 Task: Look for space in Tokmak, Ukraine from 6th September, 2023 to 15th September, 2023 for 6 adults in price range Rs.8000 to Rs.12000. Place can be entire place or private room with 6 bedrooms having 6 beds and 6 bathrooms. Property type can be house, flat, guest house. Amenities needed are: wifi, TV, free parkinig on premises, gym, breakfast. Booking option can be shelf check-in. Required host language is English.
Action: Mouse moved to (528, 113)
Screenshot: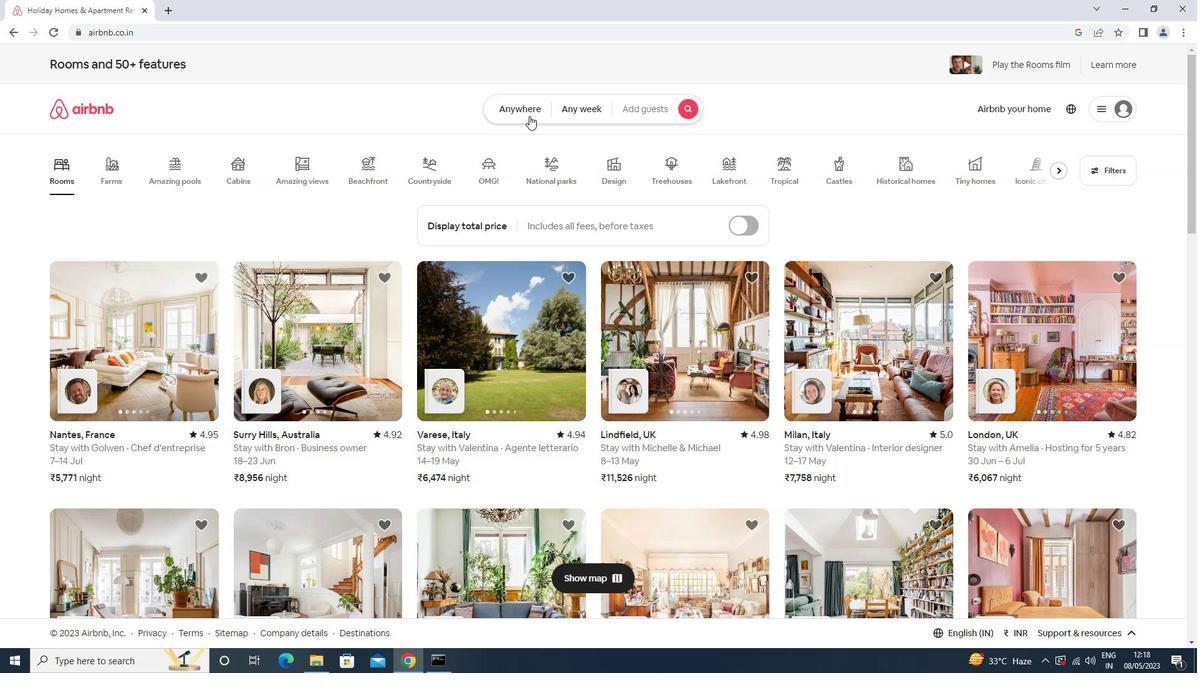 
Action: Mouse pressed left at (528, 113)
Screenshot: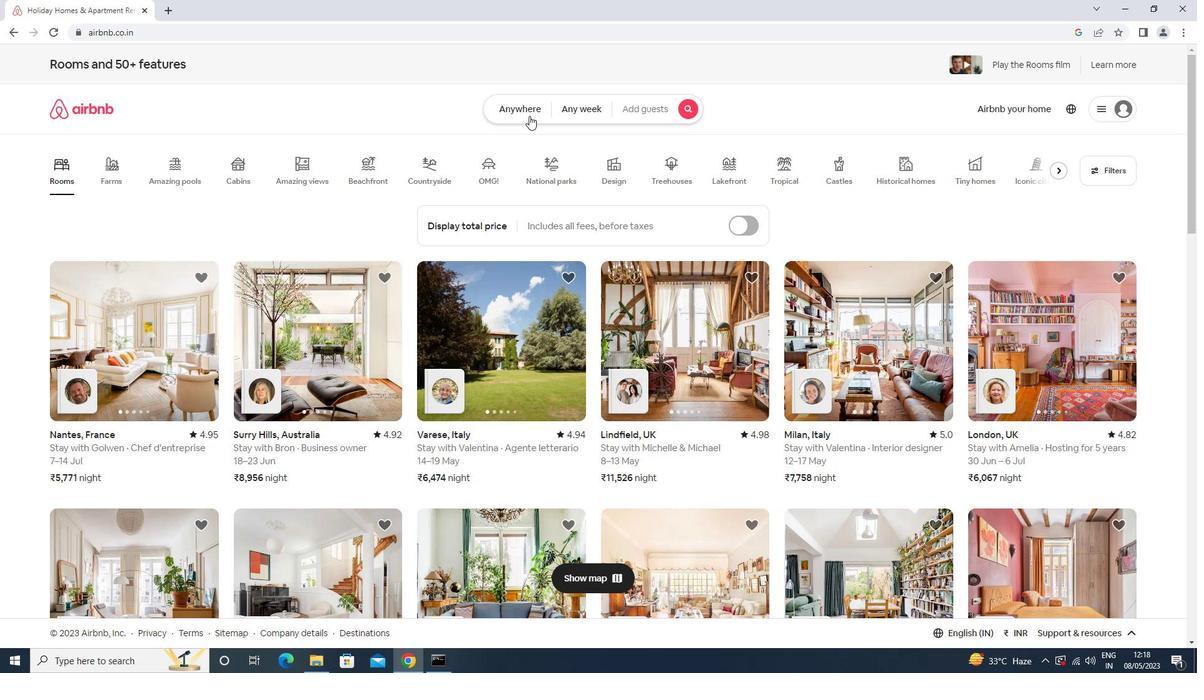 
Action: Mouse moved to (450, 154)
Screenshot: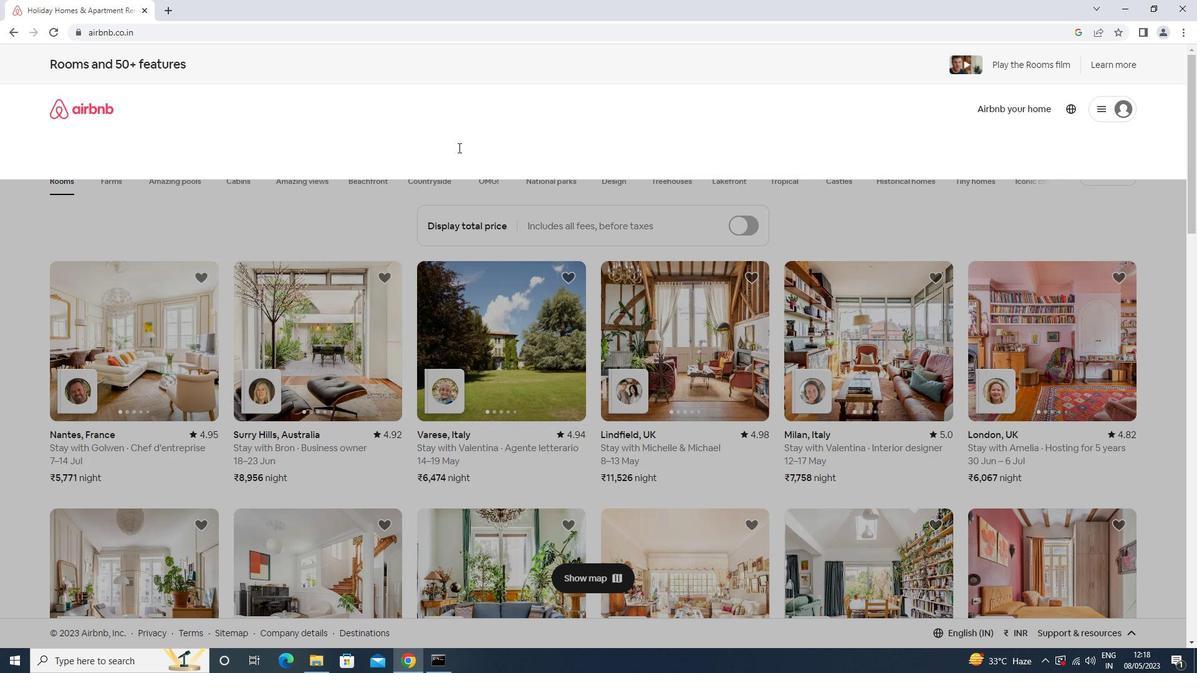 
Action: Mouse pressed left at (450, 154)
Screenshot: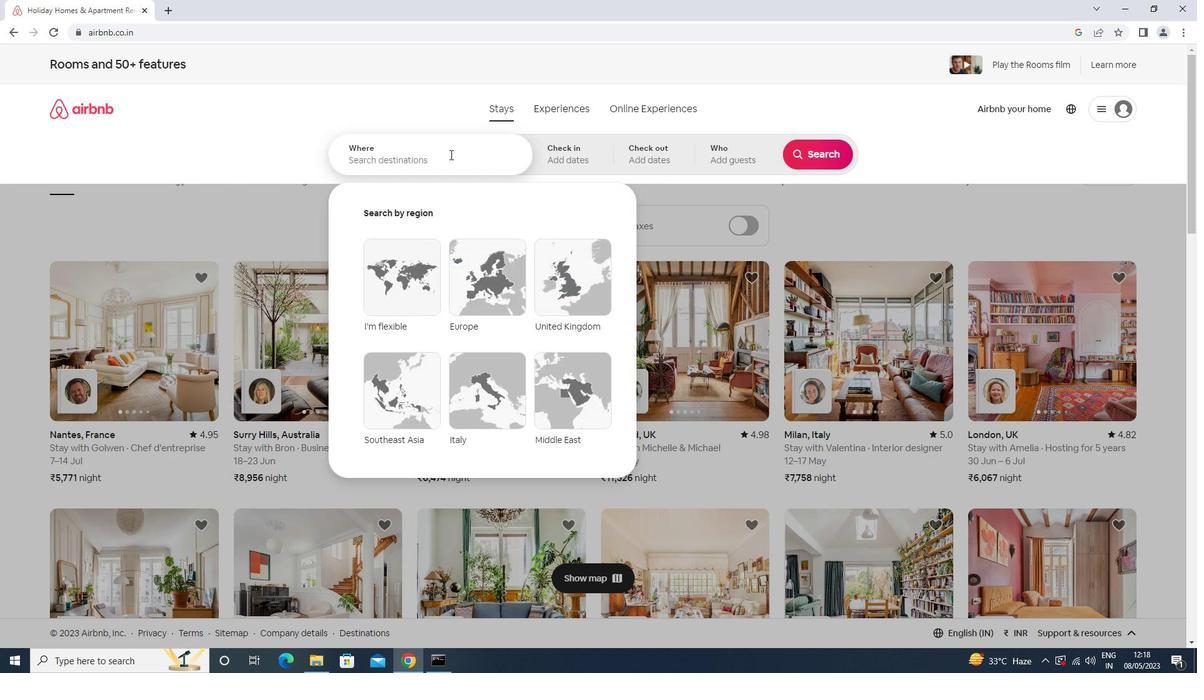 
Action: Key pressed <Key.shift><Key.shift><Key.shift><Key.shift><Key.shift><Key.shift><Key.shift>TOKMAK,<Key.space><Key.shift>UKL<Key.enter>
Screenshot: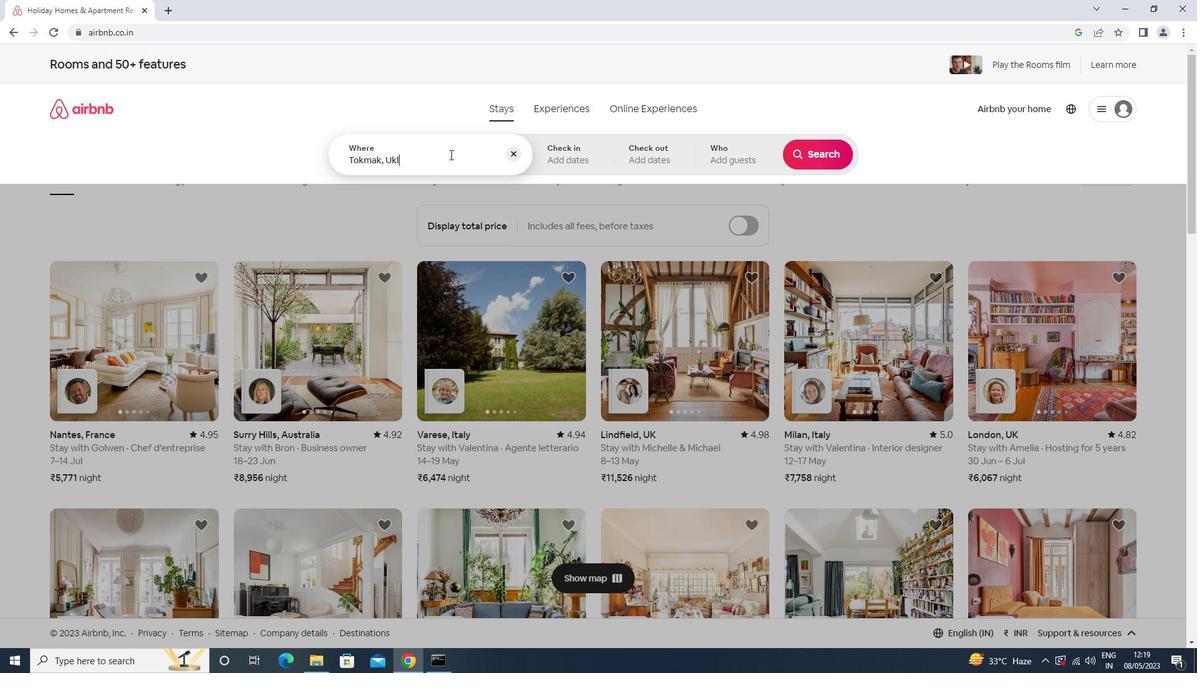 
Action: Mouse pressed left at (450, 154)
Screenshot: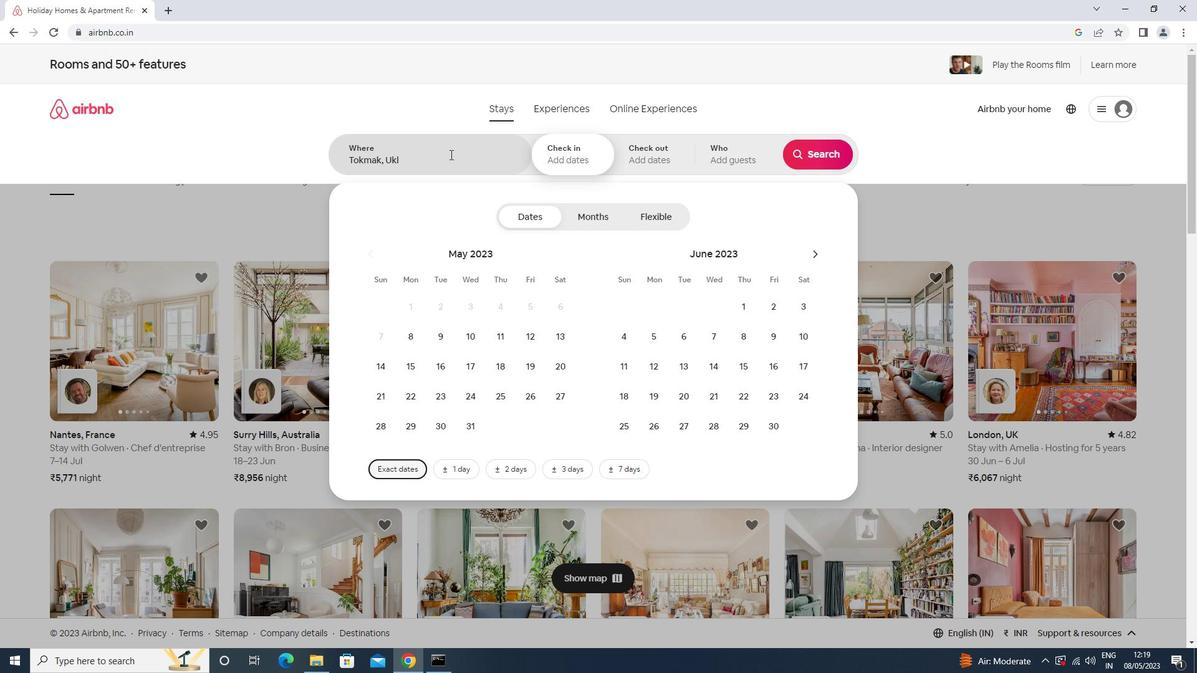 
Action: Key pressed <Key.backspace>RAIRE<Key.enter>
Screenshot: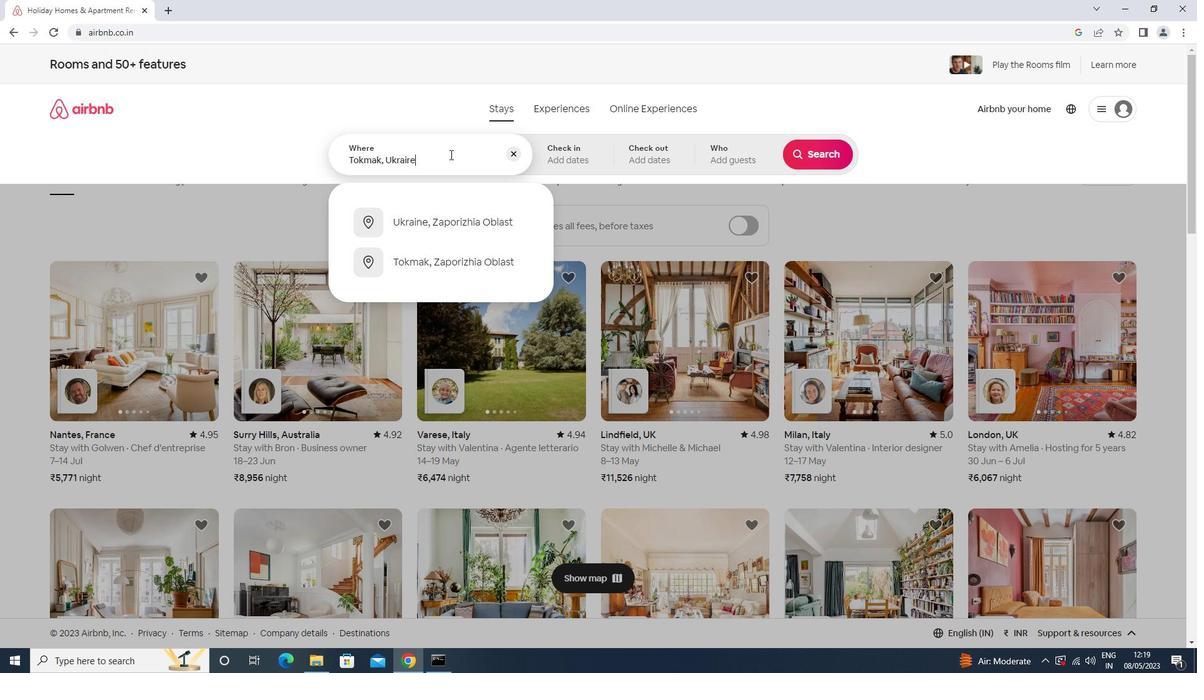 
Action: Mouse moved to (542, 216)
Screenshot: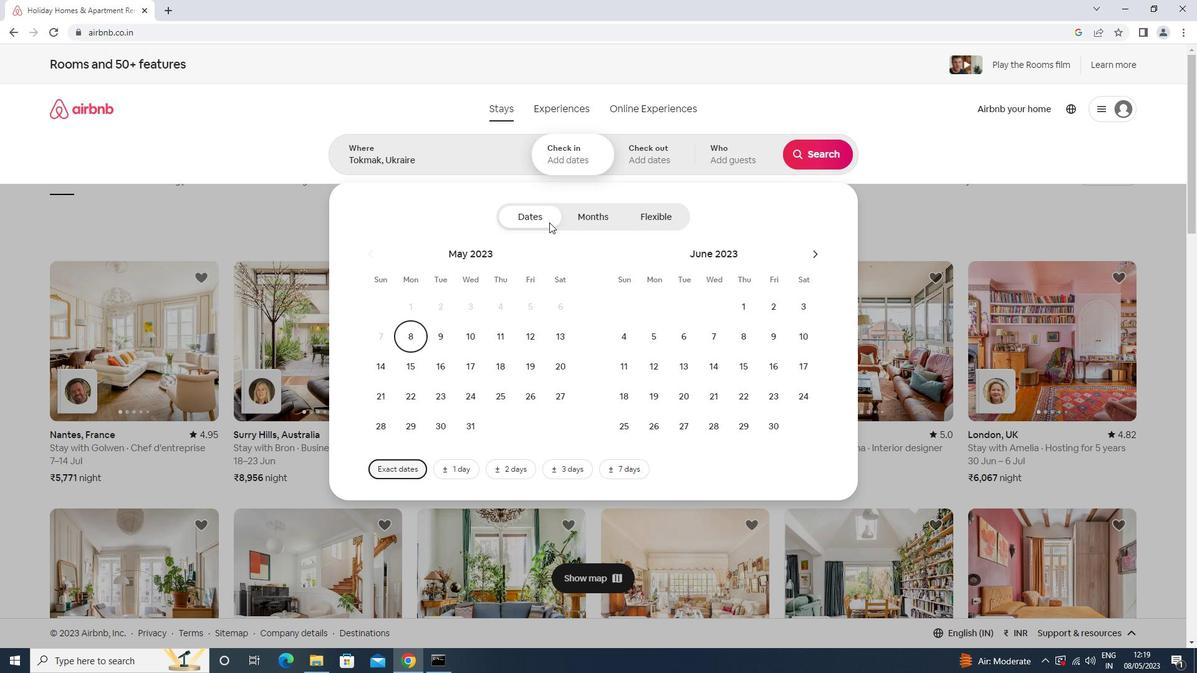 
Action: Mouse pressed left at (542, 216)
Screenshot: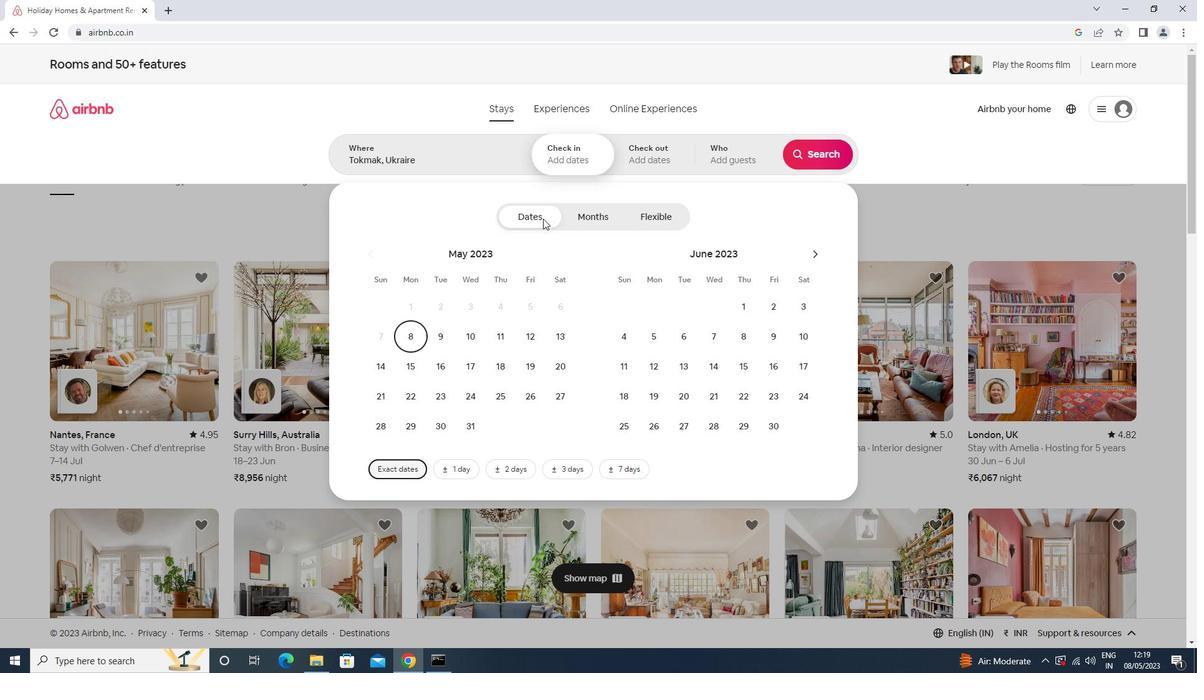
Action: Mouse moved to (813, 253)
Screenshot: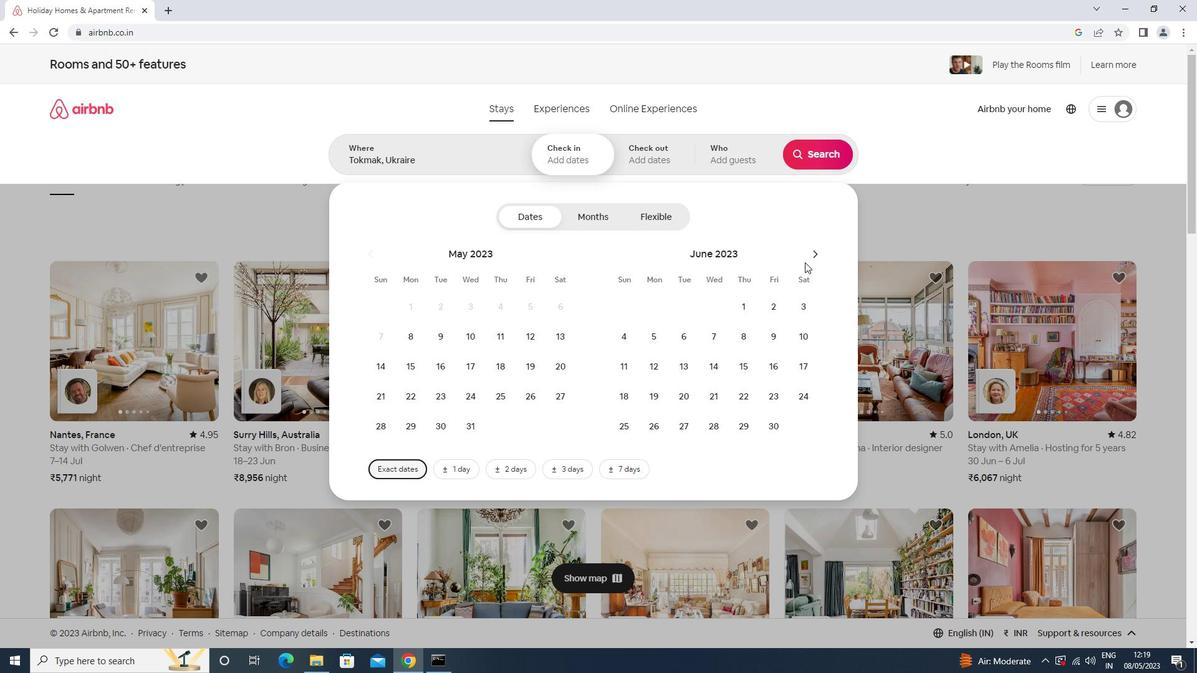 
Action: Mouse pressed left at (813, 253)
Screenshot: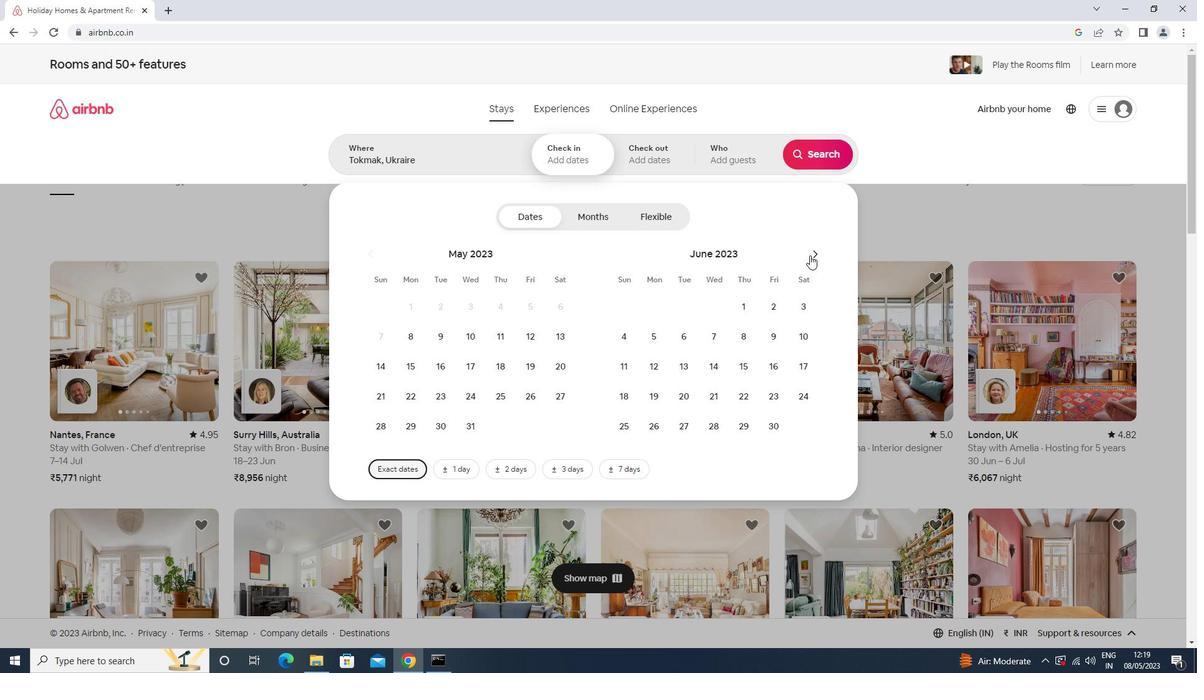 
Action: Mouse moved to (813, 253)
Screenshot: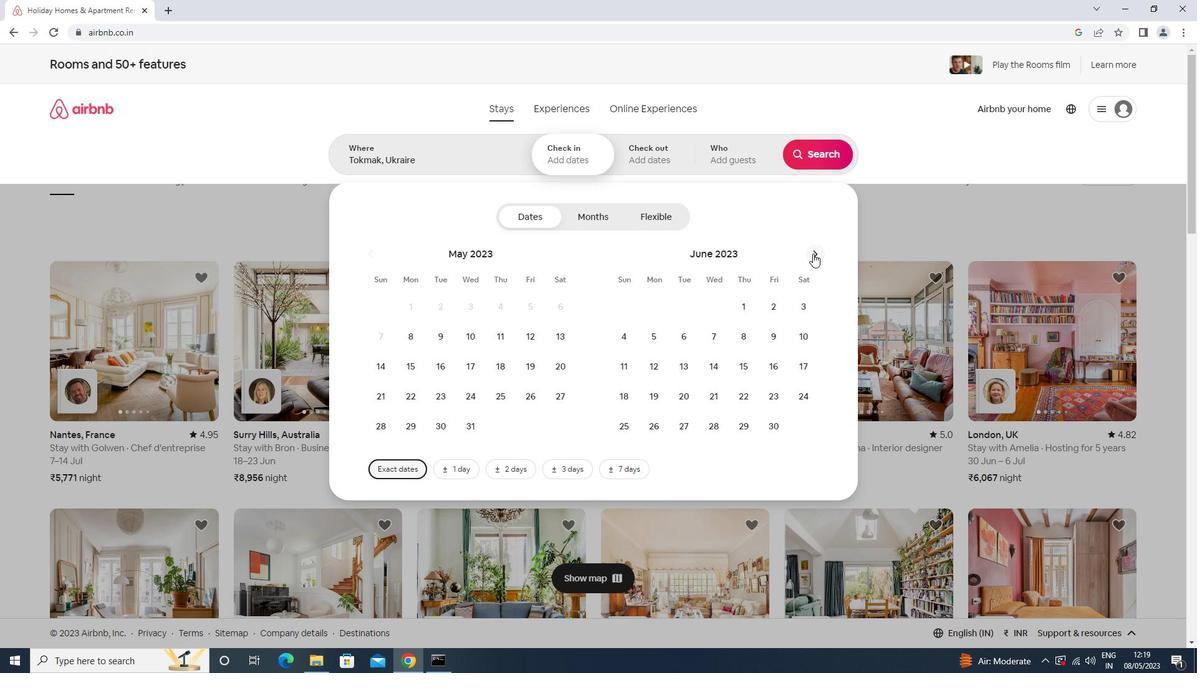 
Action: Mouse pressed left at (813, 253)
Screenshot: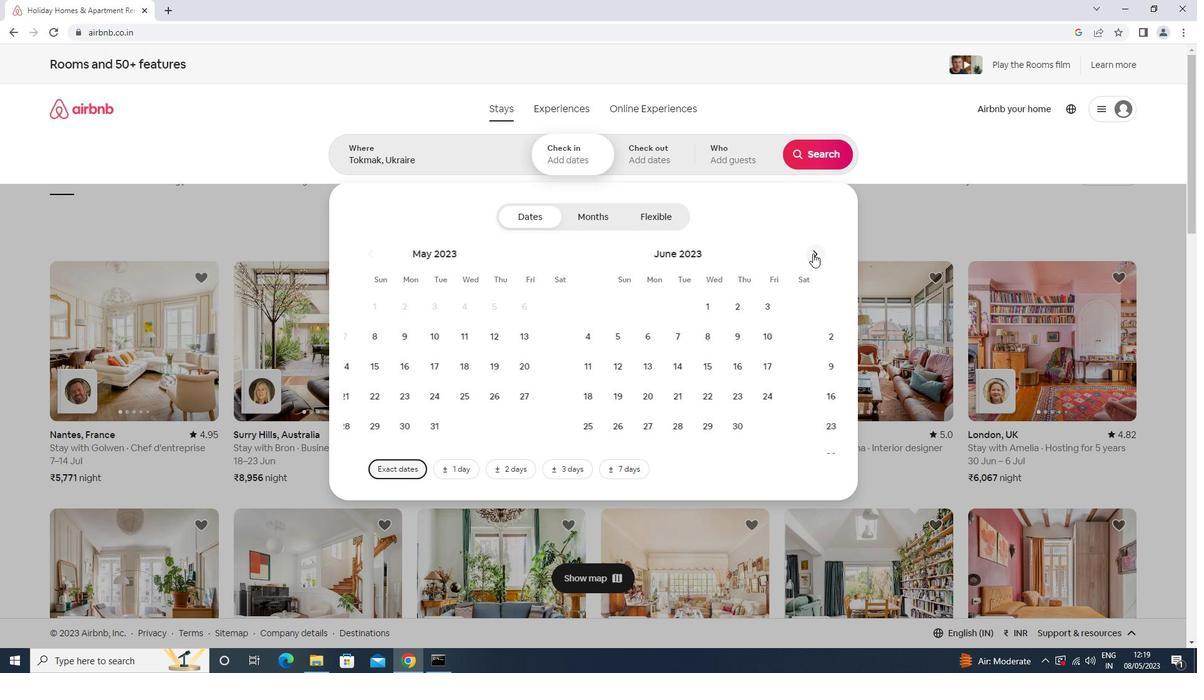 
Action: Mouse pressed left at (813, 253)
Screenshot: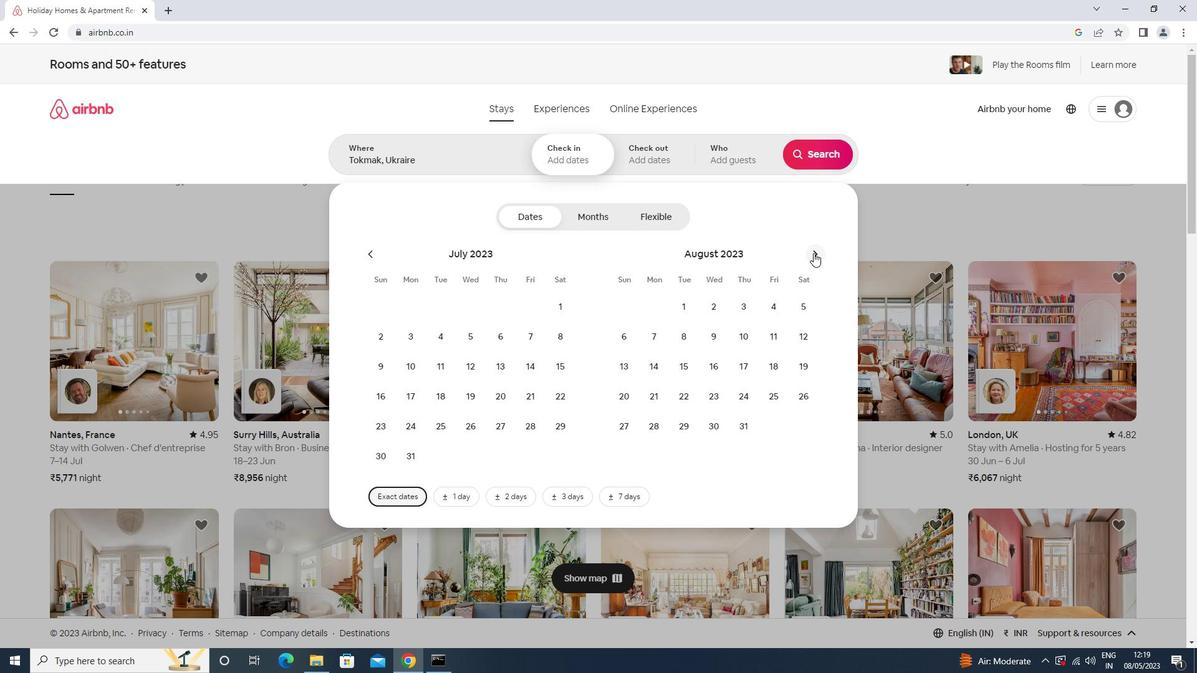 
Action: Mouse pressed left at (813, 253)
Screenshot: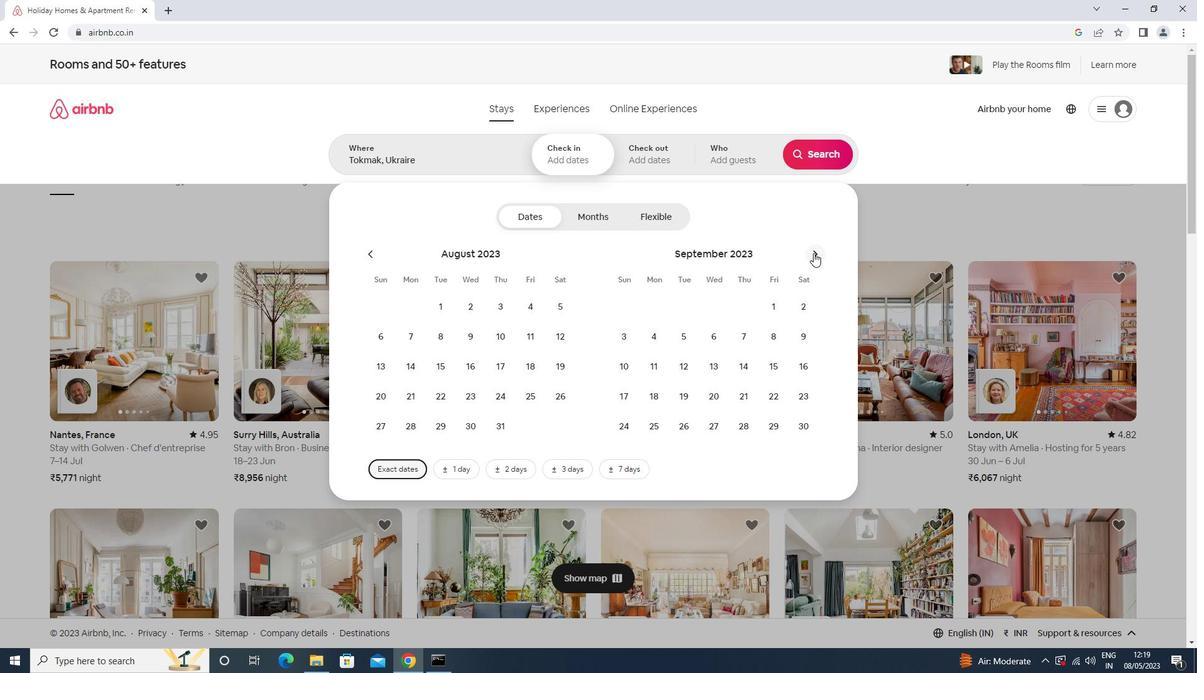 
Action: Mouse moved to (555, 305)
Screenshot: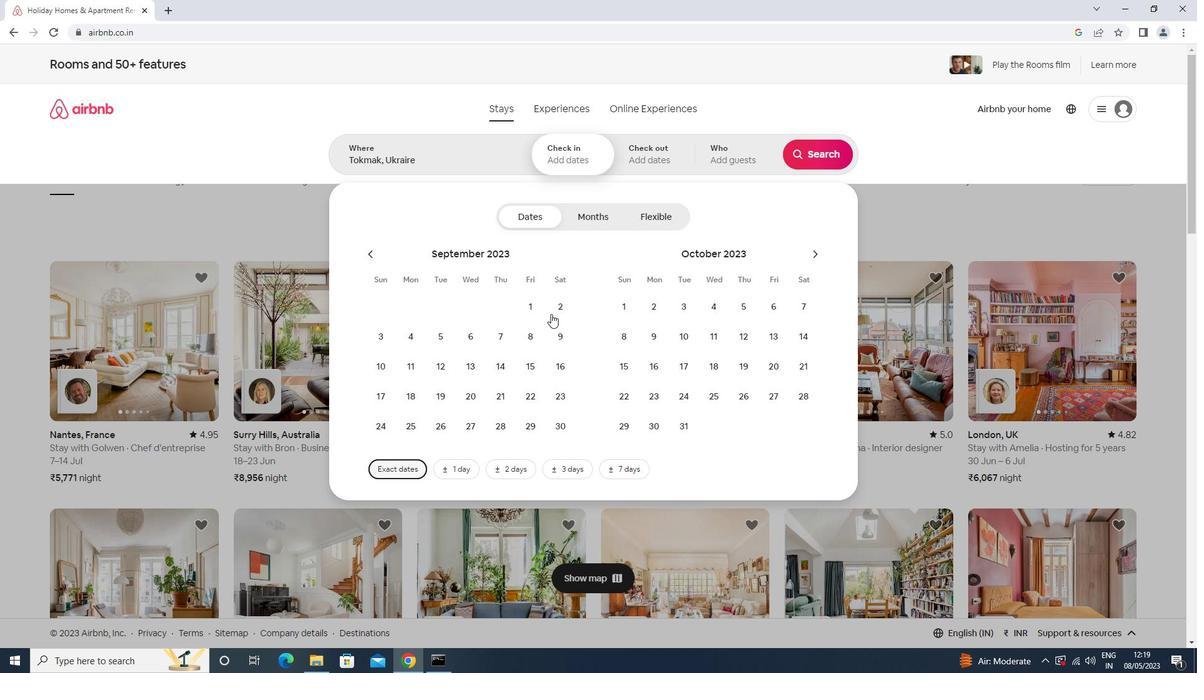 
Action: Mouse pressed left at (555, 305)
Screenshot: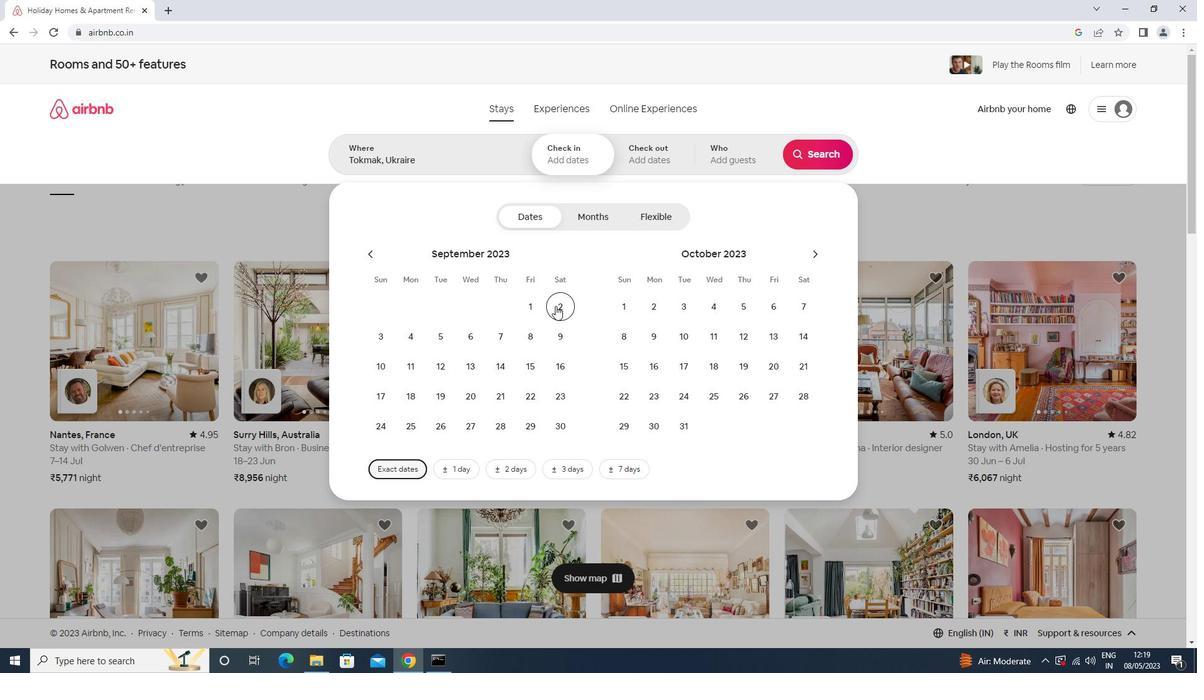 
Action: Mouse moved to (520, 374)
Screenshot: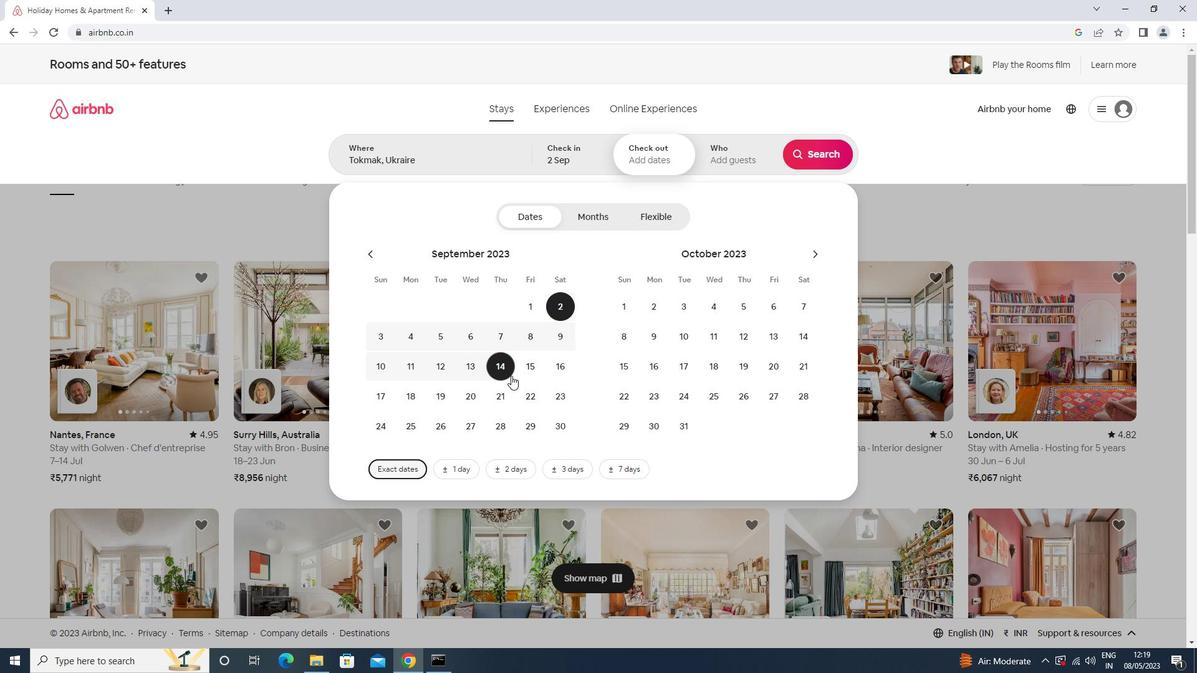 
Action: Mouse pressed left at (520, 374)
Screenshot: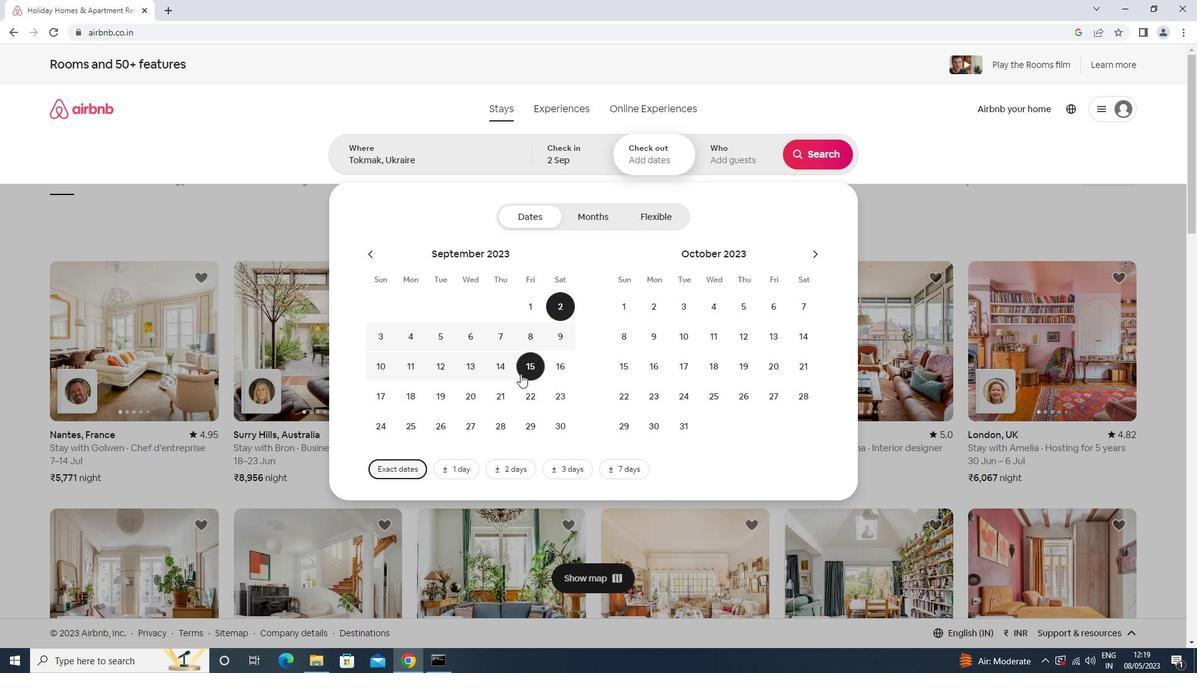 
Action: Mouse moved to (723, 163)
Screenshot: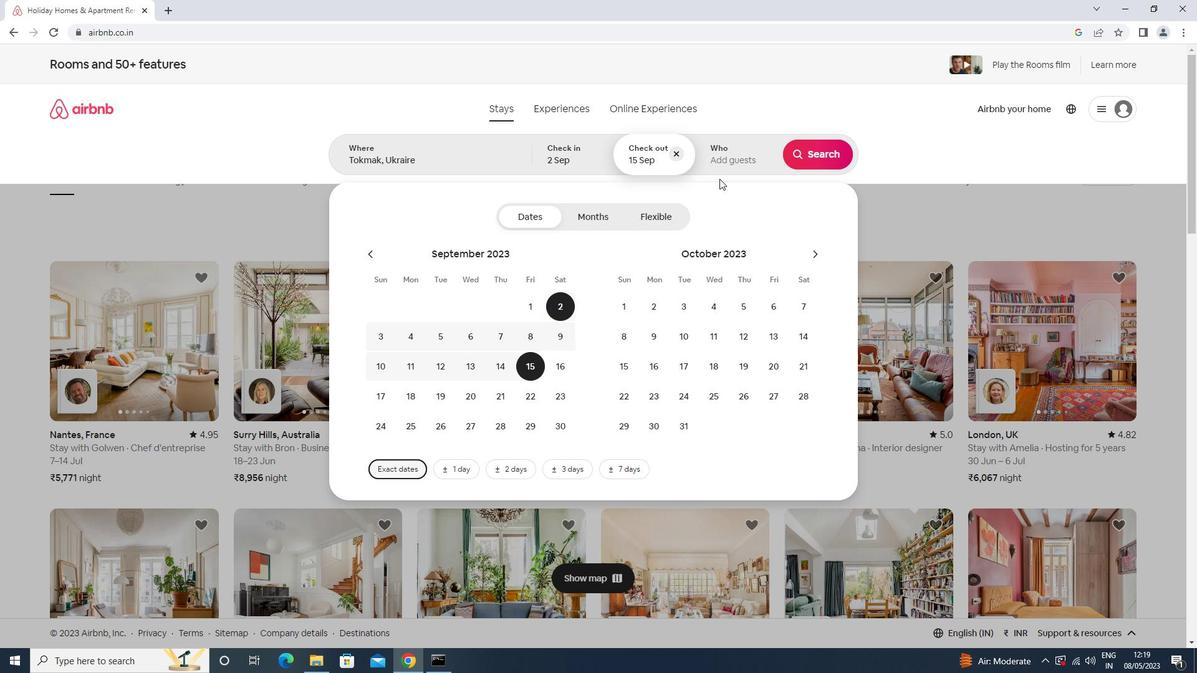 
Action: Mouse pressed left at (723, 163)
Screenshot: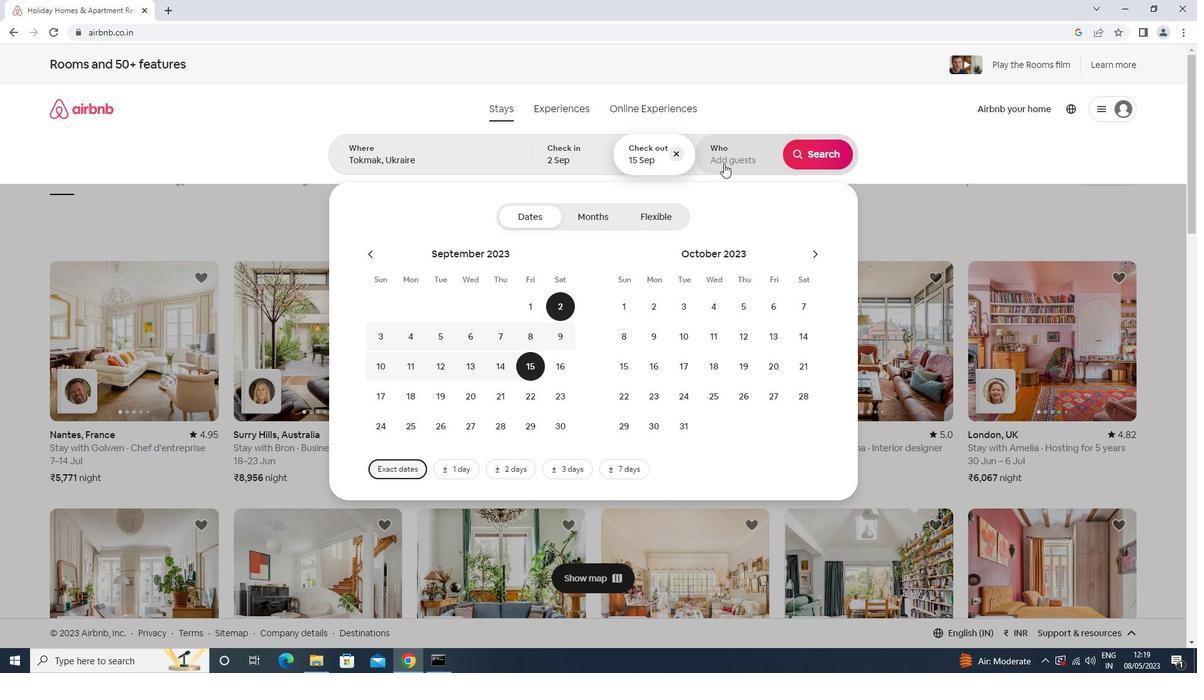
Action: Mouse moved to (818, 215)
Screenshot: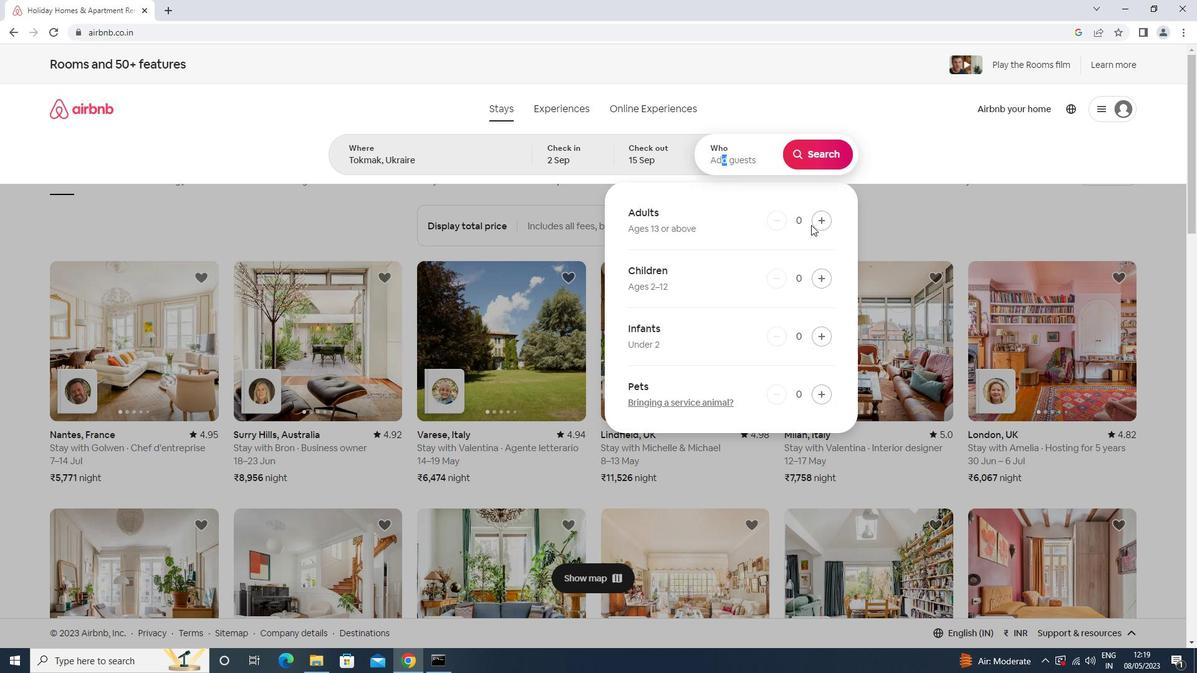 
Action: Mouse pressed left at (818, 215)
Screenshot: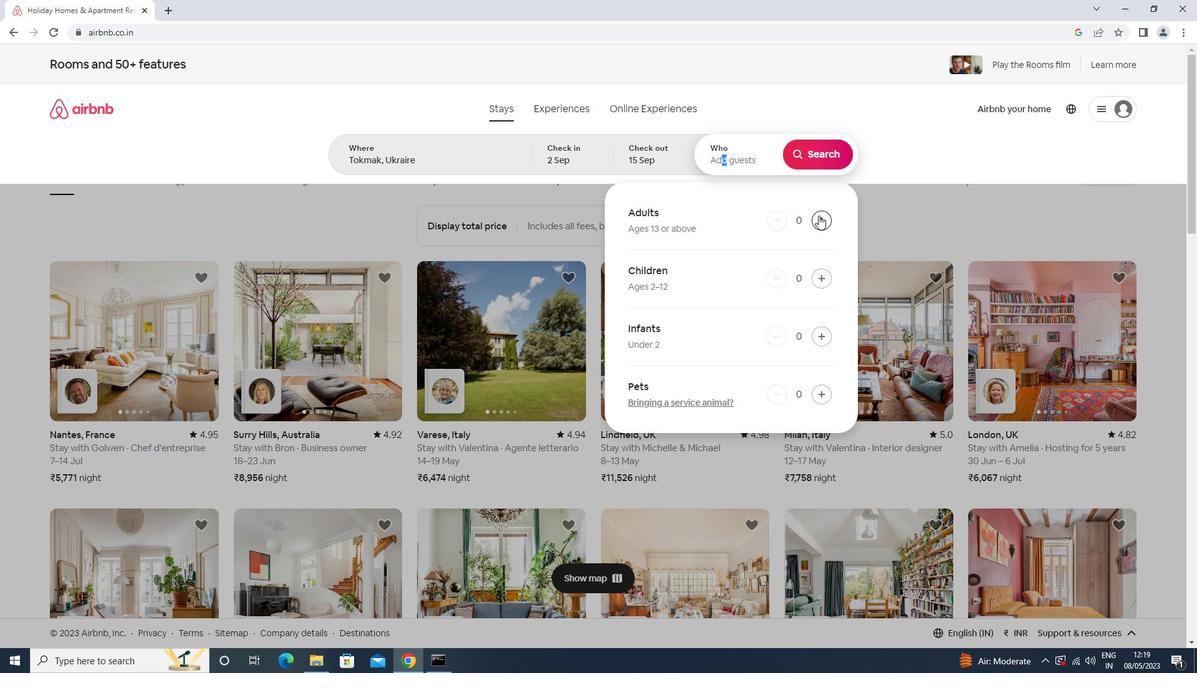 
Action: Mouse pressed left at (818, 215)
Screenshot: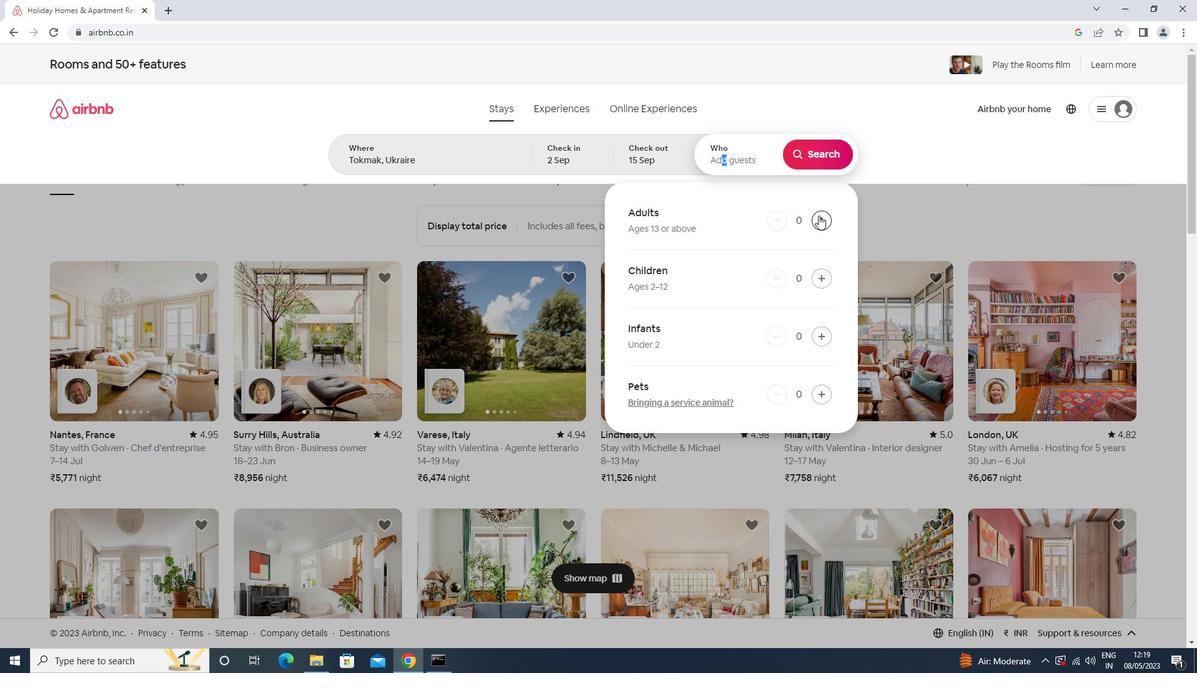 
Action: Mouse pressed left at (818, 215)
Screenshot: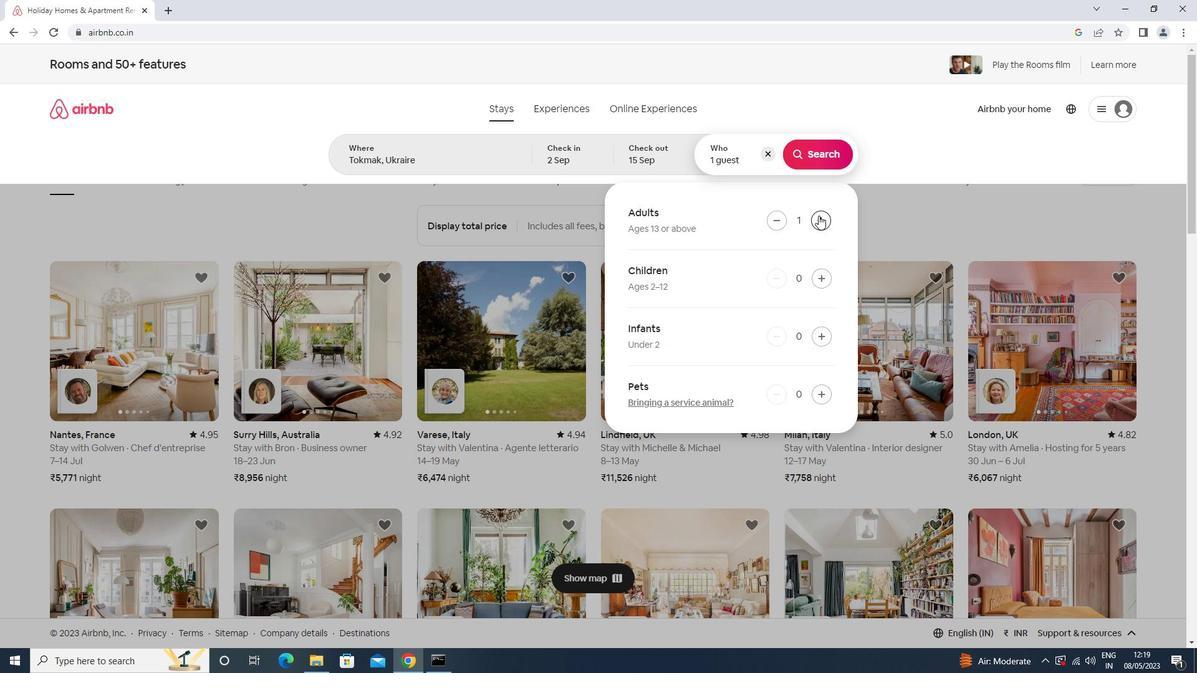 
Action: Mouse pressed left at (818, 215)
Screenshot: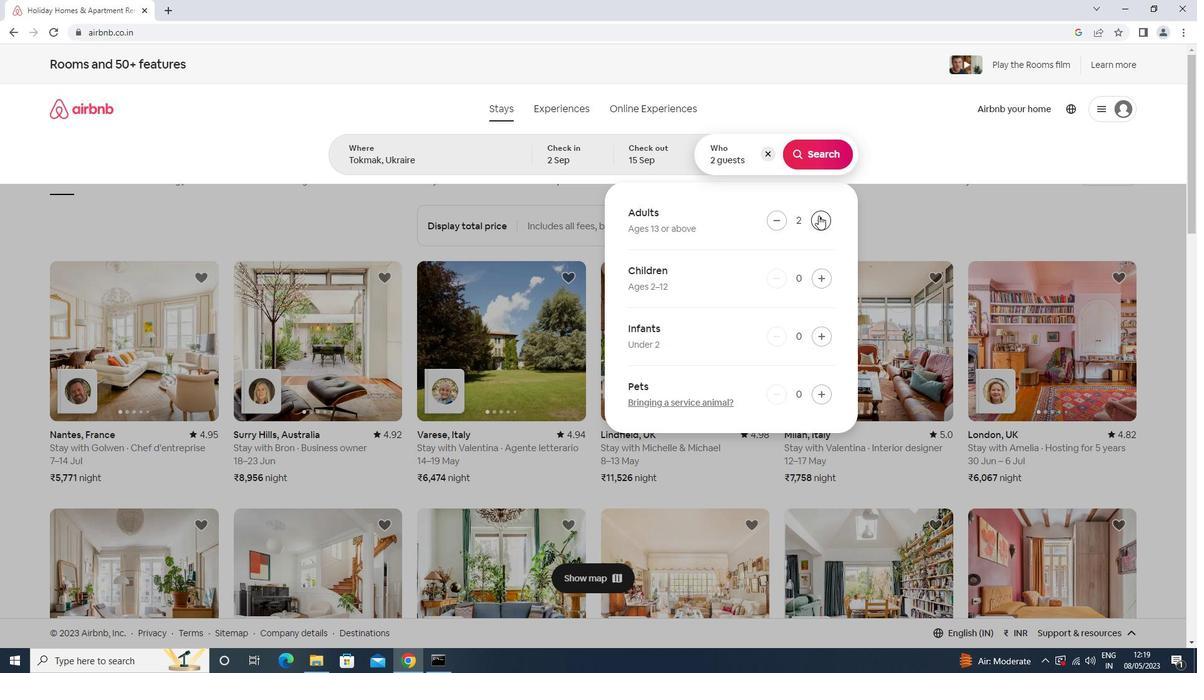 
Action: Mouse pressed left at (818, 215)
Screenshot: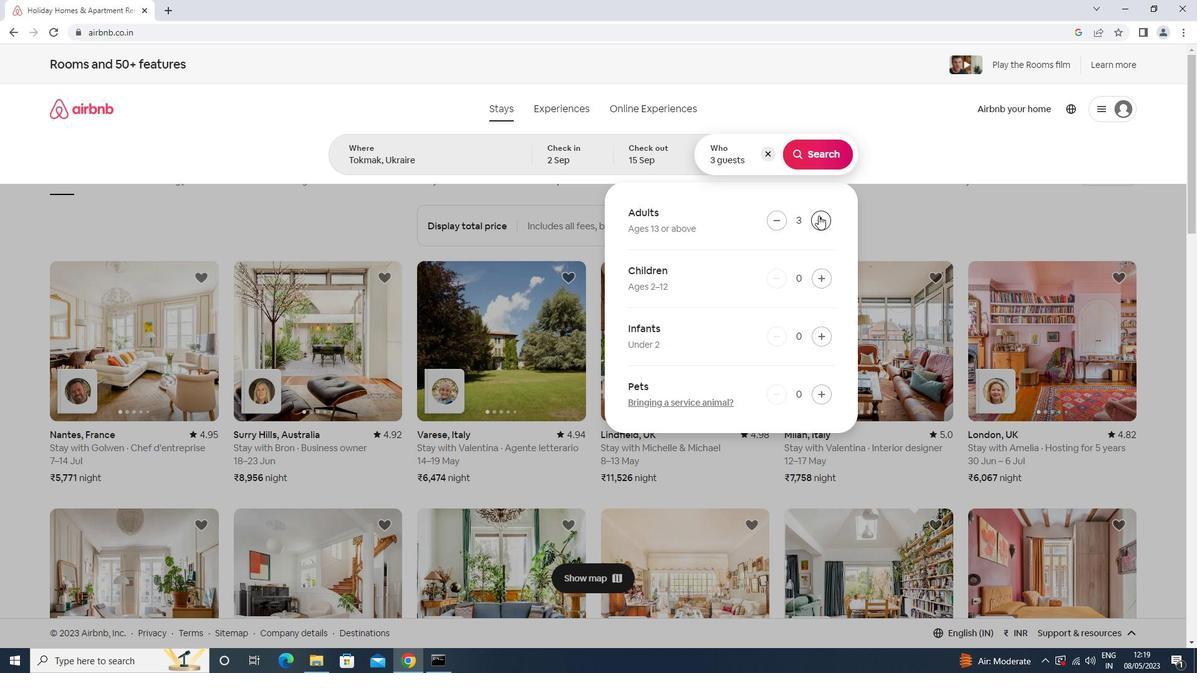 
Action: Mouse pressed left at (818, 215)
Screenshot: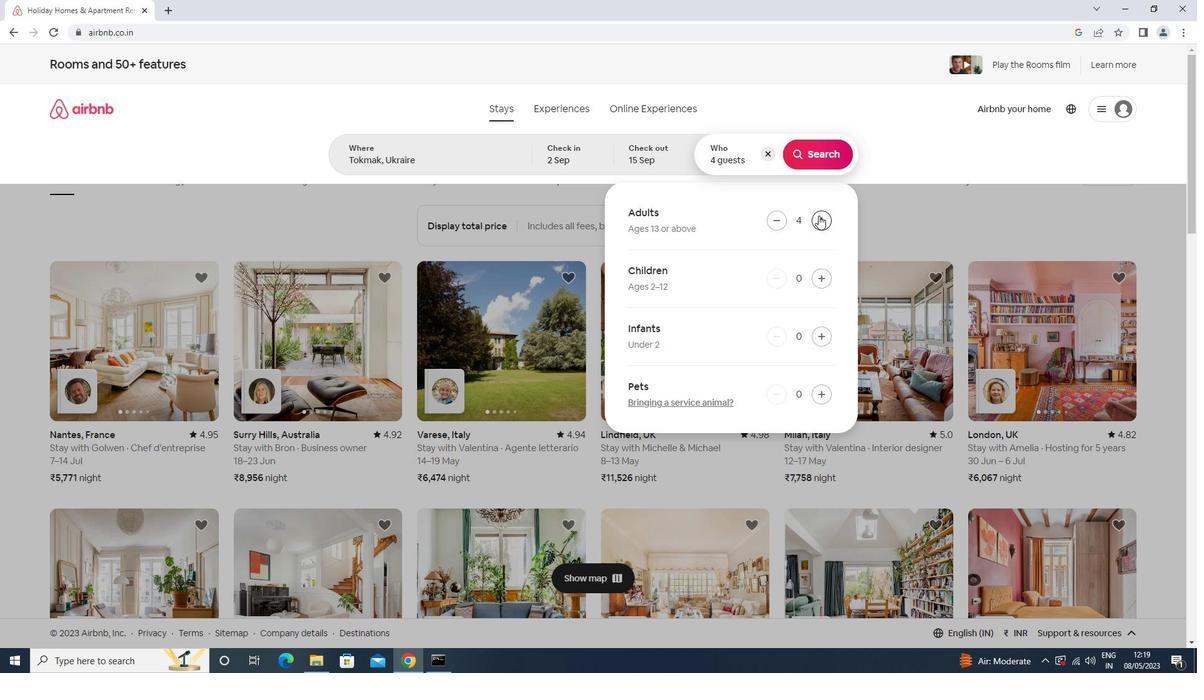 
Action: Mouse moved to (821, 152)
Screenshot: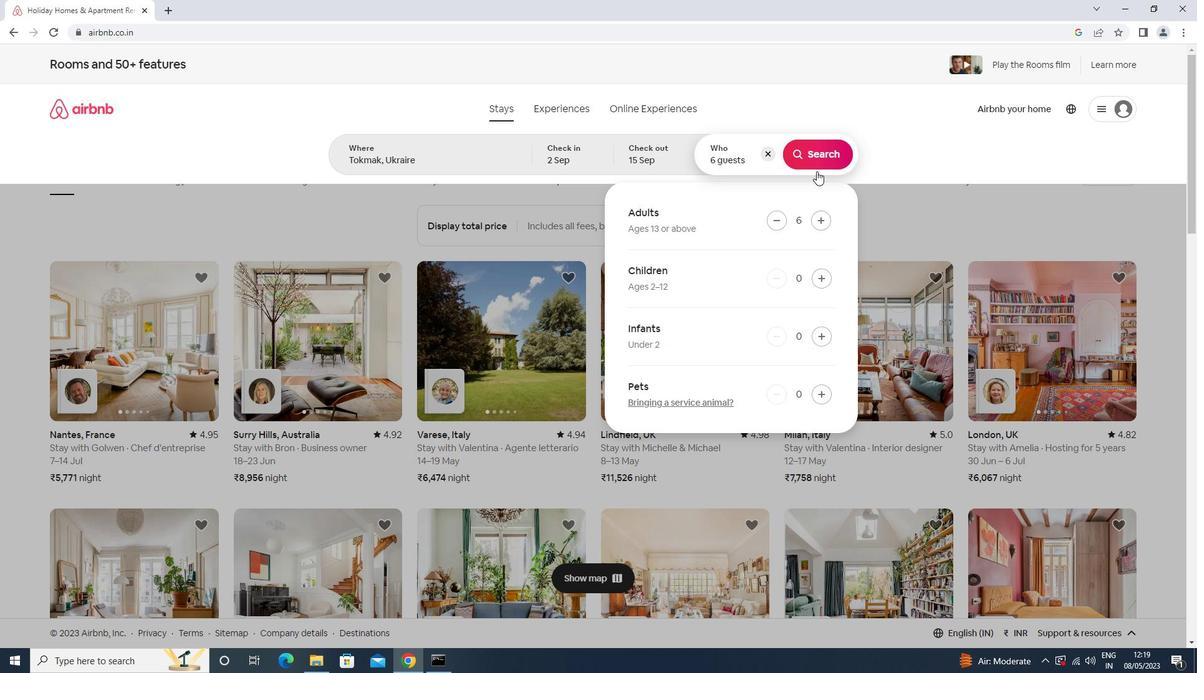 
Action: Mouse pressed left at (821, 152)
Screenshot: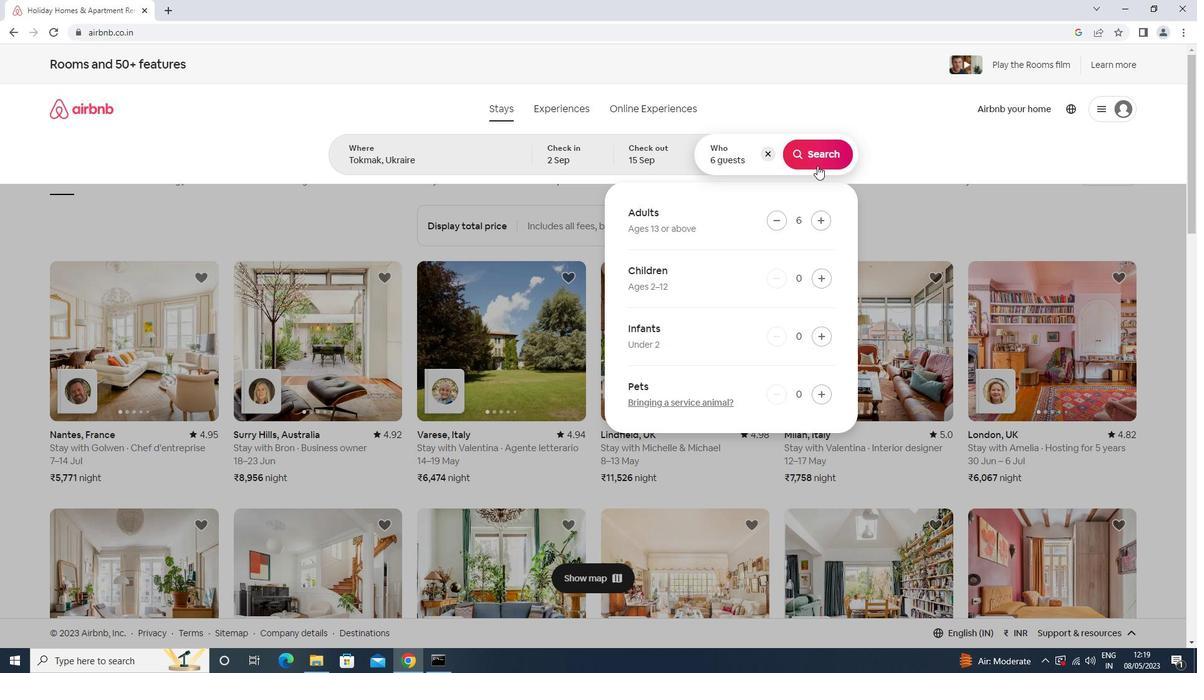 
Action: Mouse moved to (1152, 119)
Screenshot: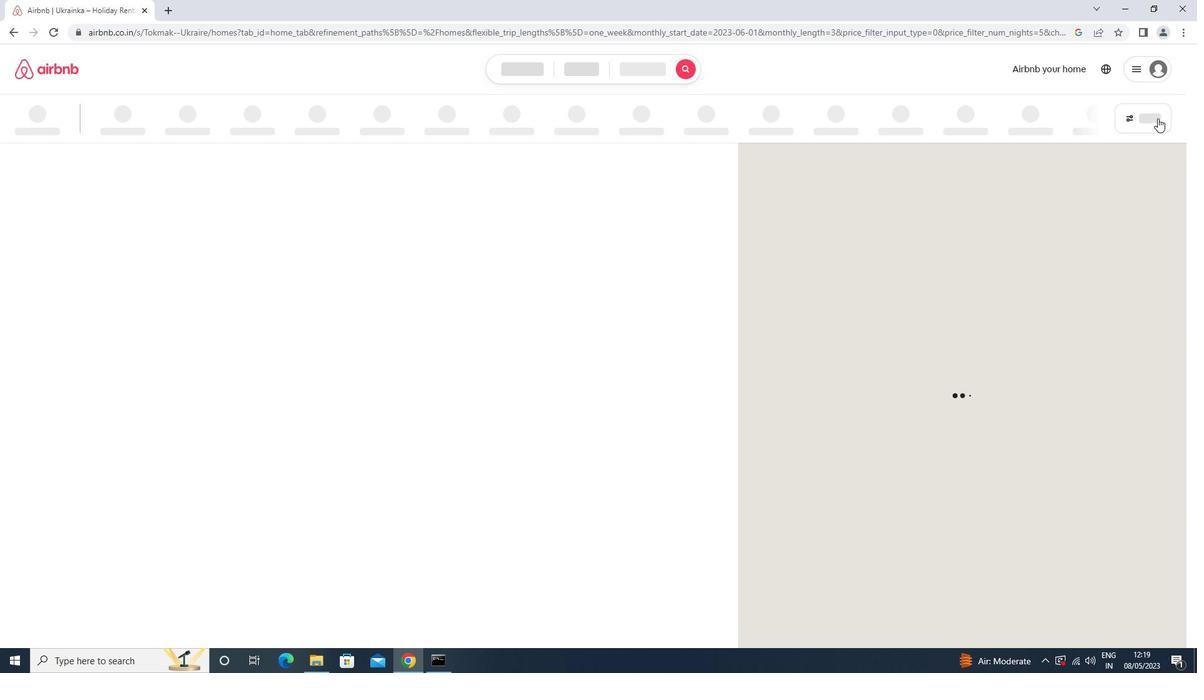 
Action: Mouse pressed left at (1152, 119)
Screenshot: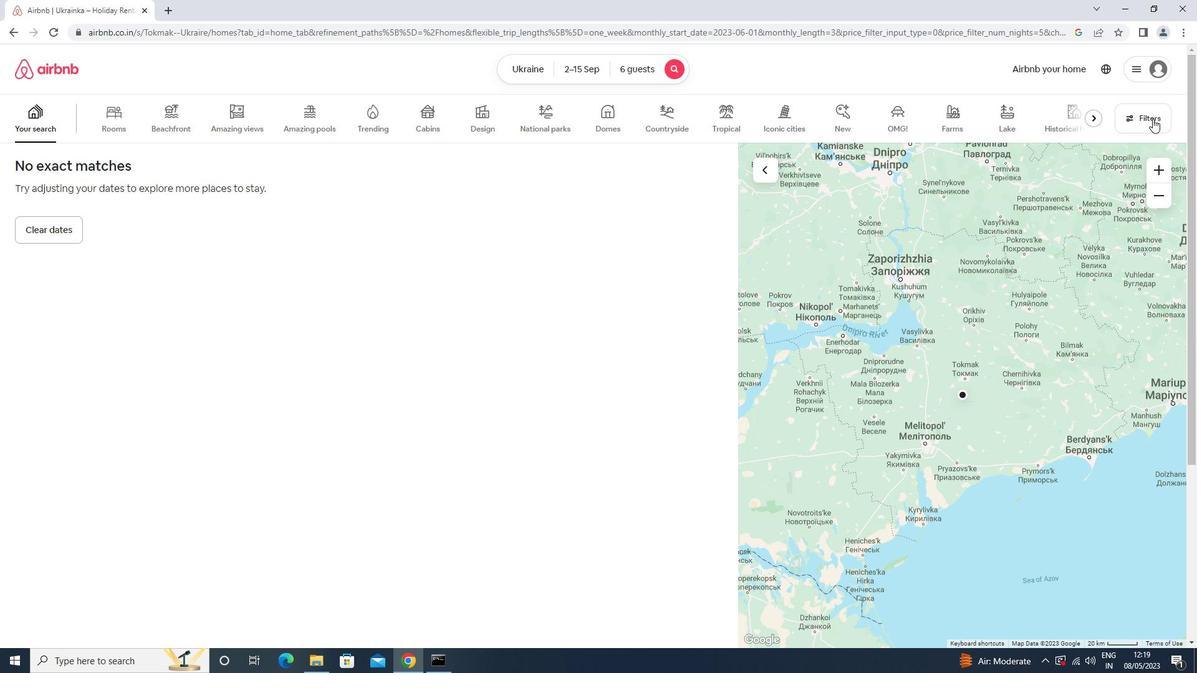 
Action: Mouse moved to (474, 422)
Screenshot: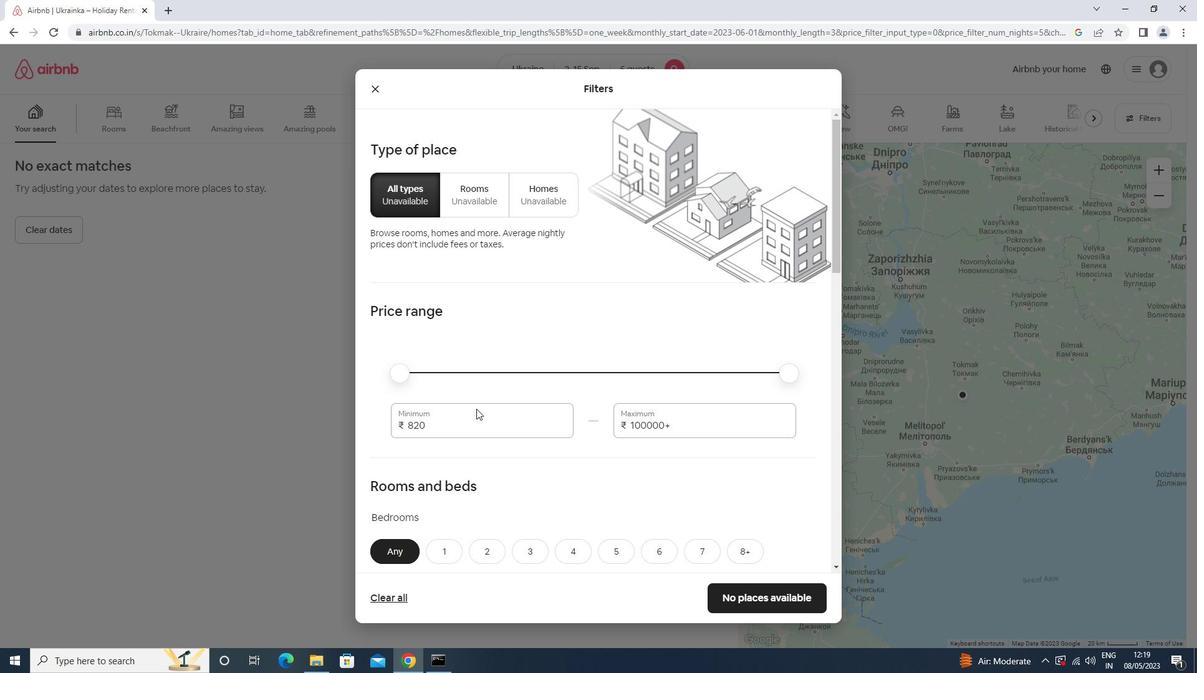 
Action: Mouse pressed left at (474, 422)
Screenshot: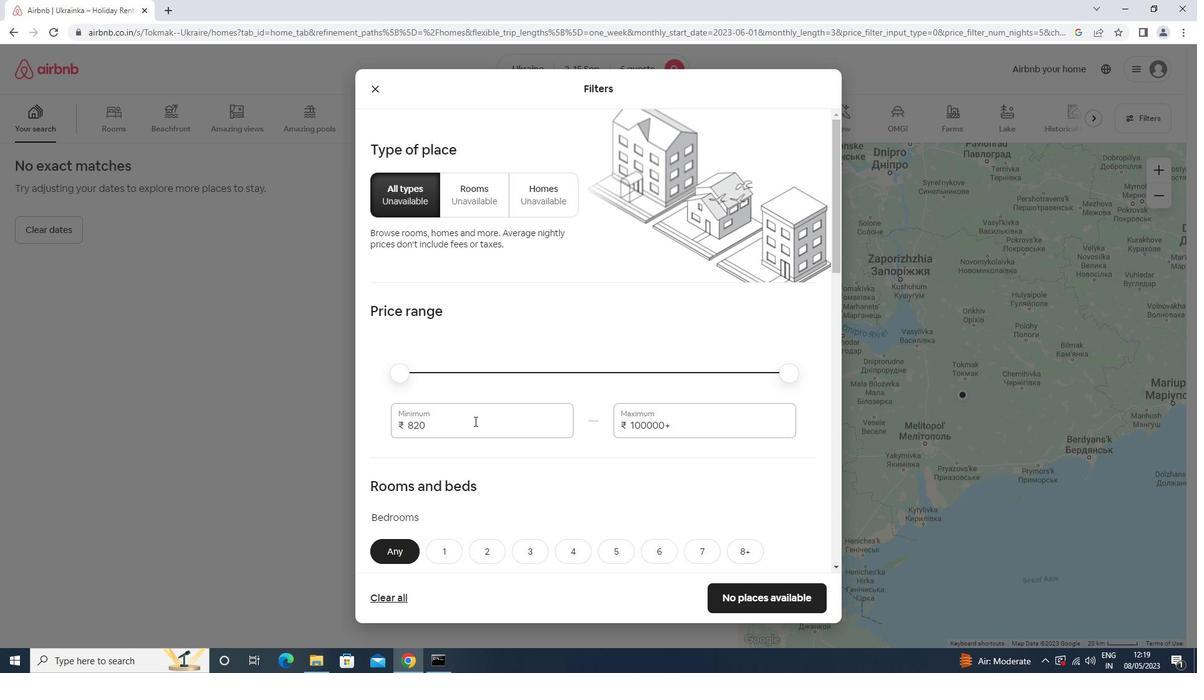 
Action: Mouse moved to (473, 422)
Screenshot: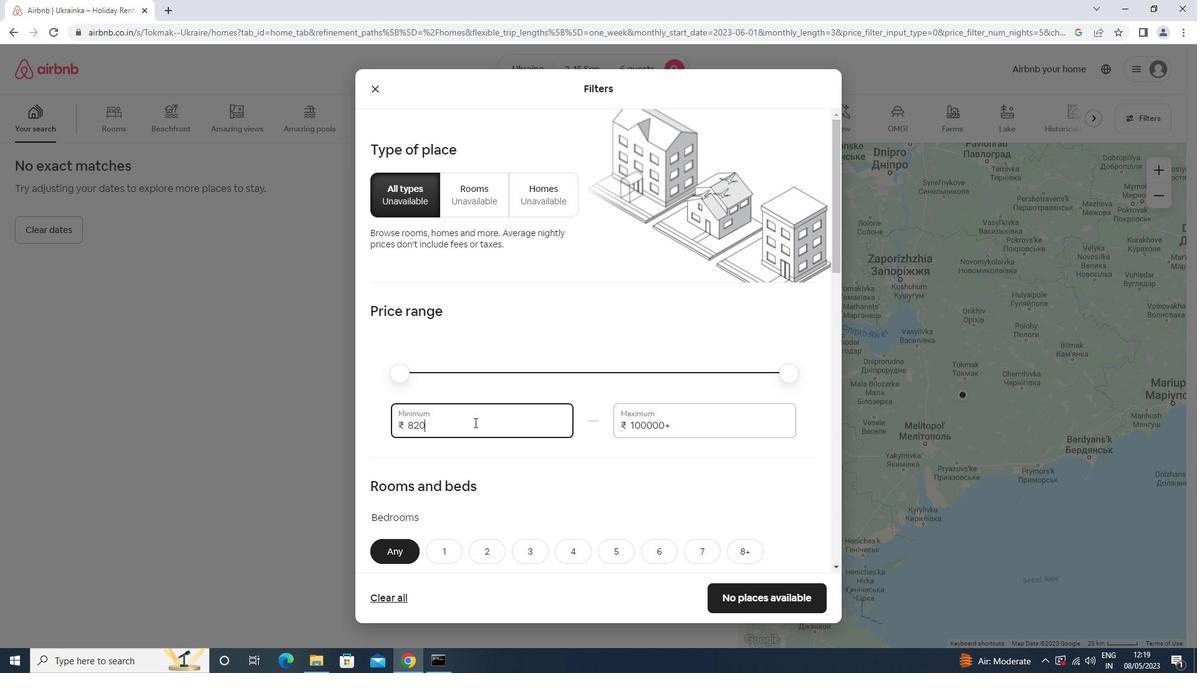 
Action: Key pressed <Key.backspace><Key.backspace><Key.backspace><Key.backspace>8000<Key.tab>12000
Screenshot: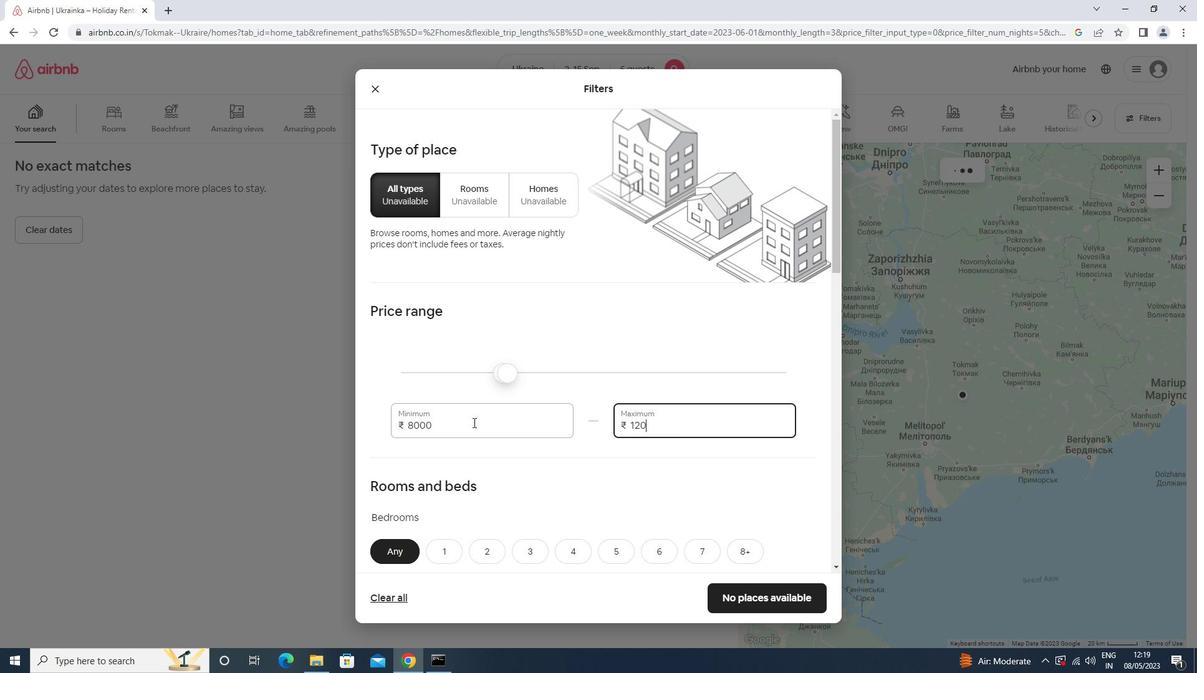 
Action: Mouse moved to (475, 414)
Screenshot: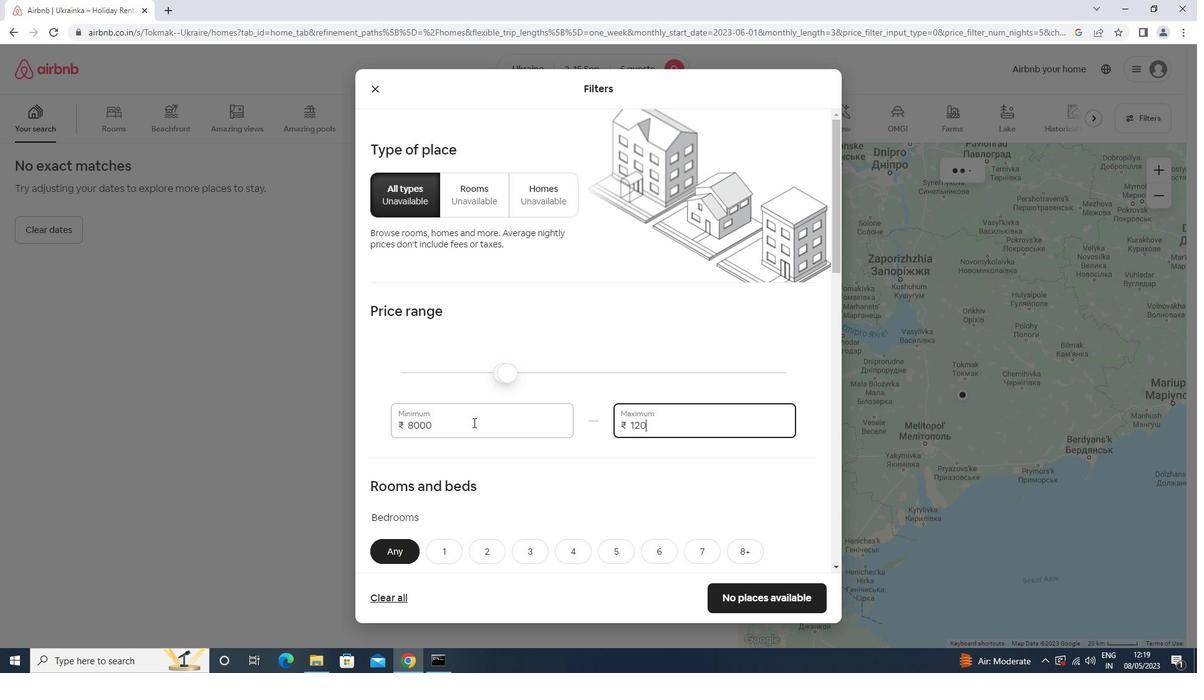 
Action: Mouse scrolled (475, 414) with delta (0, 0)
Screenshot: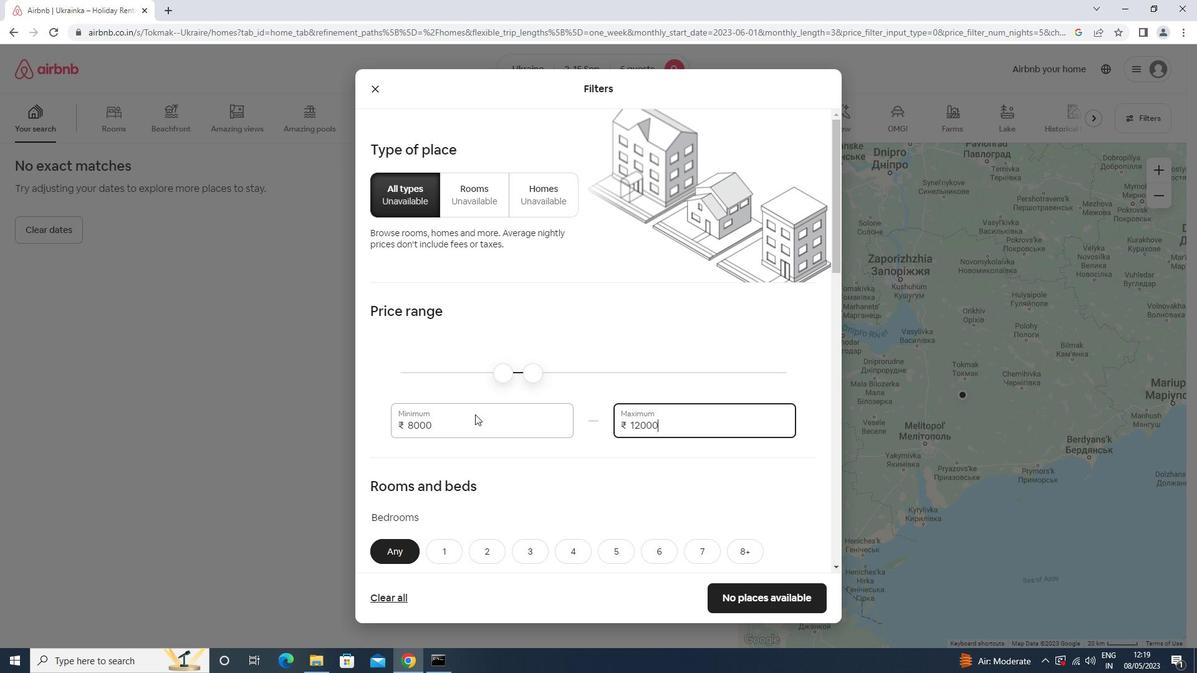 
Action: Mouse scrolled (475, 414) with delta (0, 0)
Screenshot: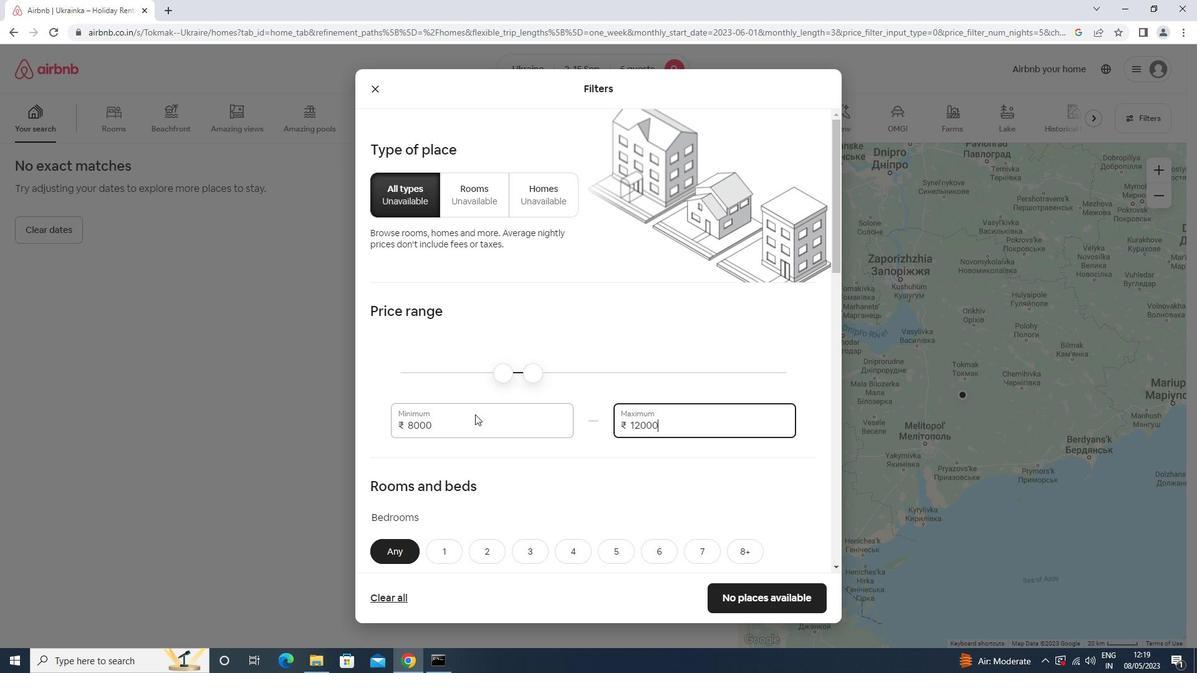 
Action: Mouse scrolled (475, 414) with delta (0, 0)
Screenshot: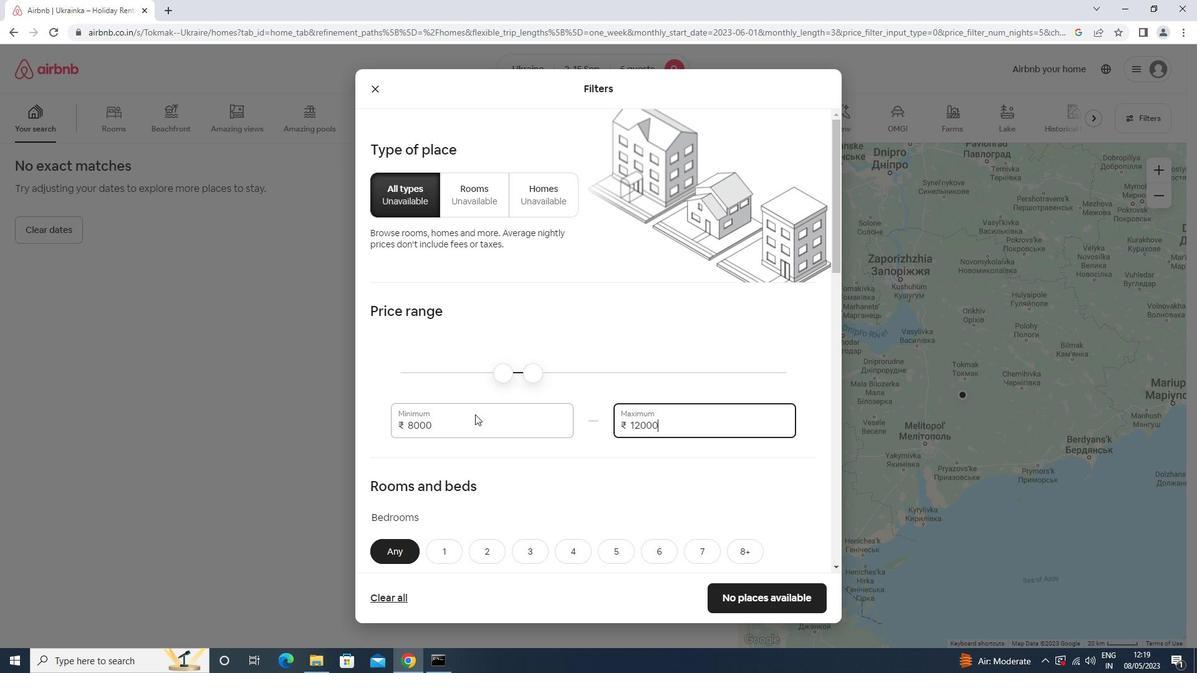 
Action: Mouse scrolled (475, 414) with delta (0, 0)
Screenshot: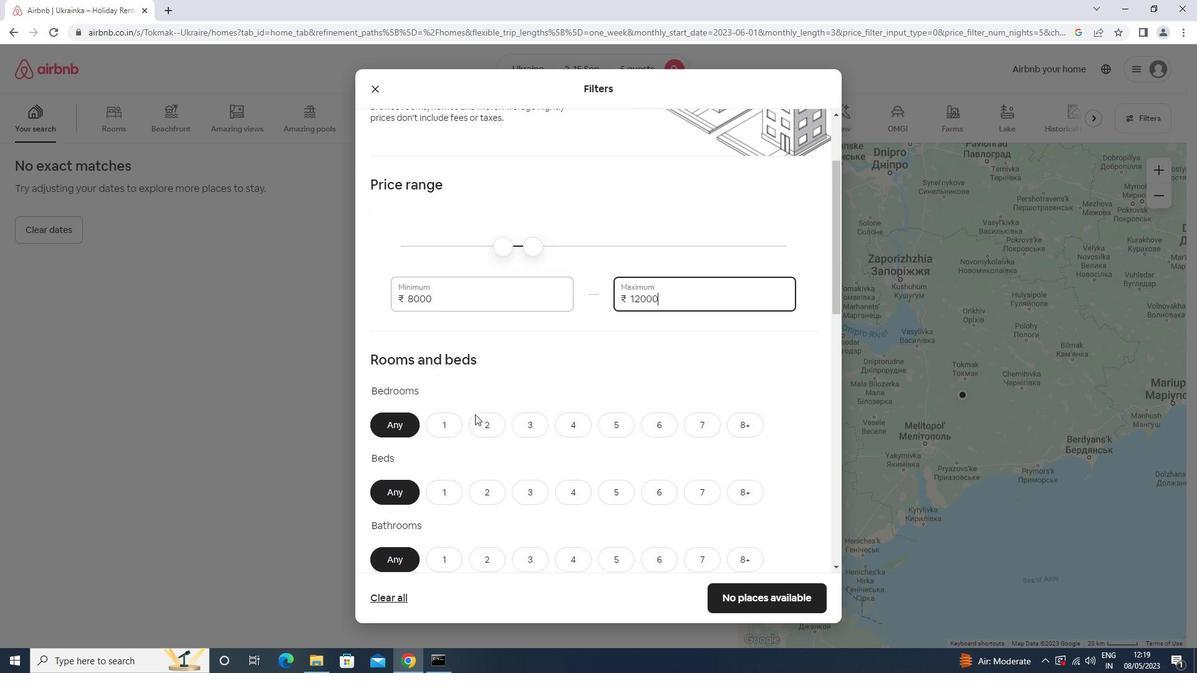 
Action: Mouse moved to (662, 326)
Screenshot: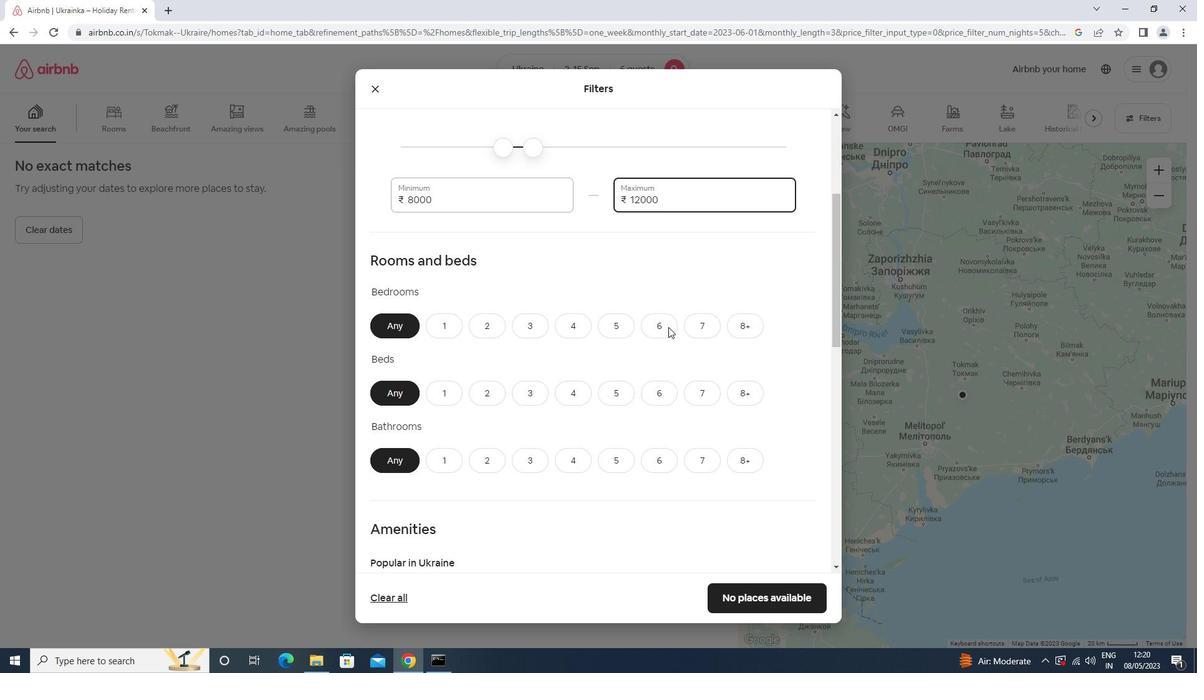 
Action: Mouse pressed left at (662, 326)
Screenshot: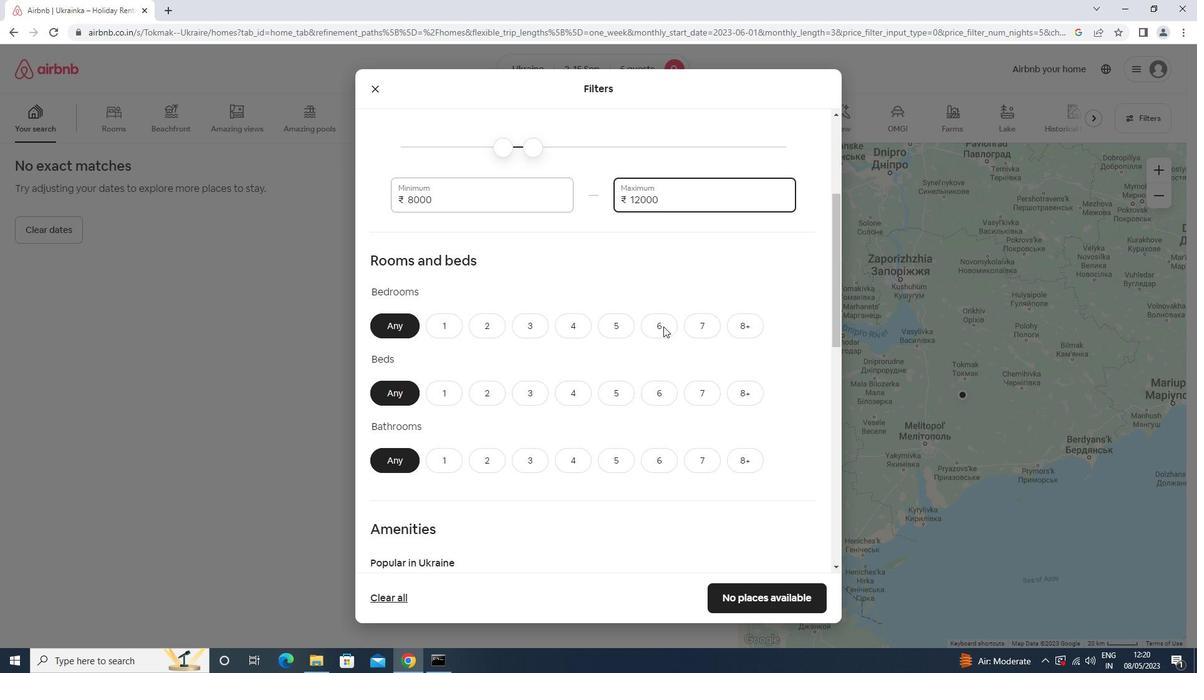 
Action: Mouse moved to (672, 366)
Screenshot: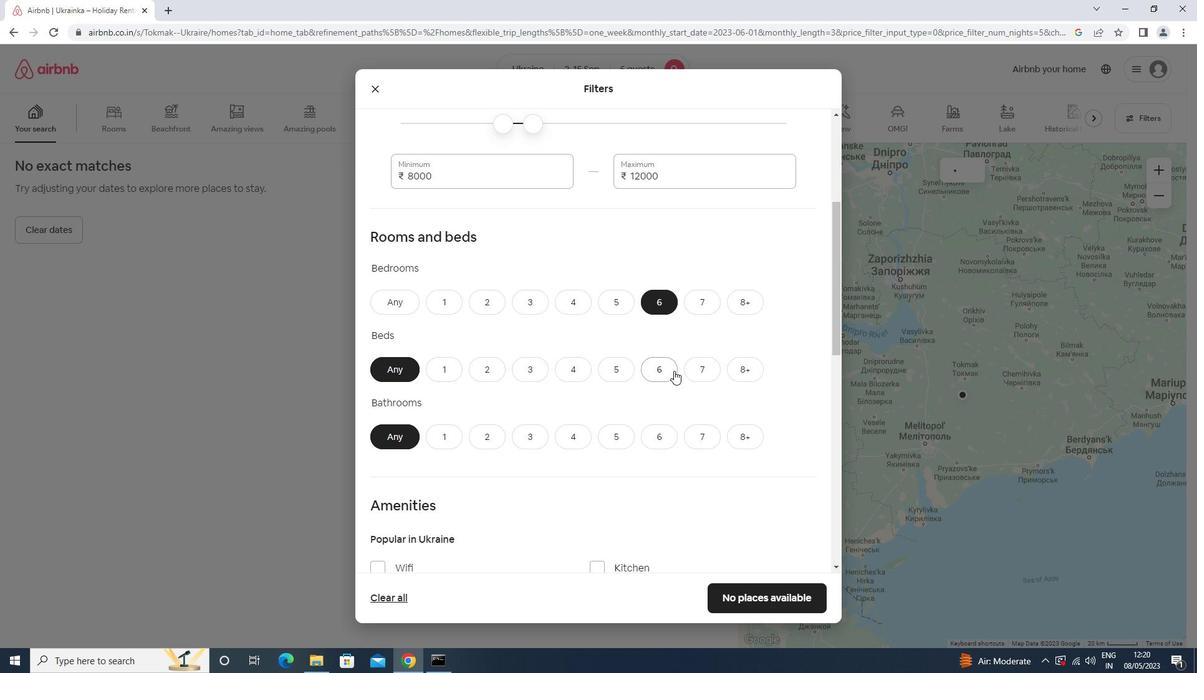 
Action: Mouse pressed left at (672, 366)
Screenshot: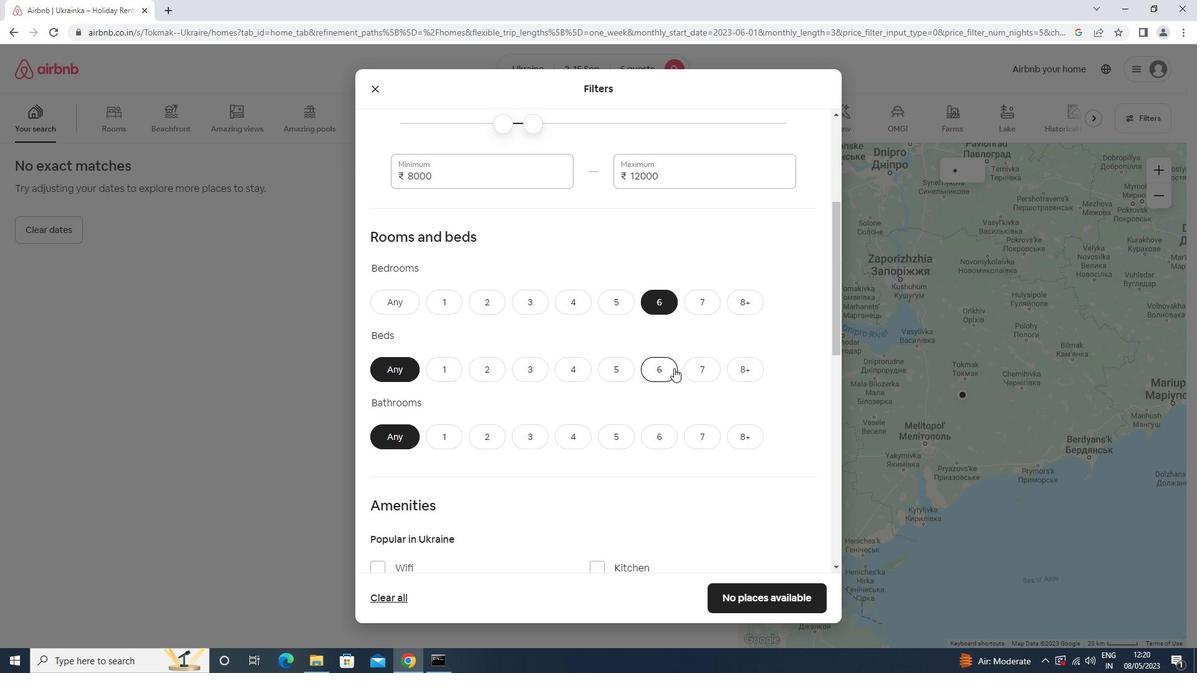 
Action: Mouse moved to (659, 433)
Screenshot: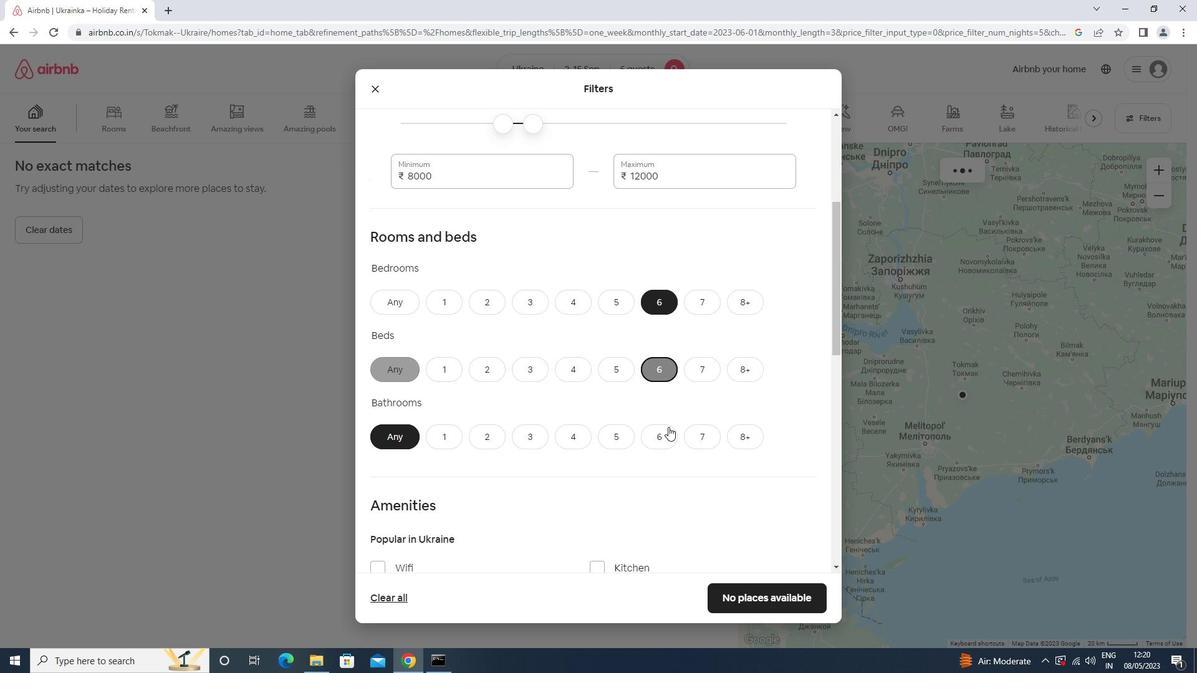 
Action: Mouse pressed left at (659, 433)
Screenshot: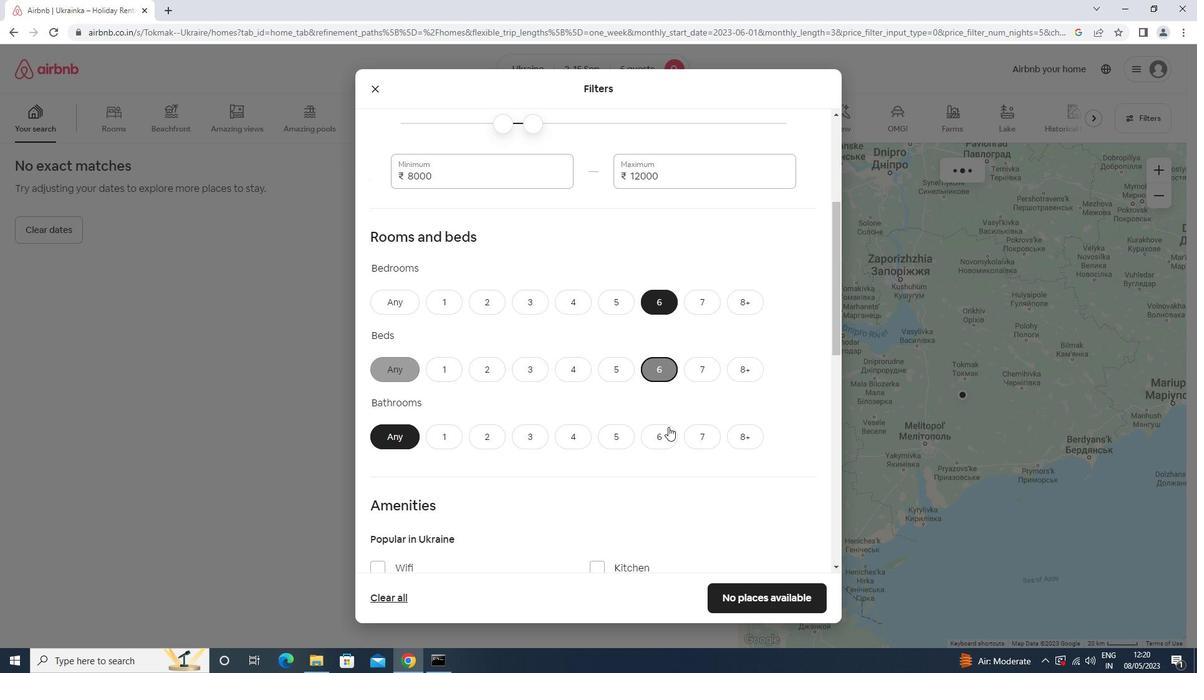
Action: Mouse moved to (440, 341)
Screenshot: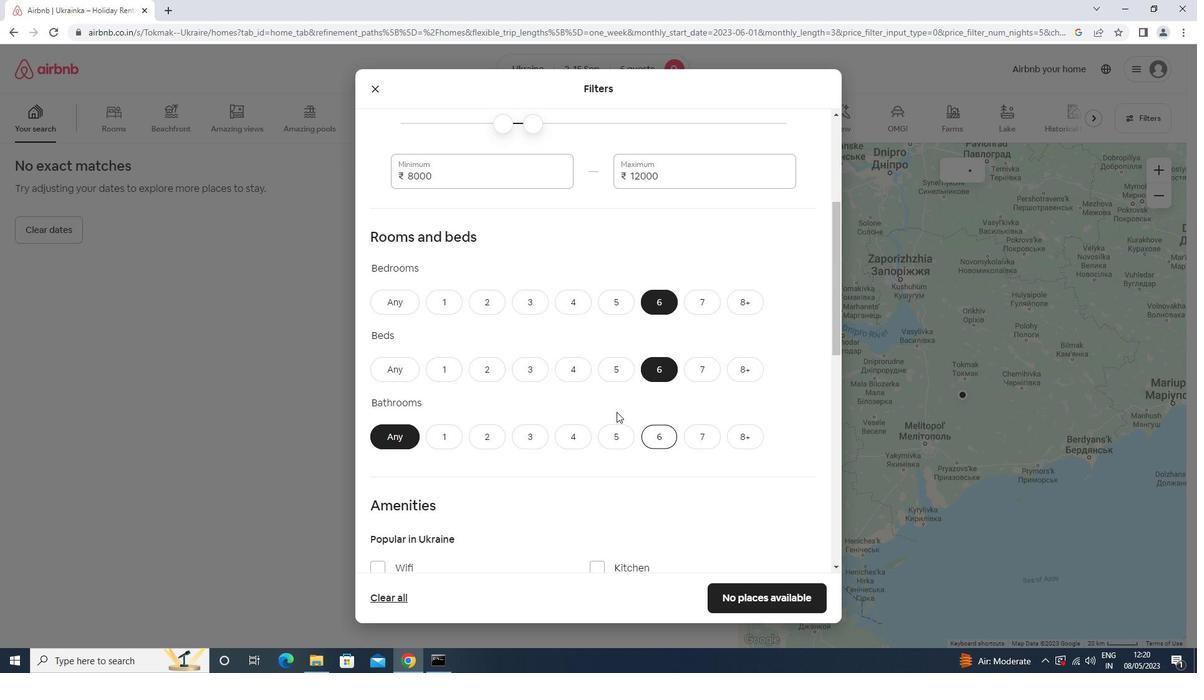
Action: Mouse scrolled (440, 341) with delta (0, 0)
Screenshot: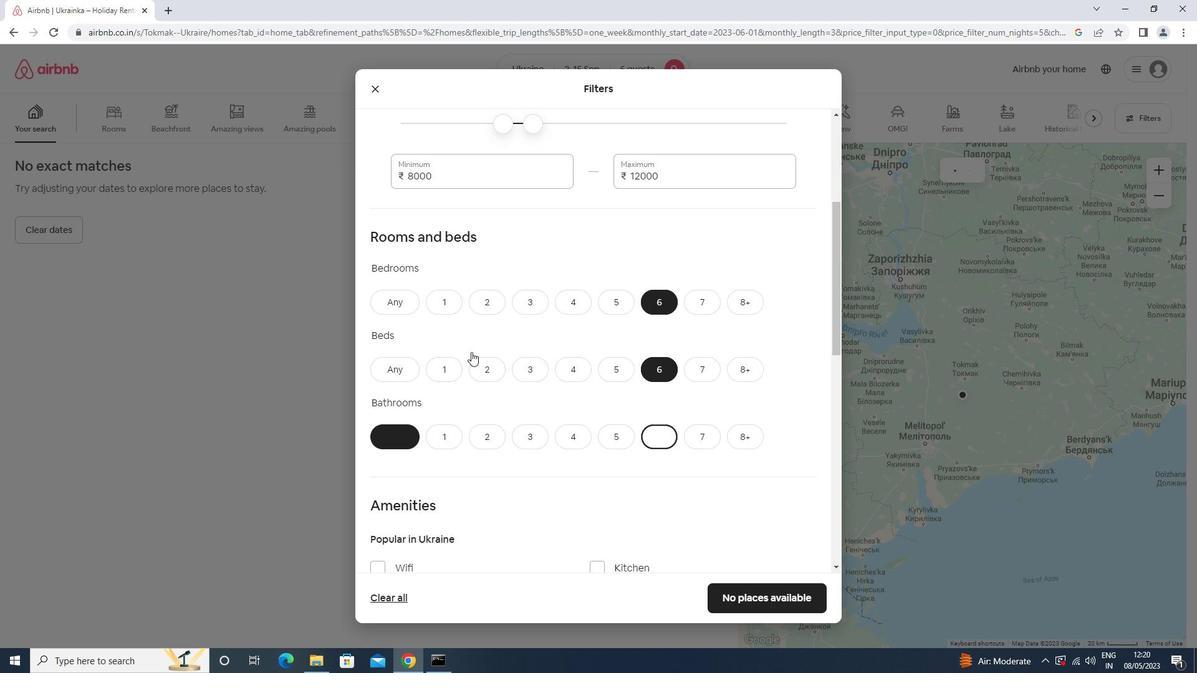 
Action: Mouse scrolled (440, 341) with delta (0, 0)
Screenshot: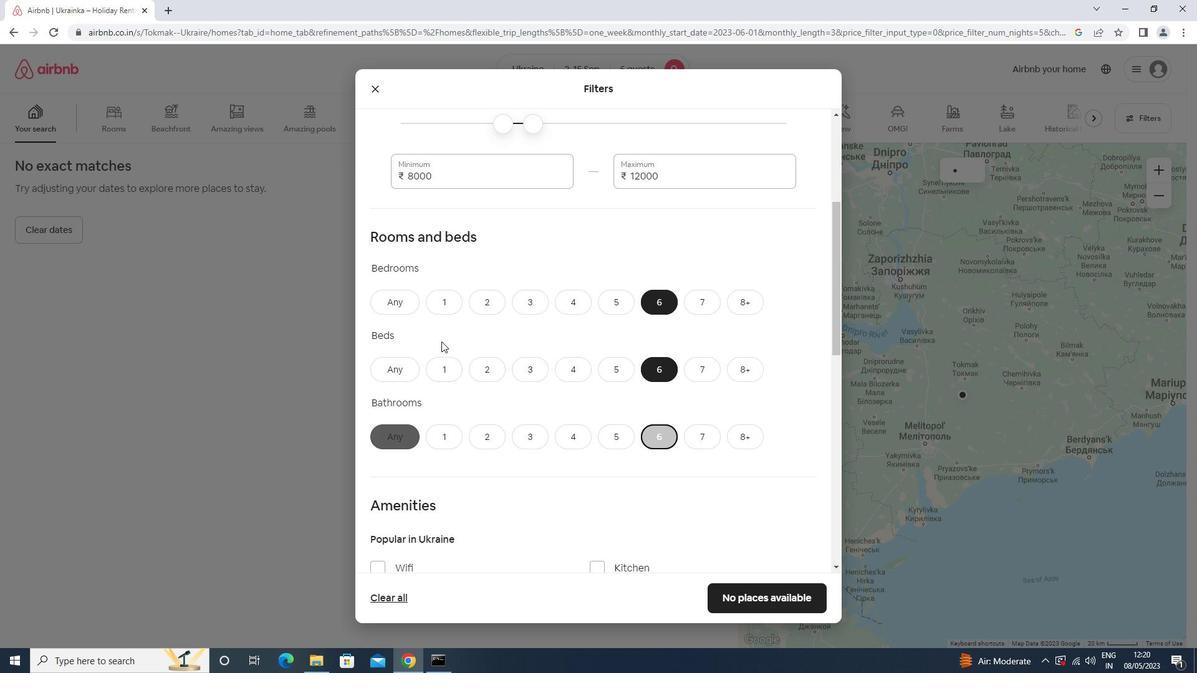 
Action: Mouse scrolled (440, 341) with delta (0, 0)
Screenshot: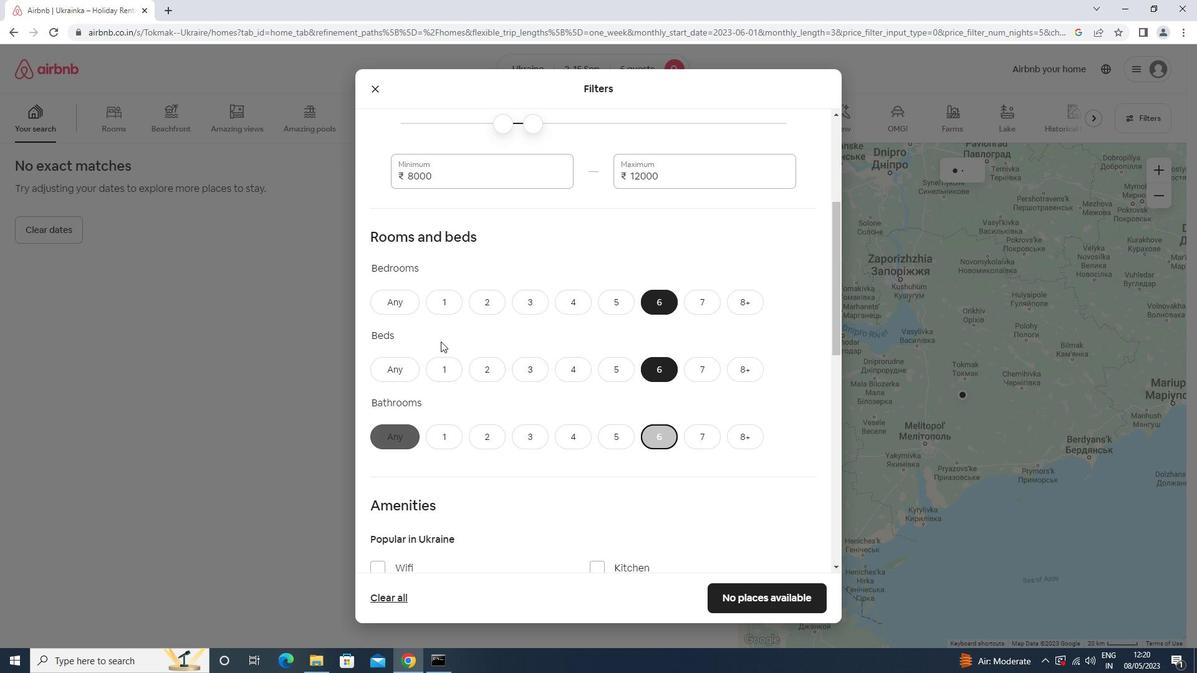 
Action: Mouse scrolled (440, 341) with delta (0, 0)
Screenshot: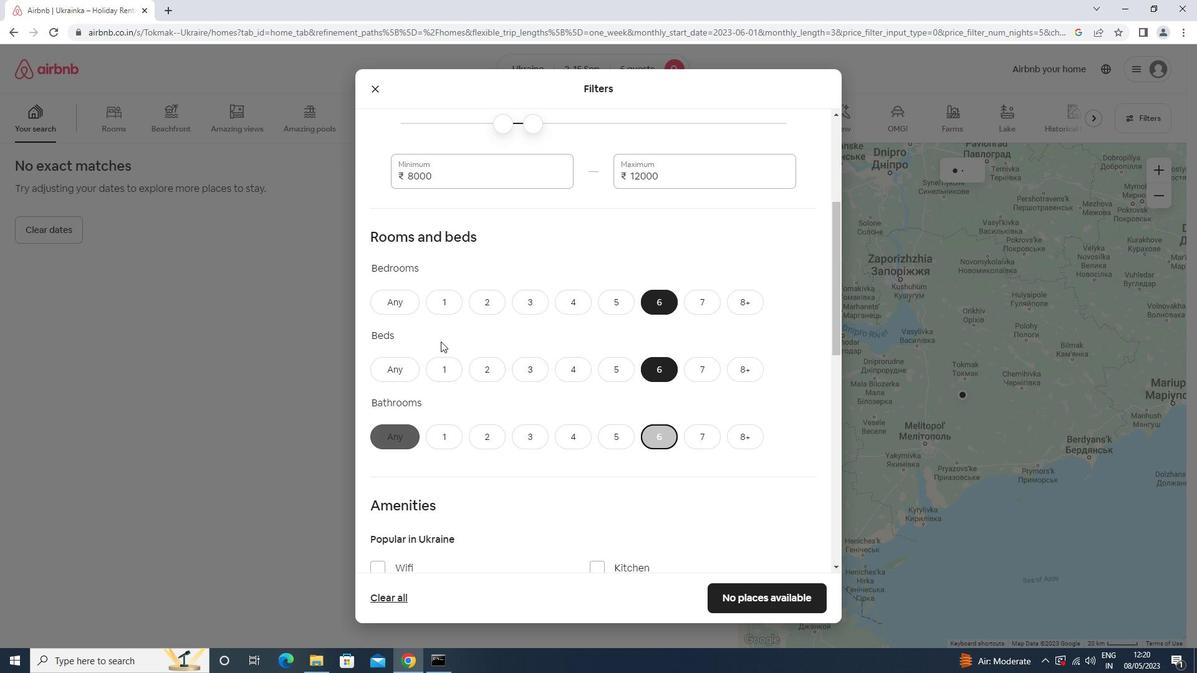 
Action: Mouse moved to (410, 314)
Screenshot: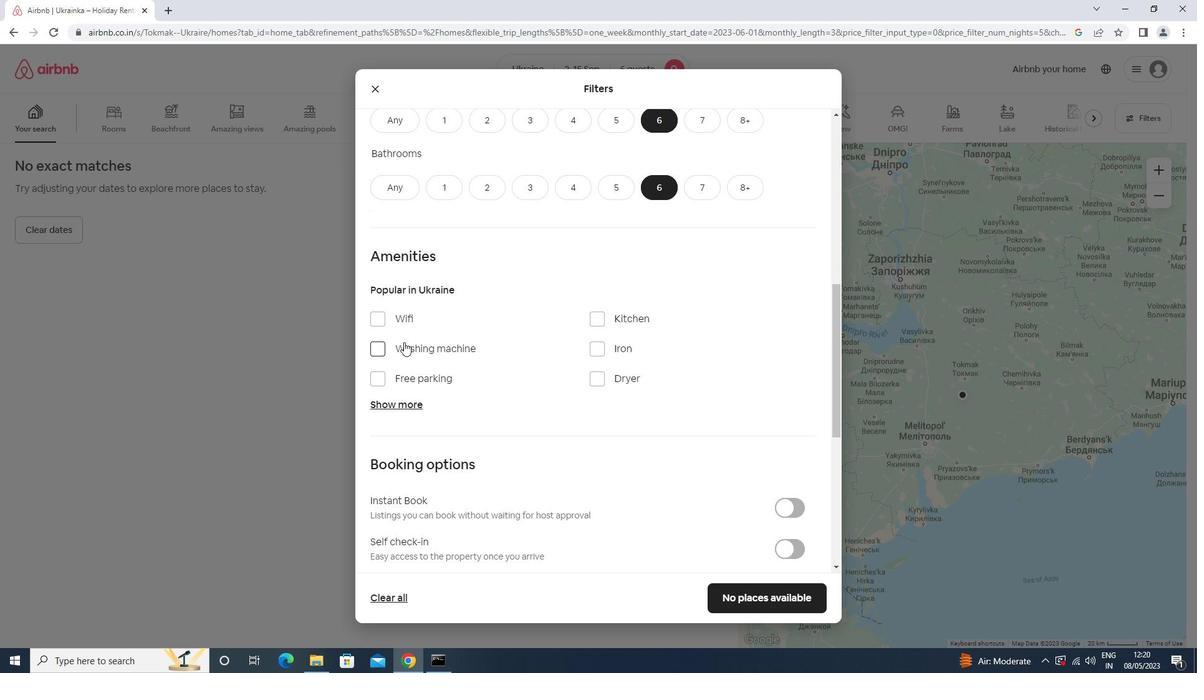 
Action: Mouse pressed left at (410, 314)
Screenshot: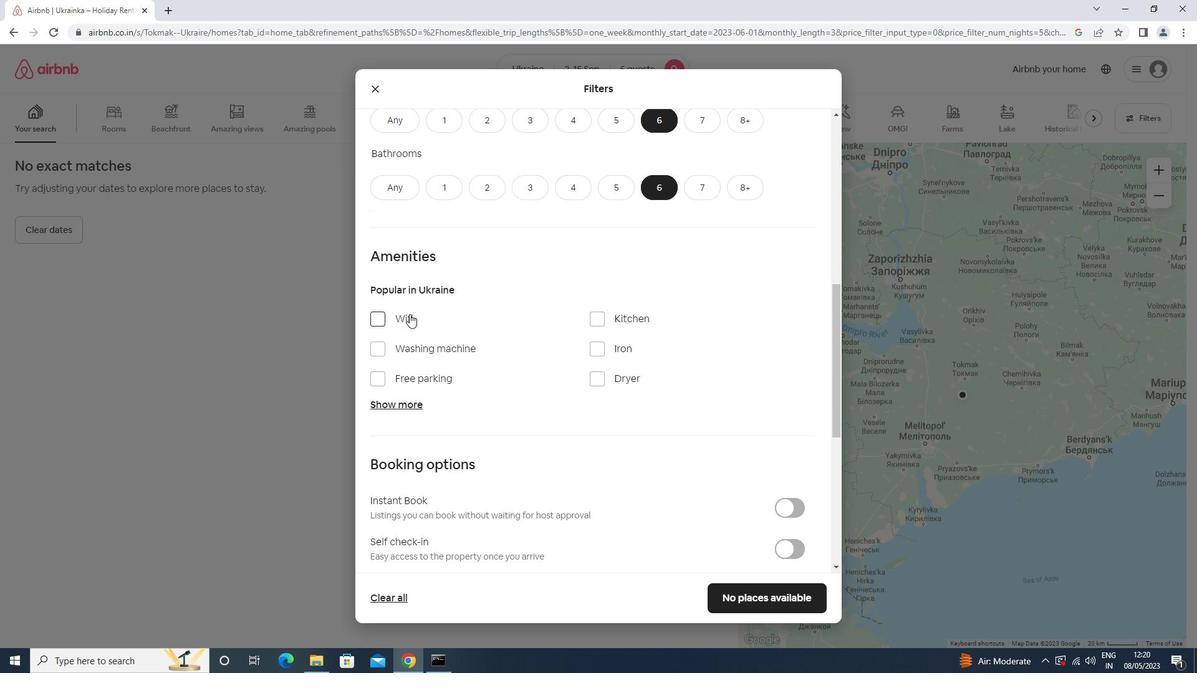 
Action: Mouse moved to (424, 384)
Screenshot: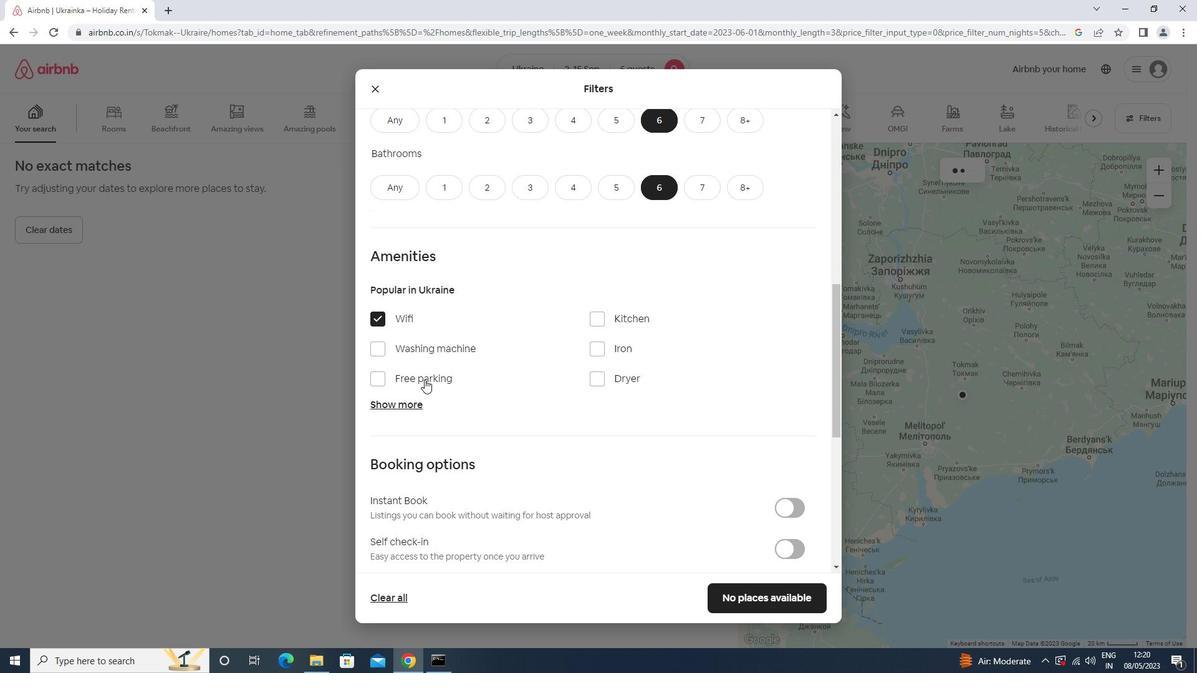 
Action: Mouse pressed left at (424, 384)
Screenshot: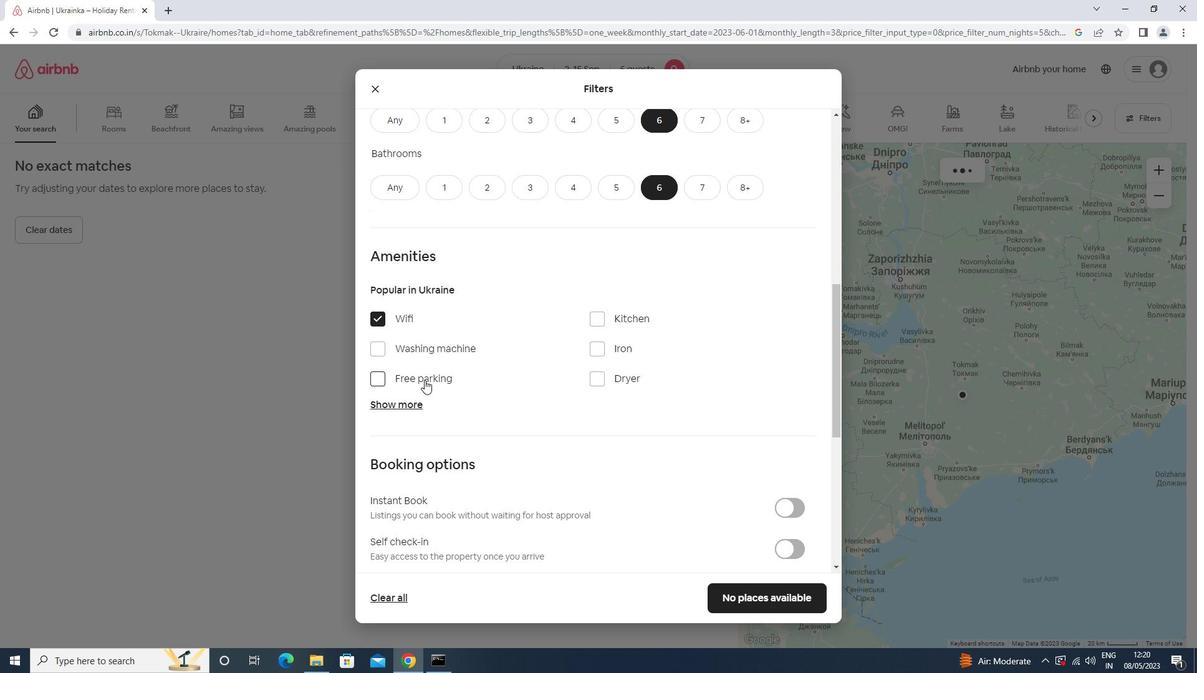 
Action: Mouse moved to (410, 400)
Screenshot: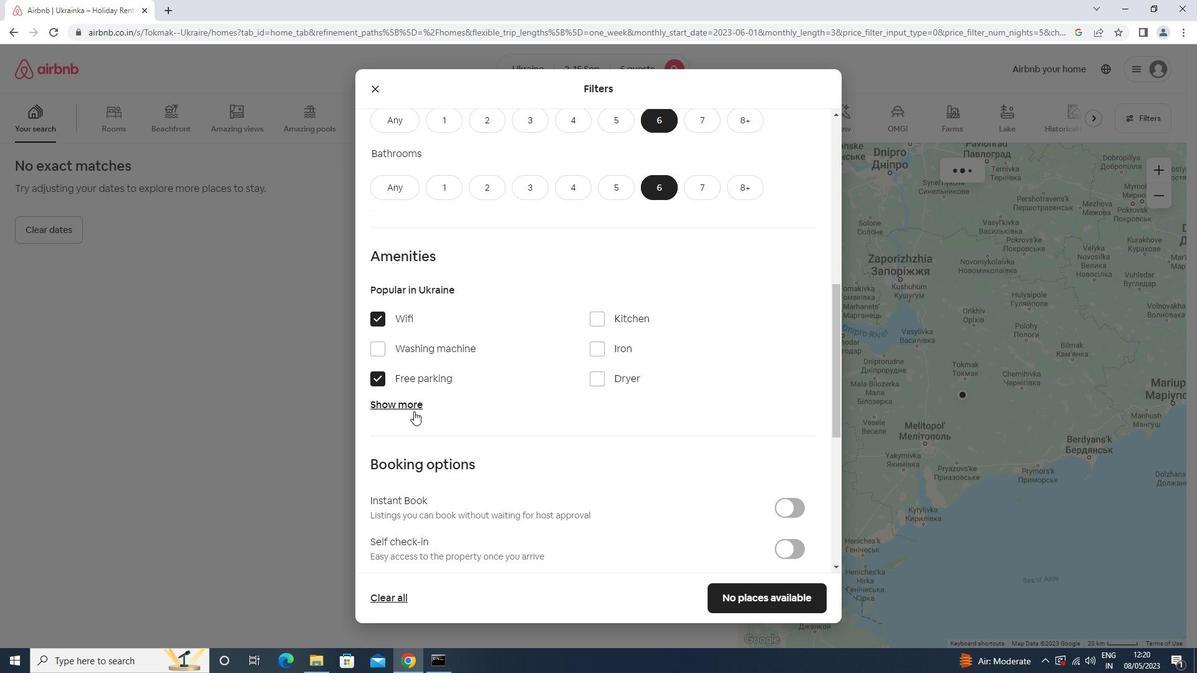 
Action: Mouse pressed left at (410, 400)
Screenshot: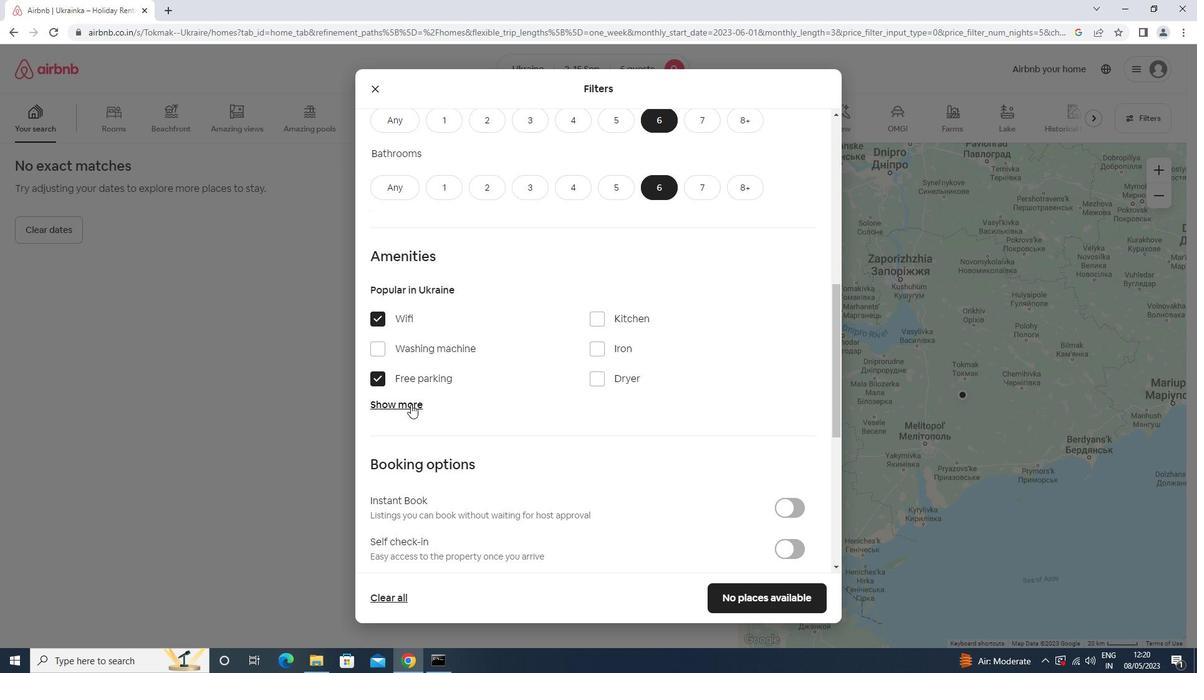
Action: Mouse moved to (505, 328)
Screenshot: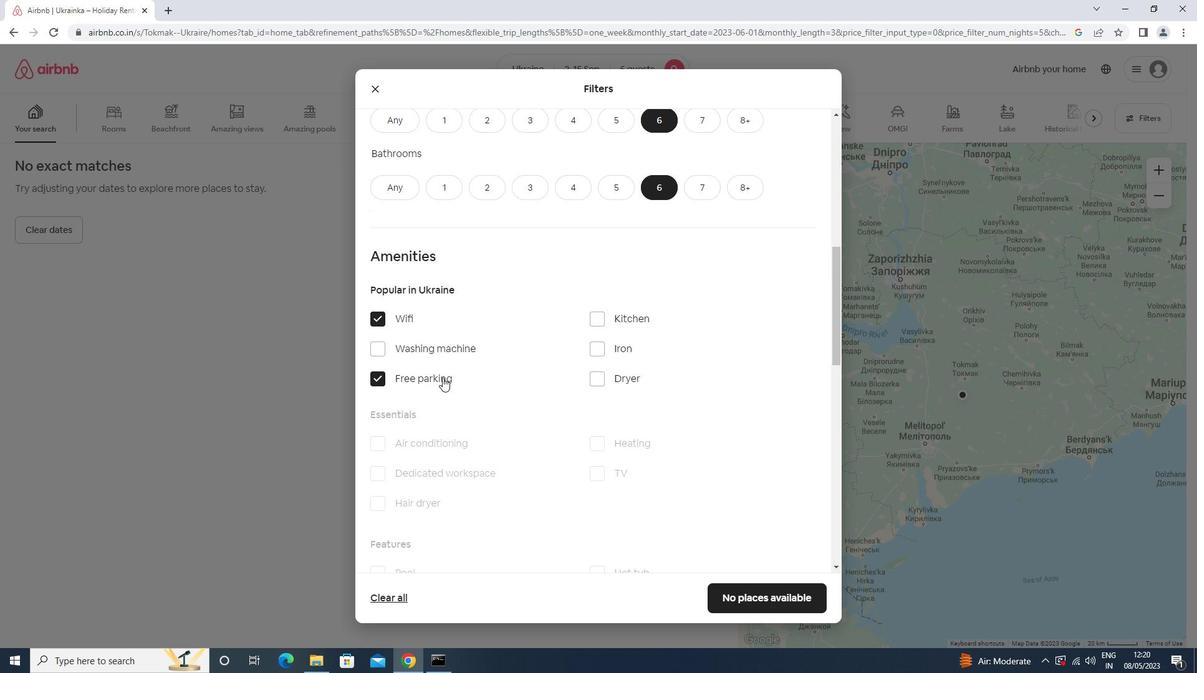
Action: Mouse scrolled (505, 327) with delta (0, 0)
Screenshot: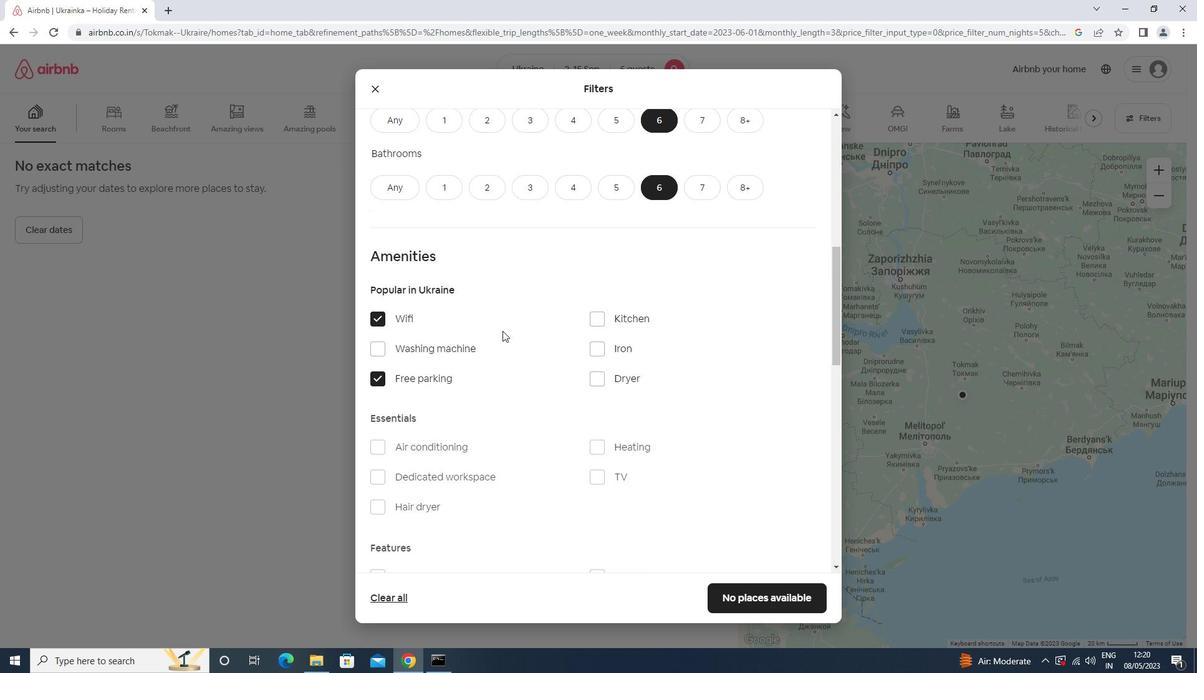 
Action: Mouse scrolled (505, 327) with delta (0, 0)
Screenshot: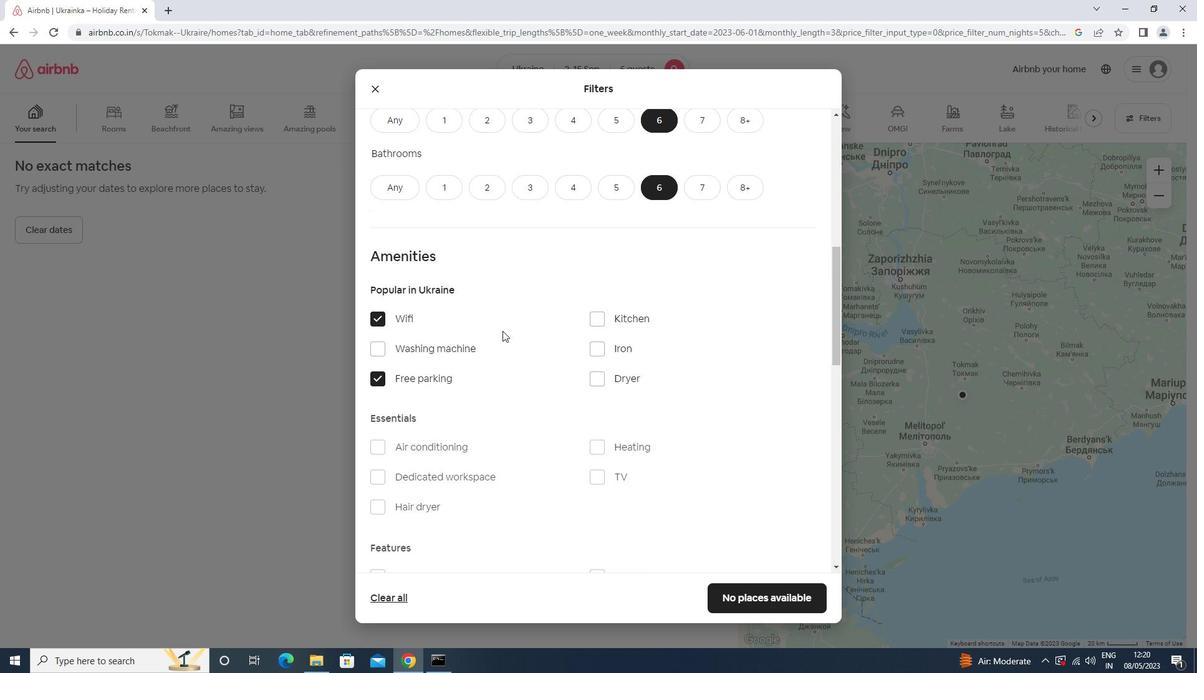 
Action: Mouse scrolled (505, 327) with delta (0, 0)
Screenshot: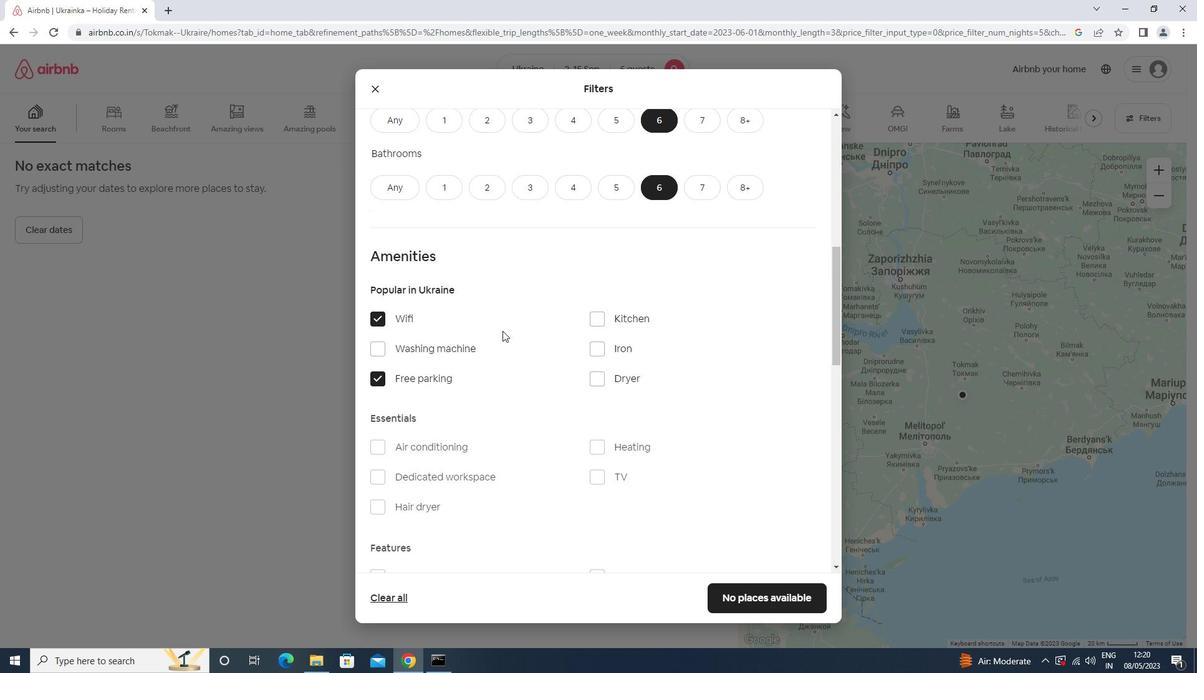 
Action: Mouse scrolled (505, 327) with delta (0, 0)
Screenshot: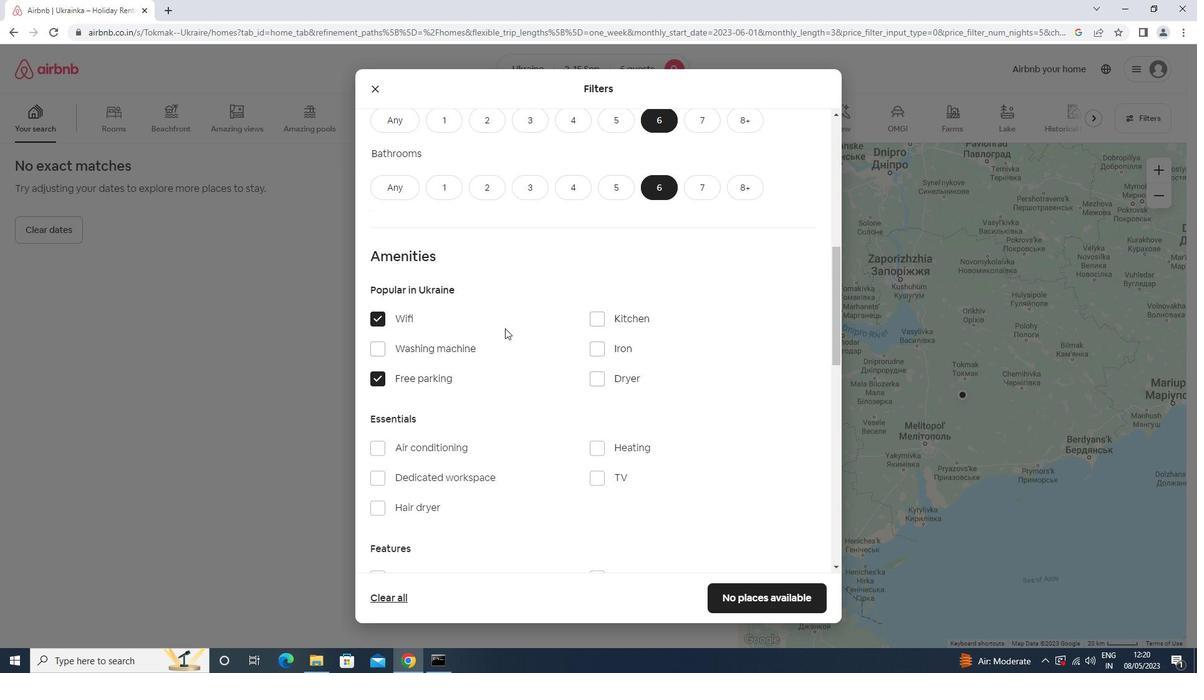 
Action: Mouse moved to (594, 225)
Screenshot: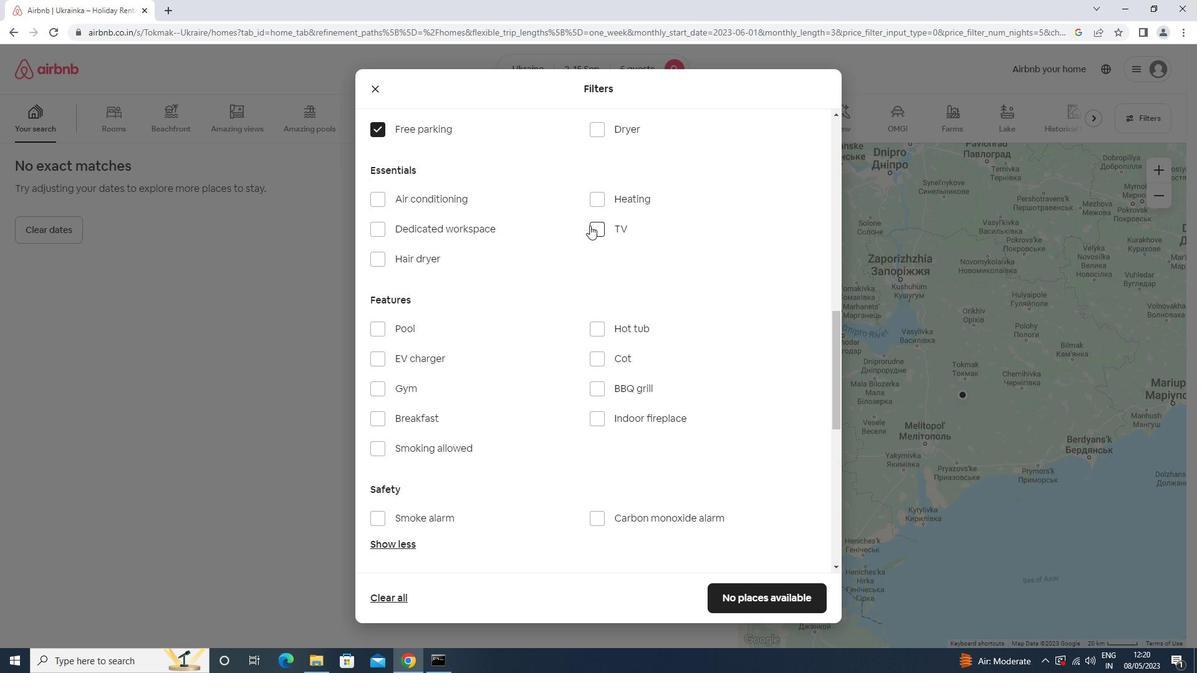 
Action: Mouse pressed left at (594, 225)
Screenshot: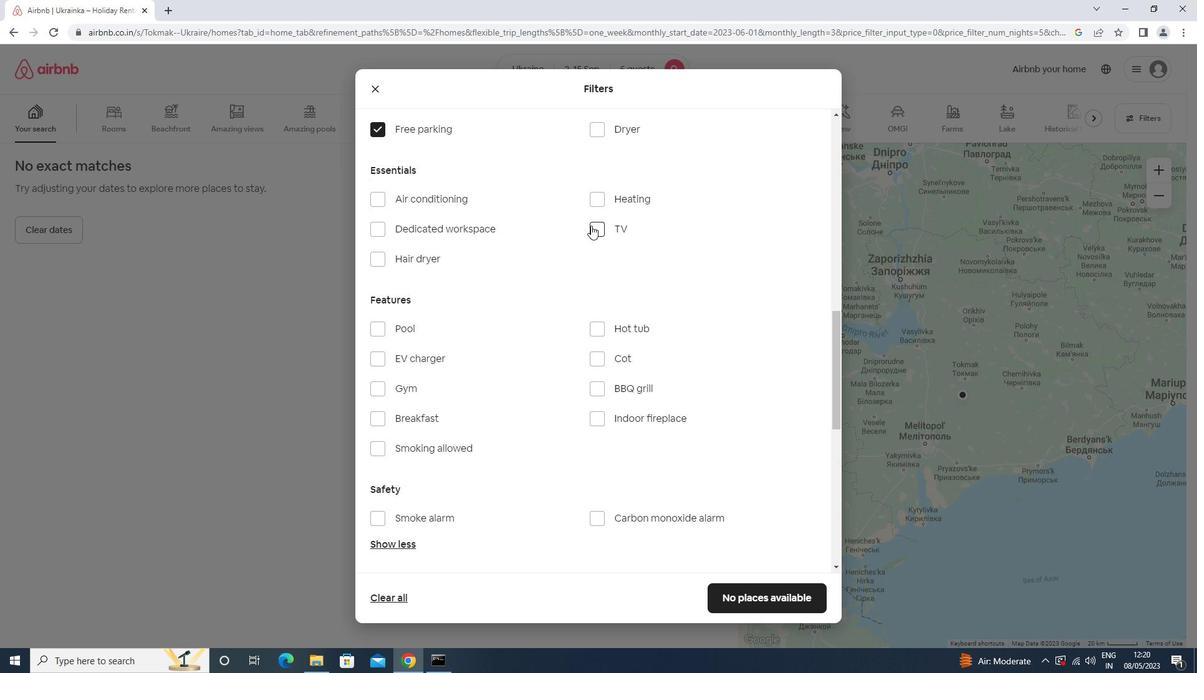 
Action: Mouse moved to (451, 387)
Screenshot: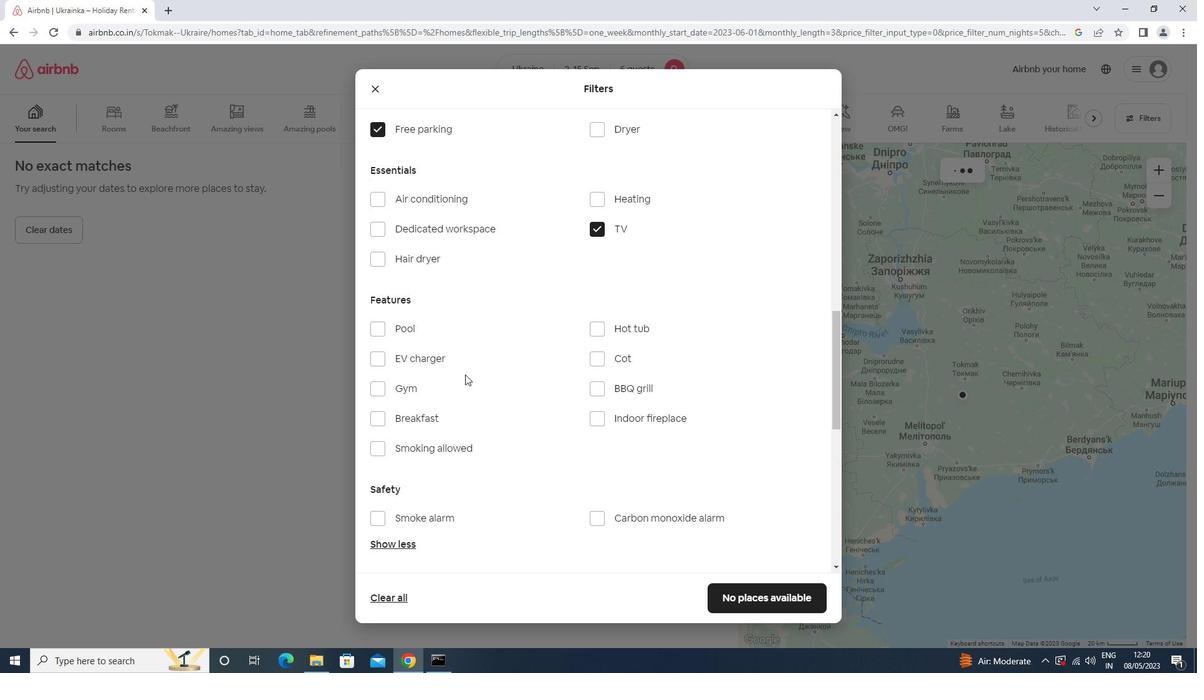 
Action: Mouse pressed left at (451, 387)
Screenshot: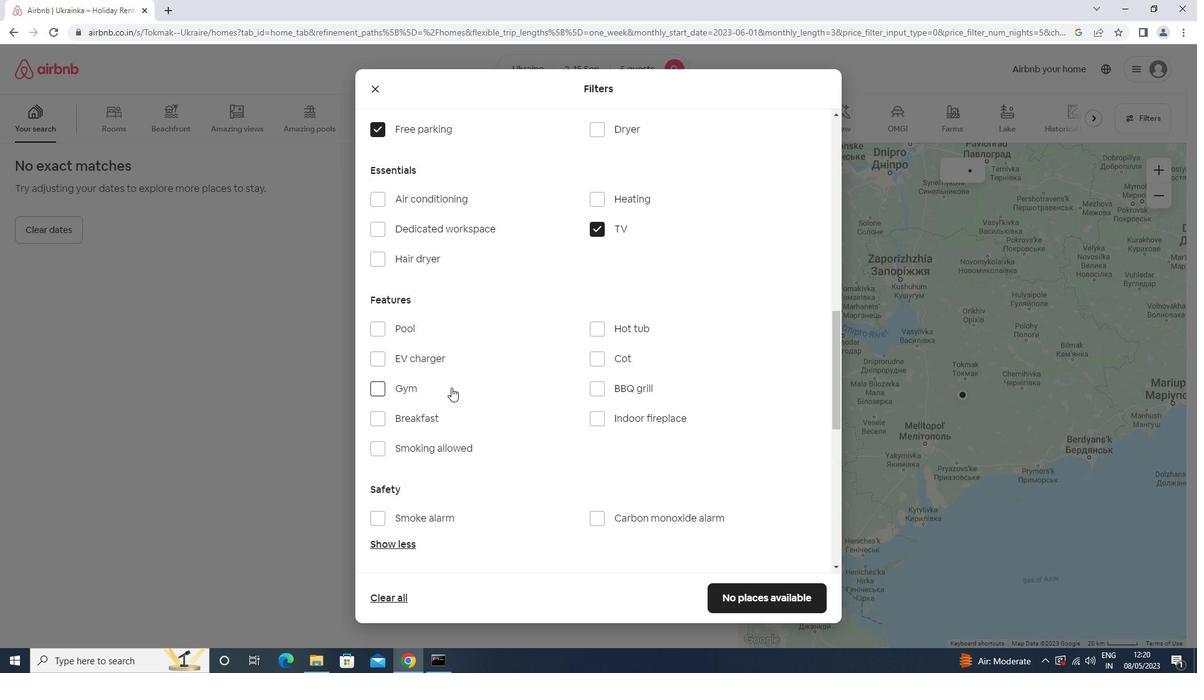 
Action: Mouse moved to (448, 414)
Screenshot: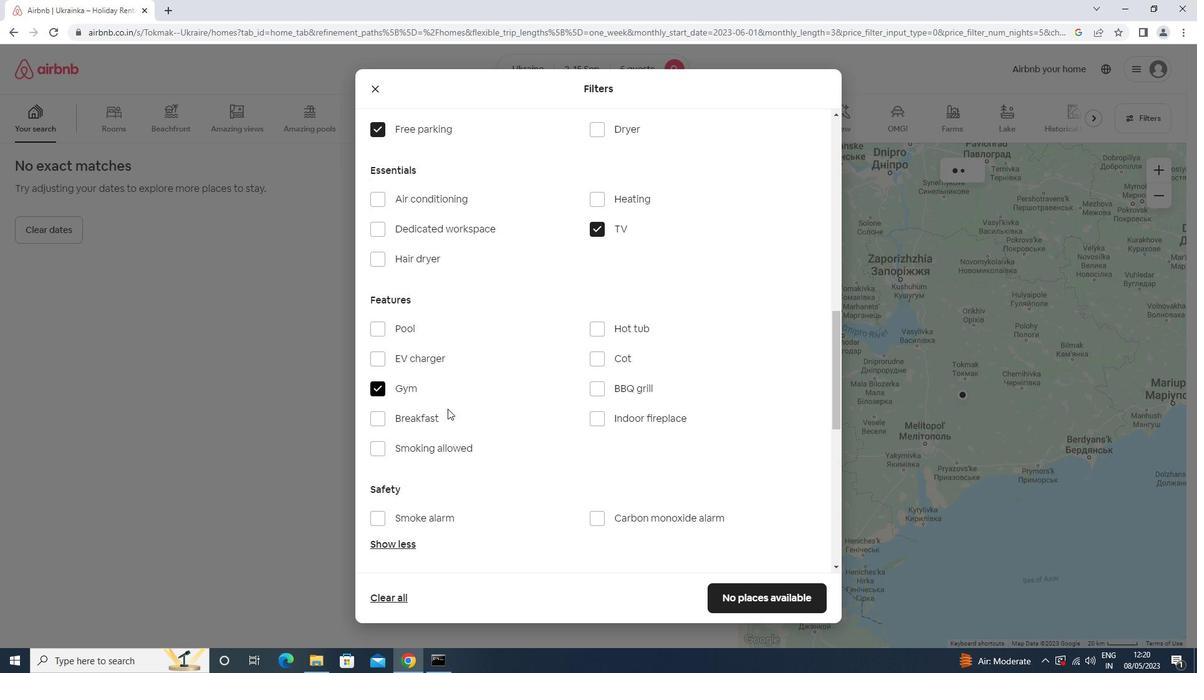 
Action: Mouse pressed left at (448, 414)
Screenshot: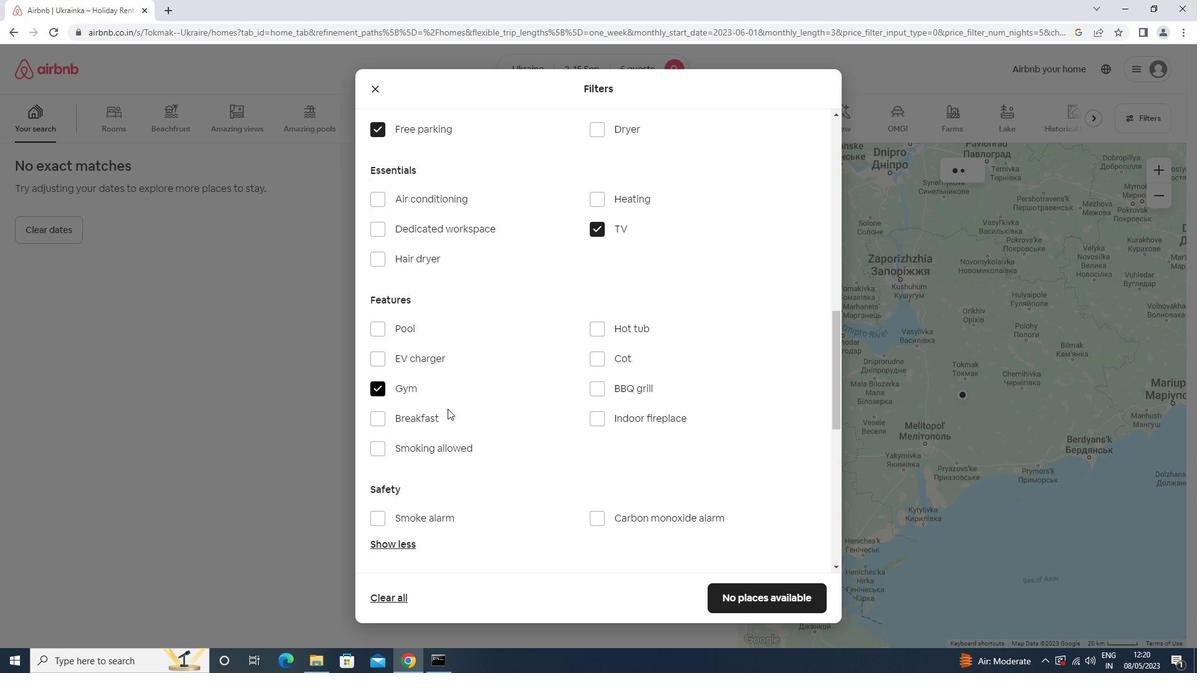 
Action: Mouse moved to (566, 304)
Screenshot: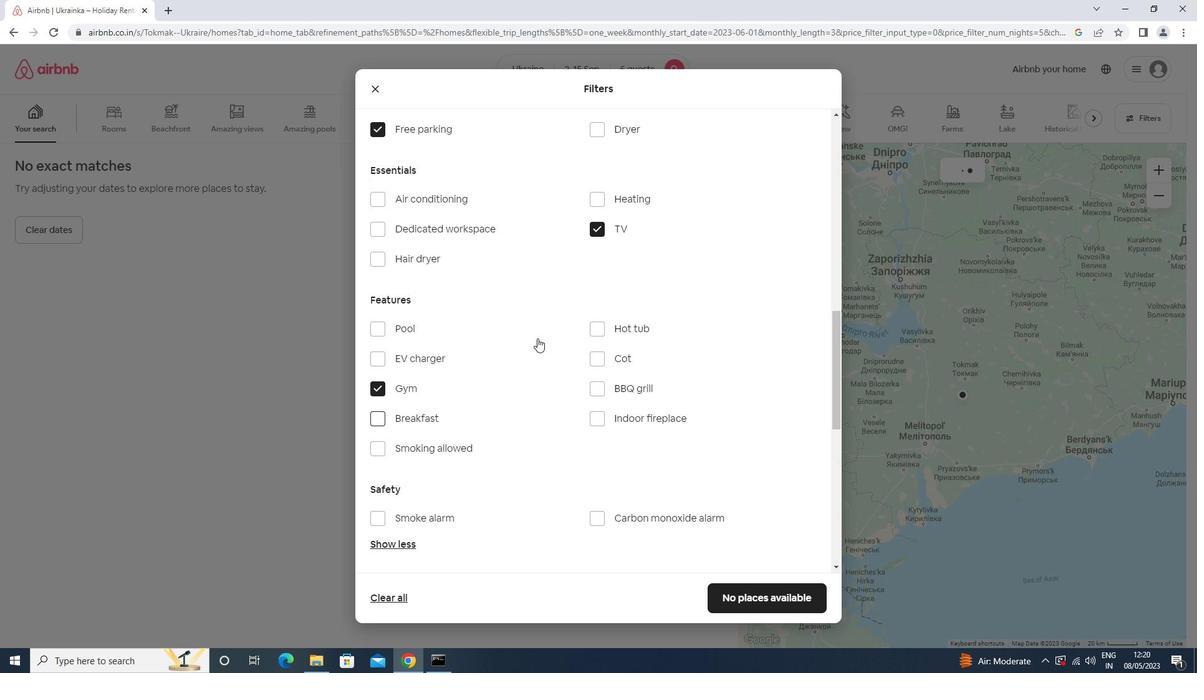 
Action: Mouse scrolled (566, 304) with delta (0, 0)
Screenshot: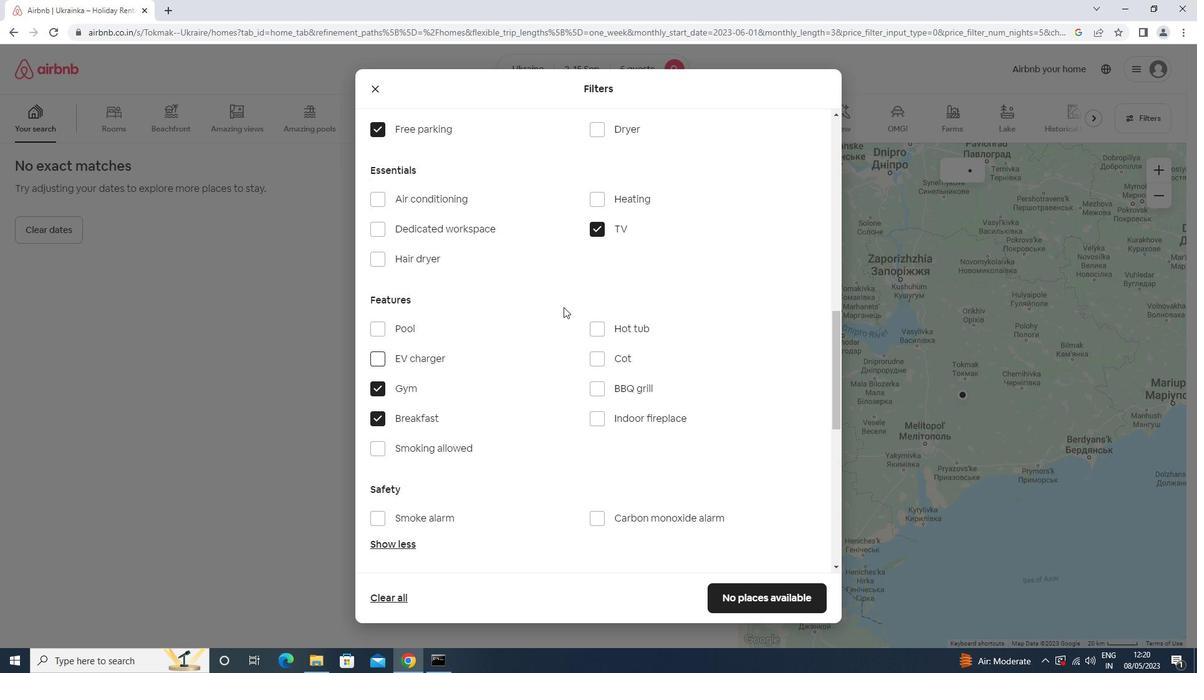 
Action: Mouse scrolled (566, 304) with delta (0, 0)
Screenshot: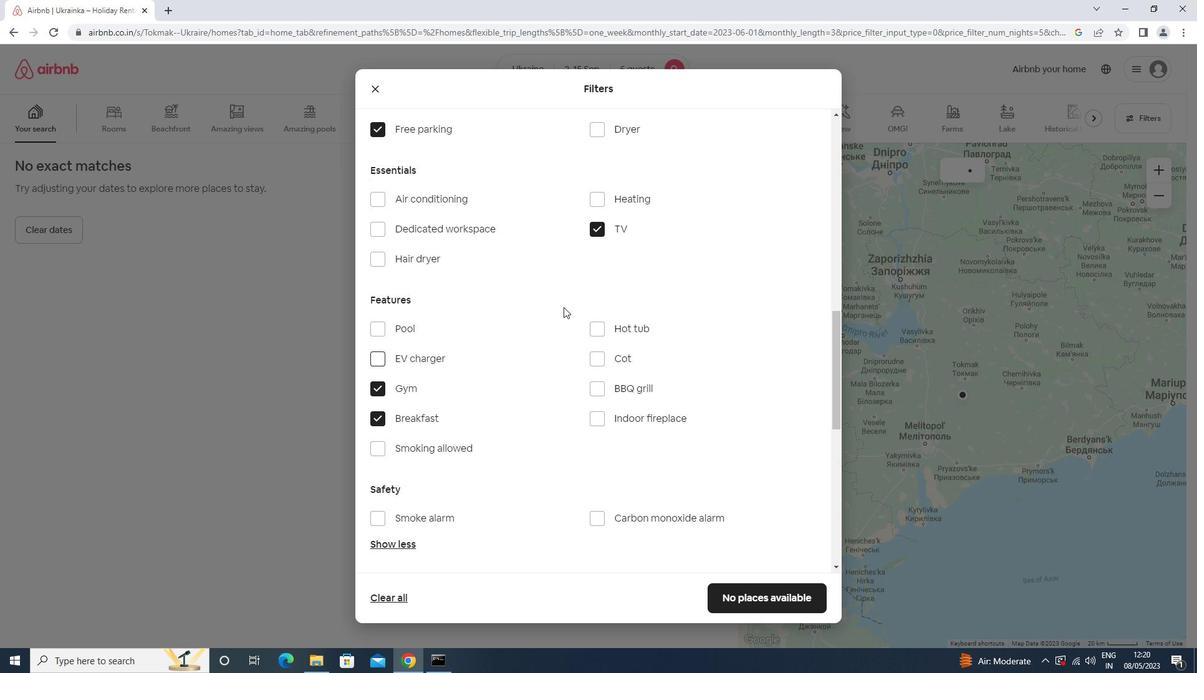 
Action: Mouse scrolled (566, 304) with delta (0, 0)
Screenshot: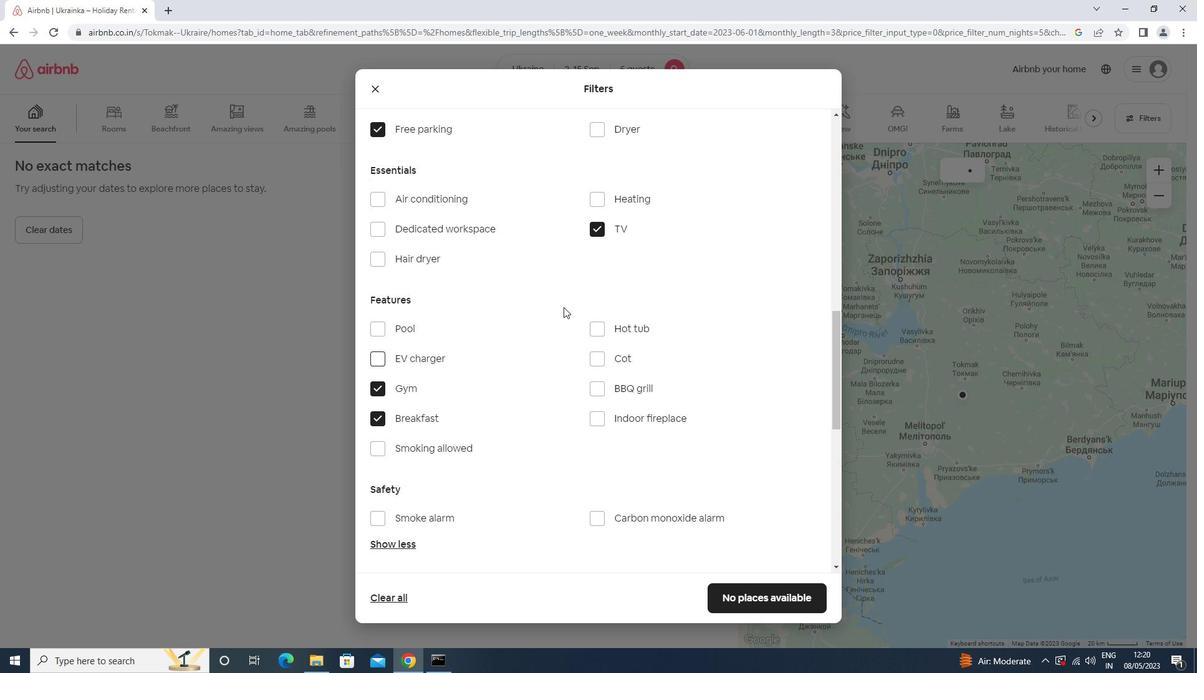 
Action: Mouse scrolled (566, 304) with delta (0, 0)
Screenshot: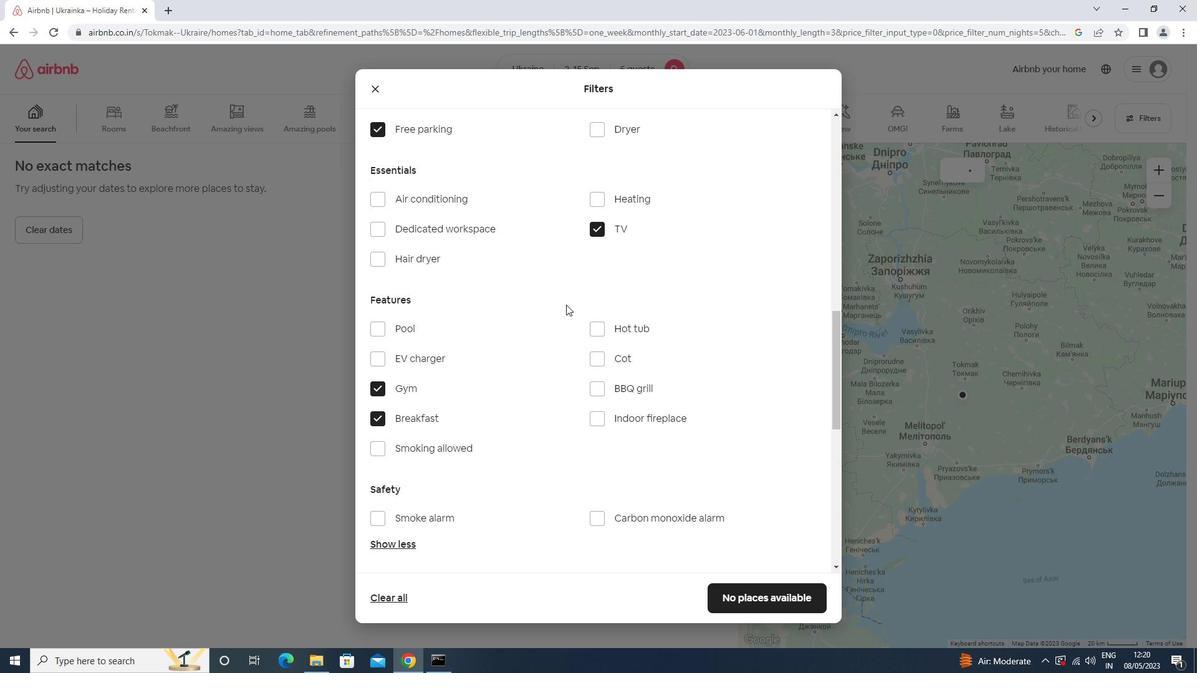
Action: Mouse moved to (785, 442)
Screenshot: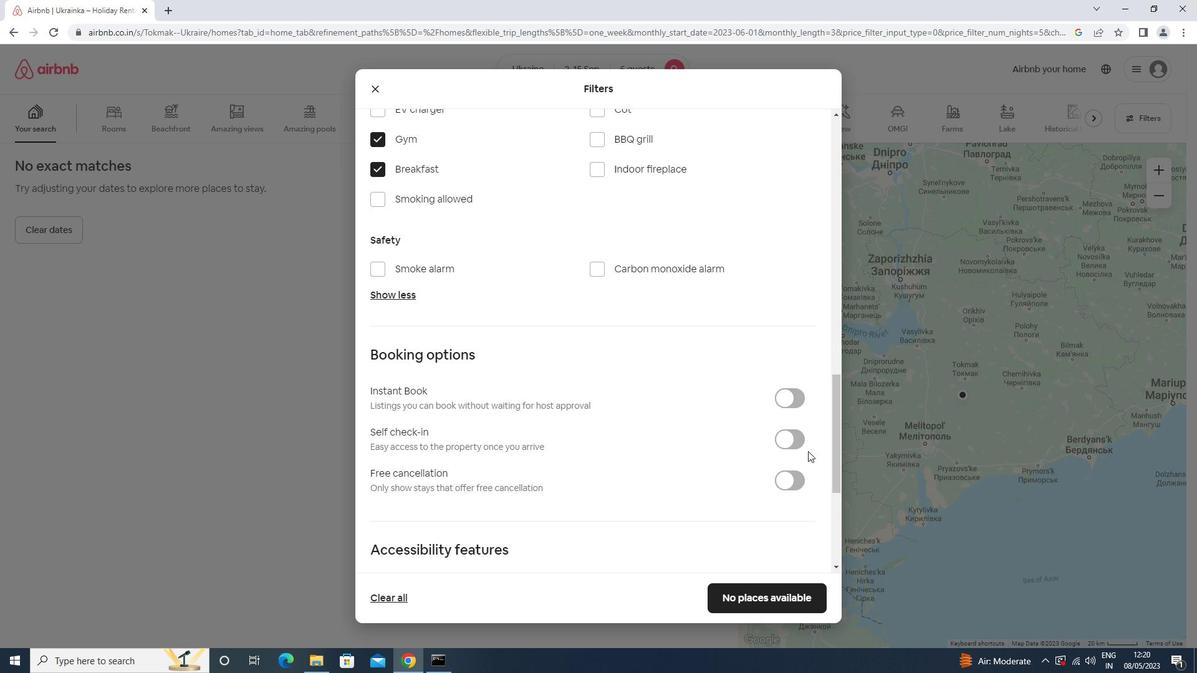 
Action: Mouse pressed left at (785, 442)
Screenshot: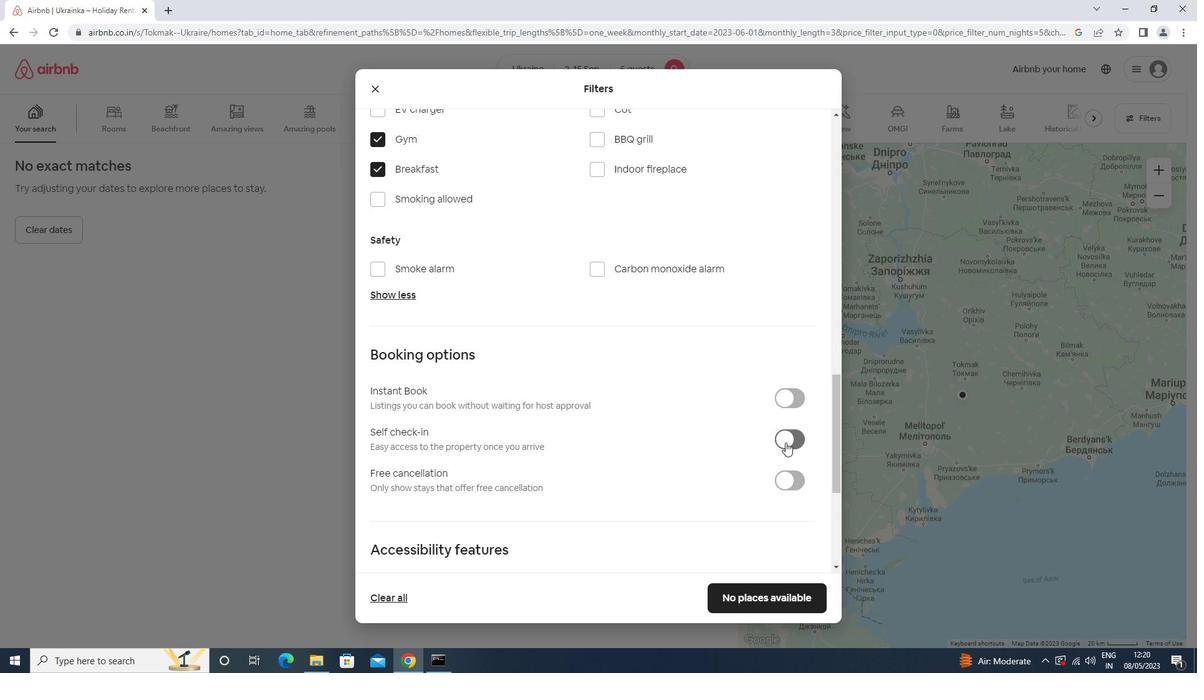 
Action: Mouse moved to (658, 419)
Screenshot: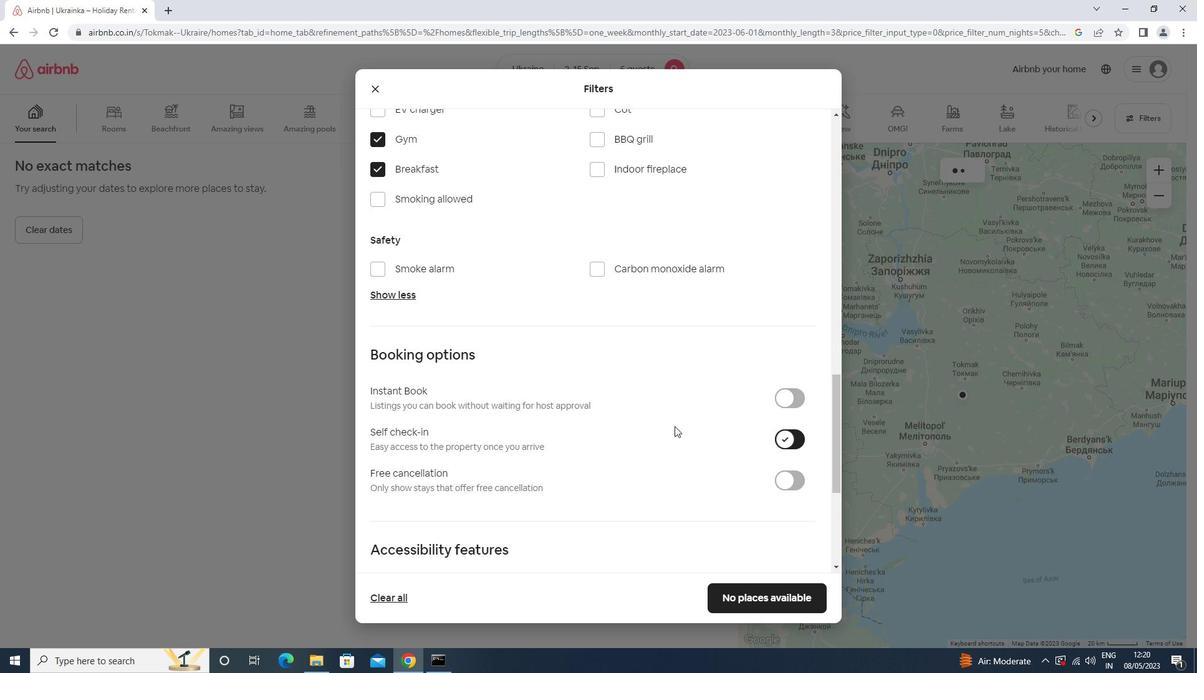 
Action: Mouse scrolled (658, 419) with delta (0, 0)
Screenshot: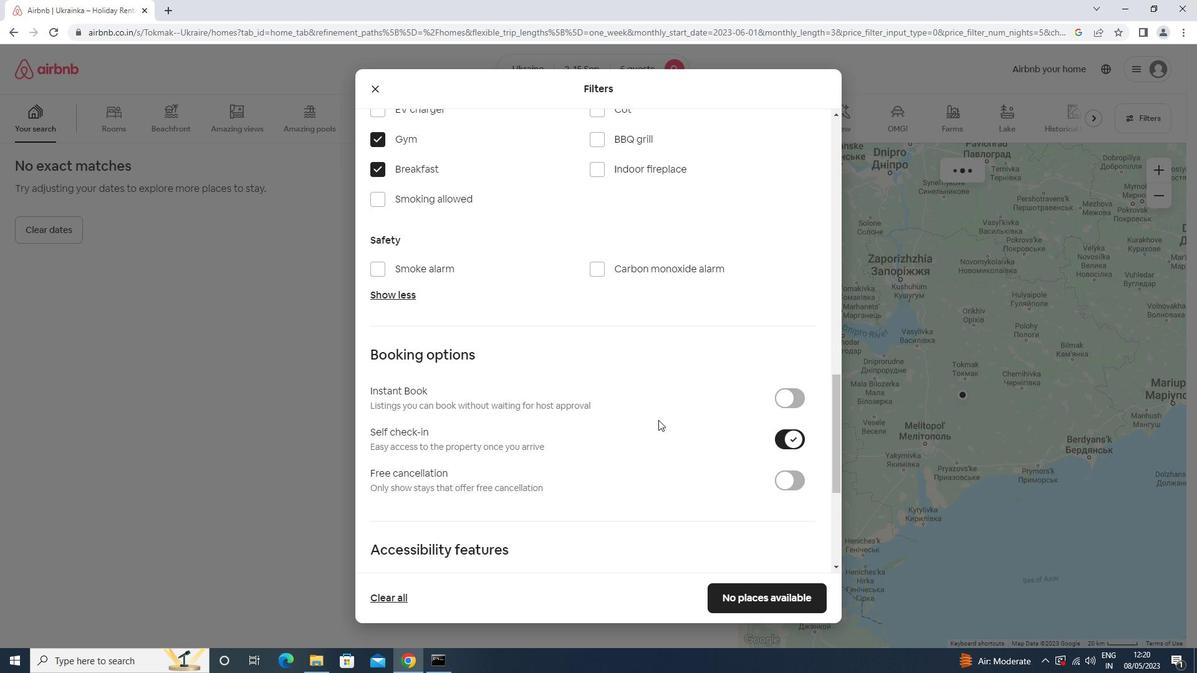 
Action: Mouse scrolled (658, 419) with delta (0, 0)
Screenshot: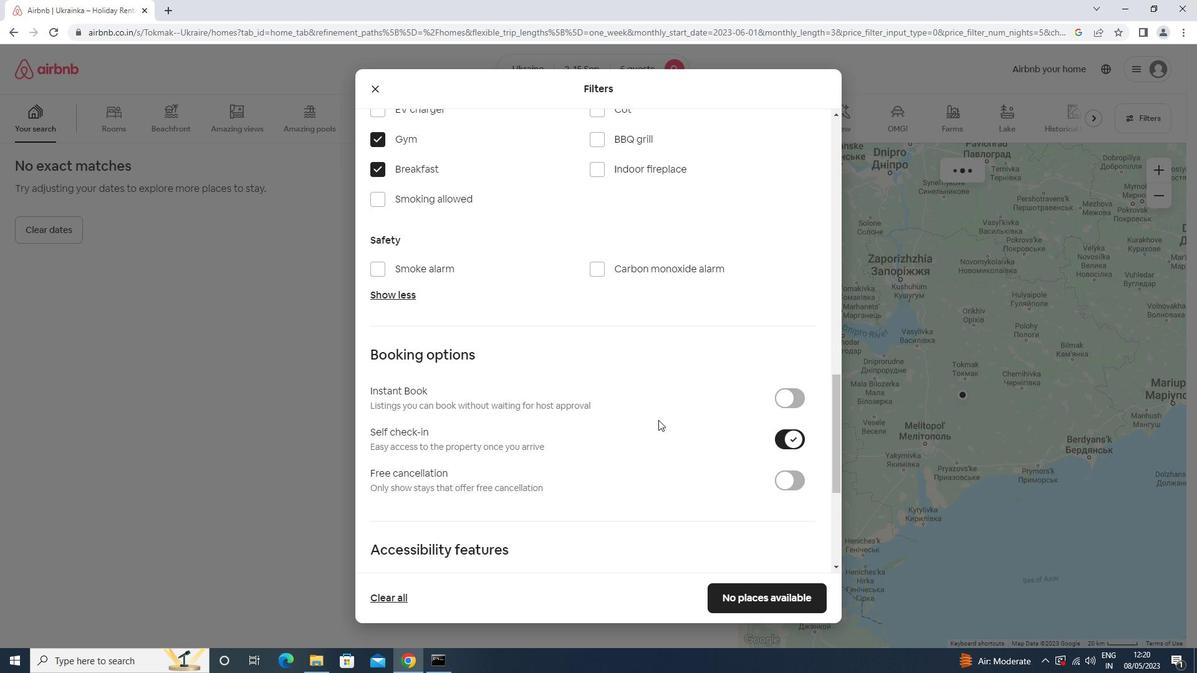 
Action: Mouse scrolled (658, 419) with delta (0, 0)
Screenshot: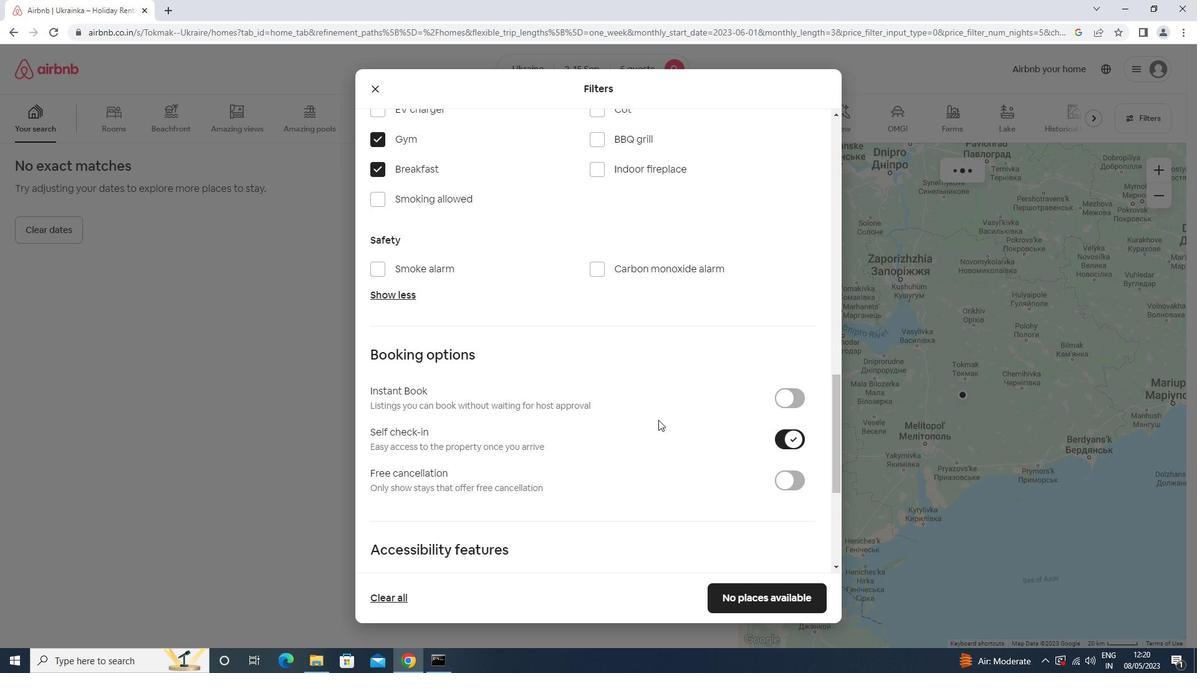 
Action: Mouse scrolled (658, 419) with delta (0, 0)
Screenshot: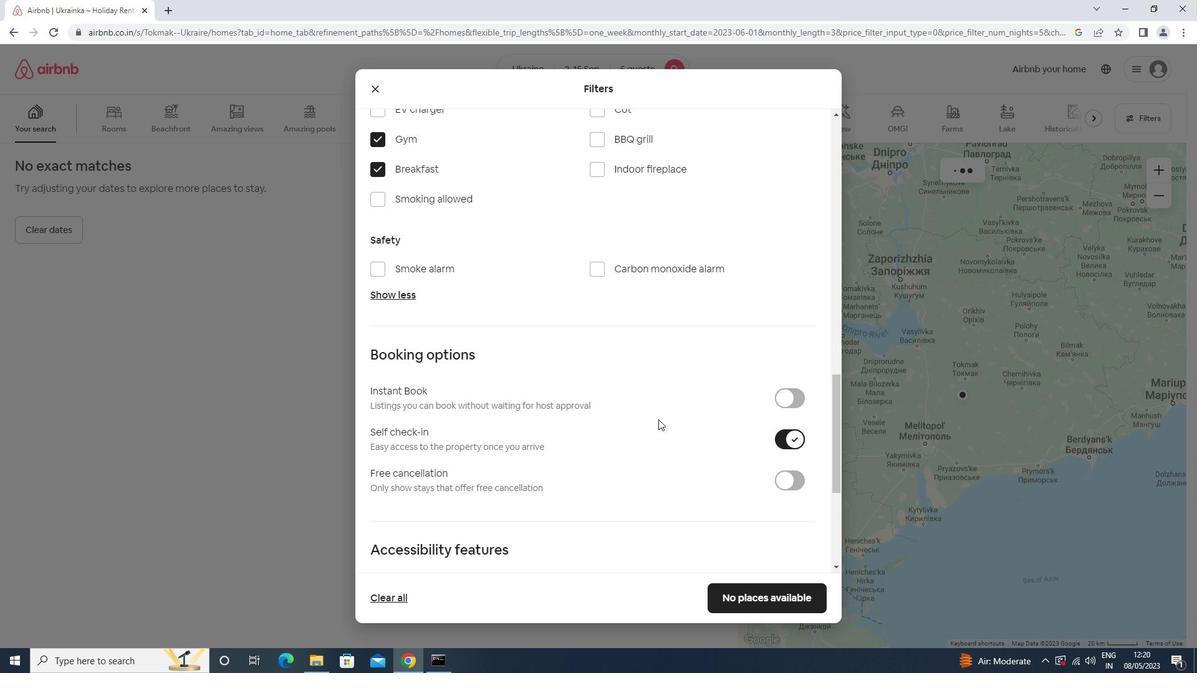 
Action: Mouse scrolled (658, 419) with delta (0, 0)
Screenshot: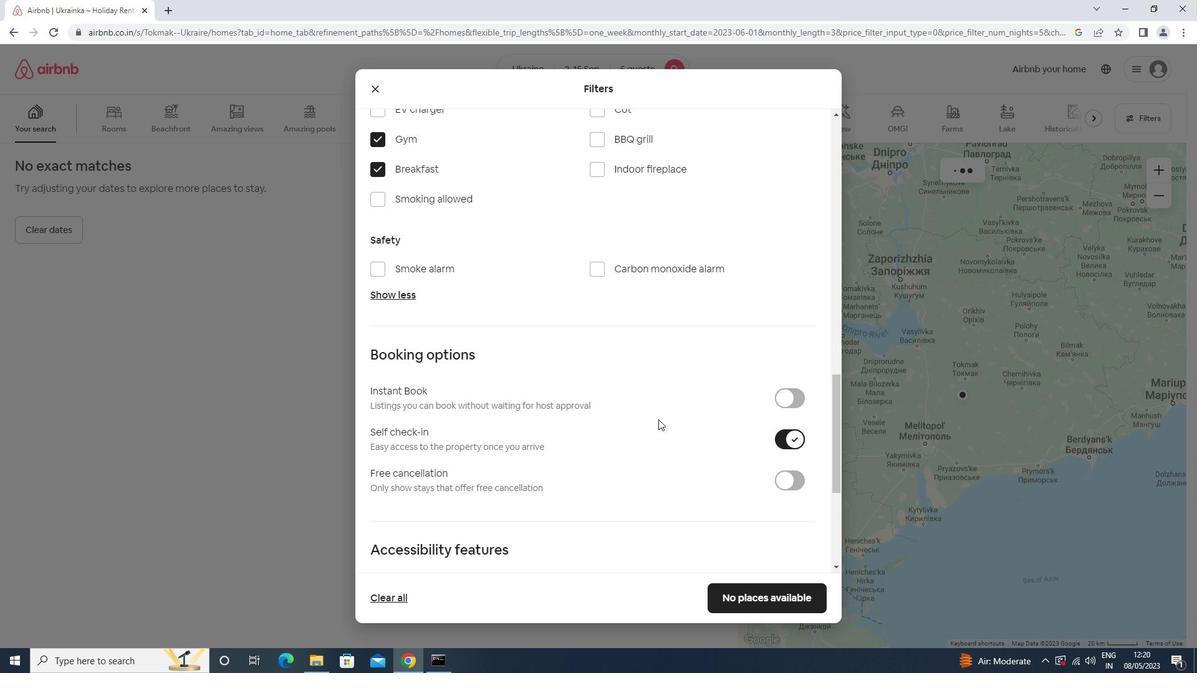 
Action: Mouse scrolled (658, 419) with delta (0, 0)
Screenshot: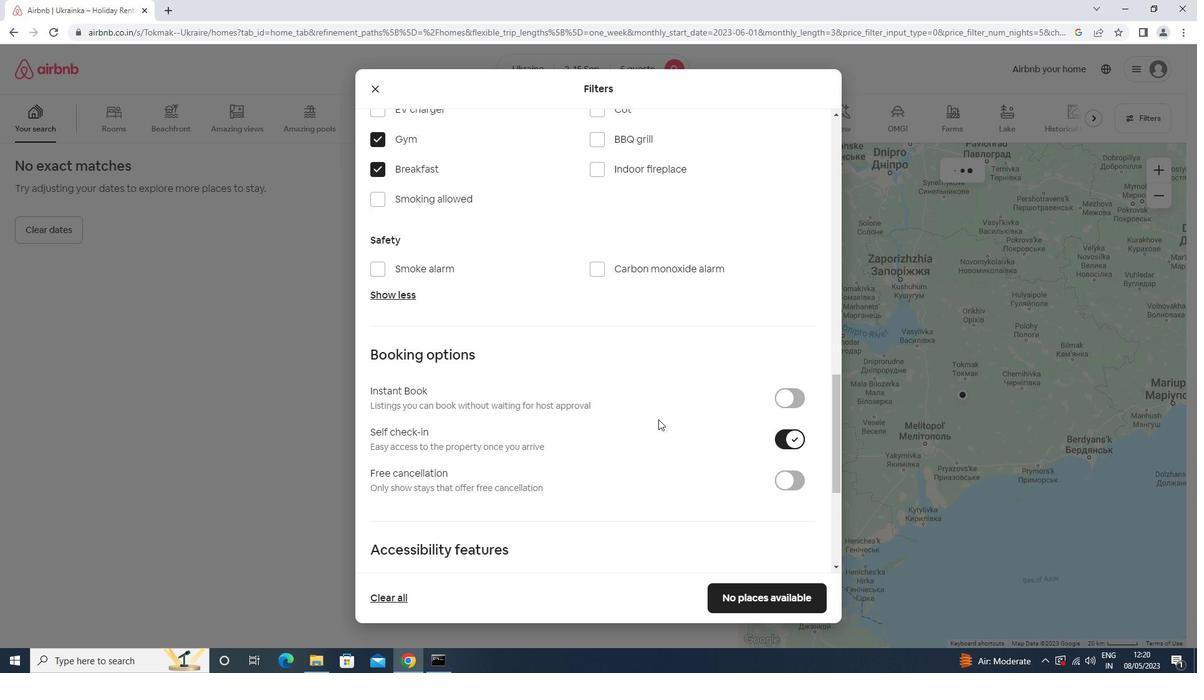 
Action: Mouse scrolled (658, 419) with delta (0, 0)
Screenshot: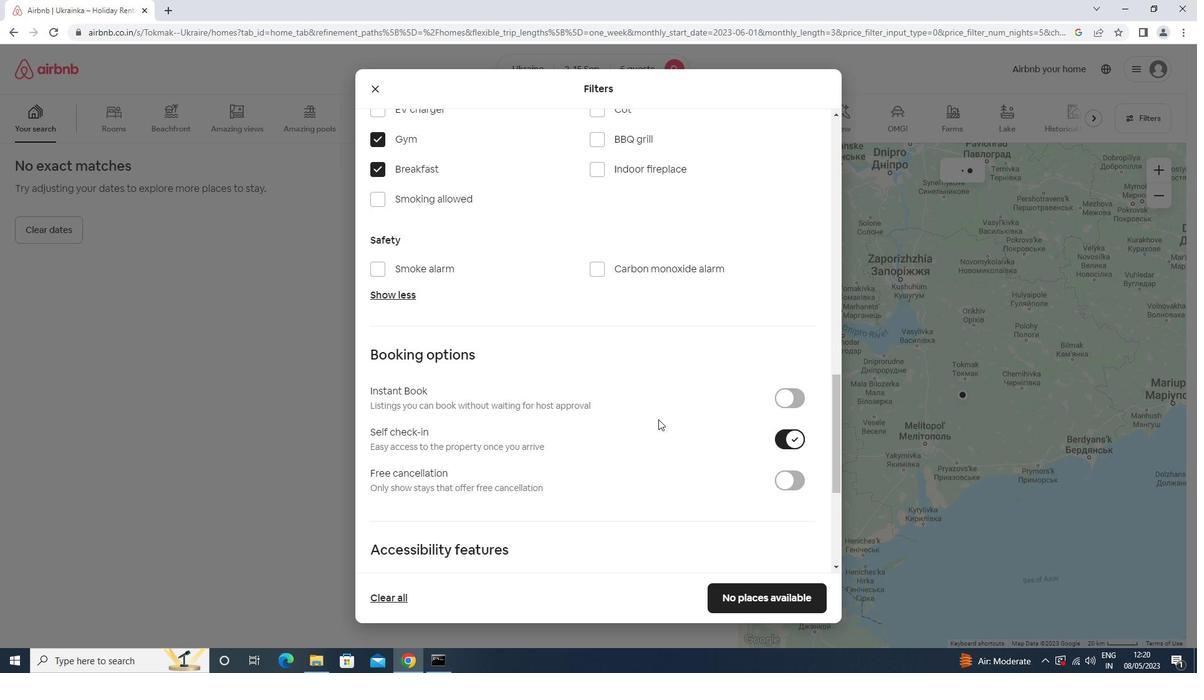 
Action: Mouse moved to (547, 491)
Screenshot: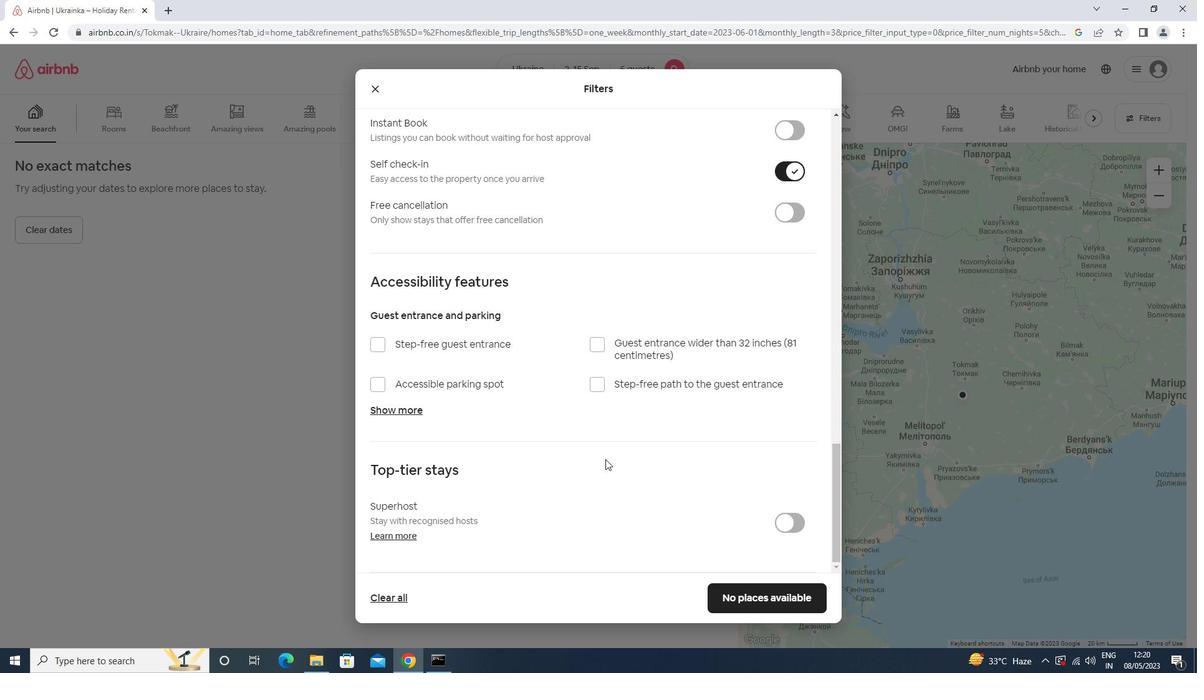 
Action: Mouse scrolled (547, 490) with delta (0, 0)
Screenshot: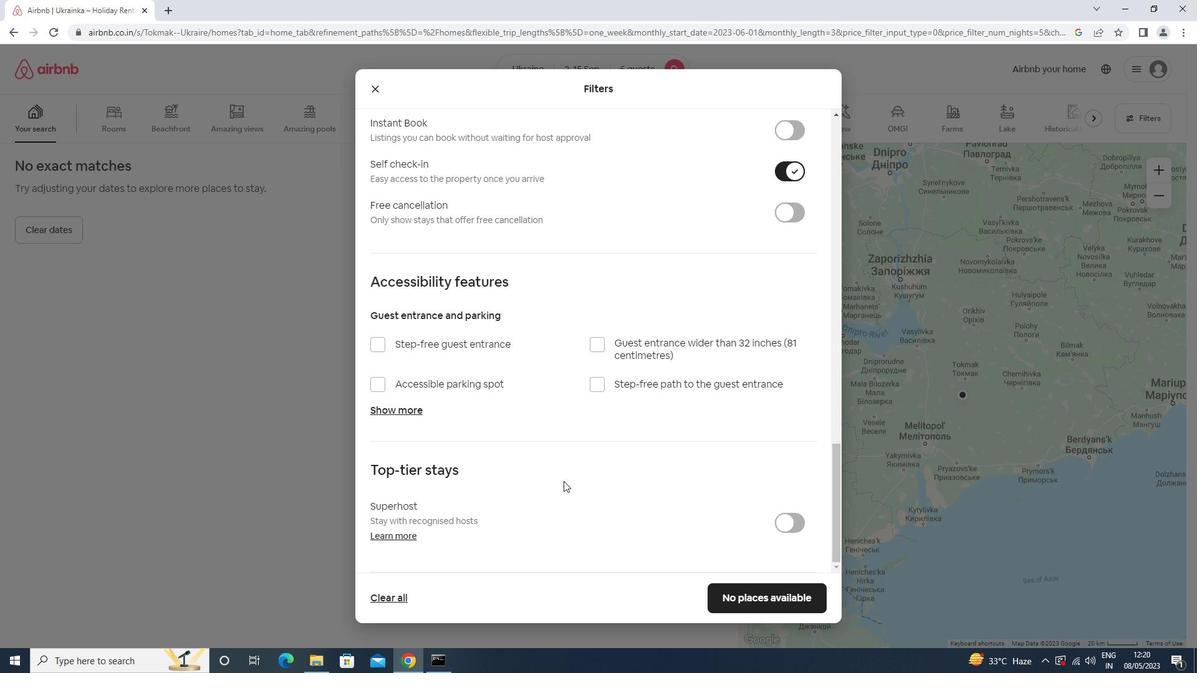 
Action: Mouse scrolled (547, 490) with delta (0, 0)
Screenshot: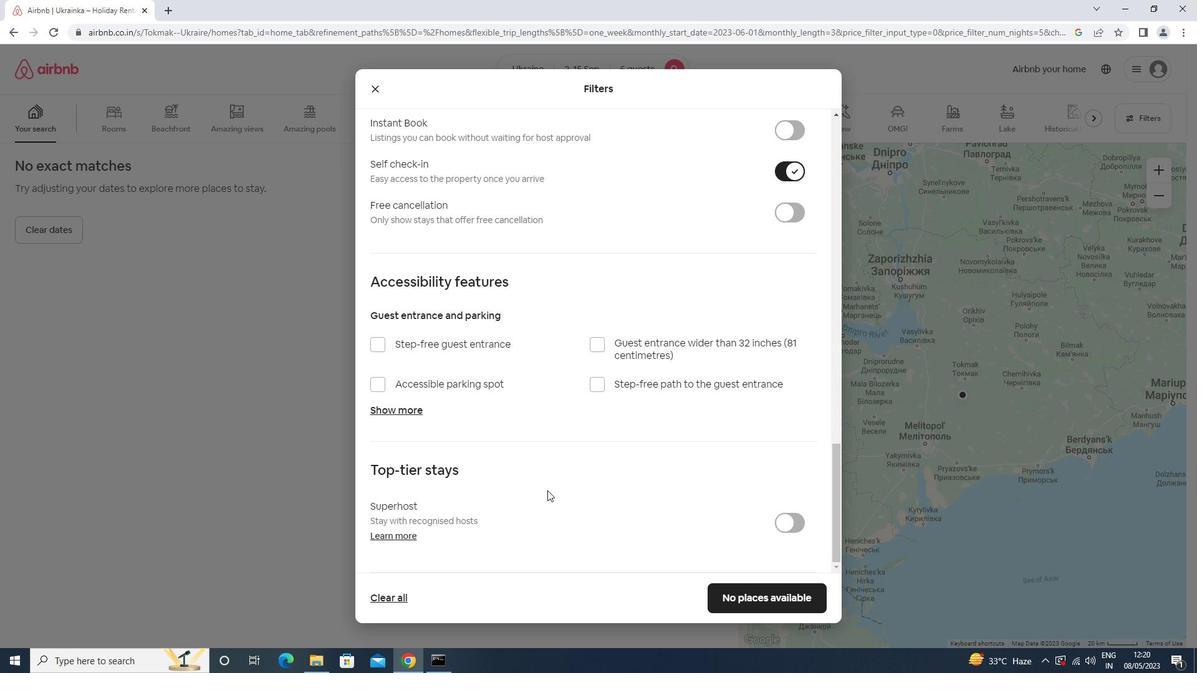 
Action: Mouse scrolled (547, 490) with delta (0, 0)
Screenshot: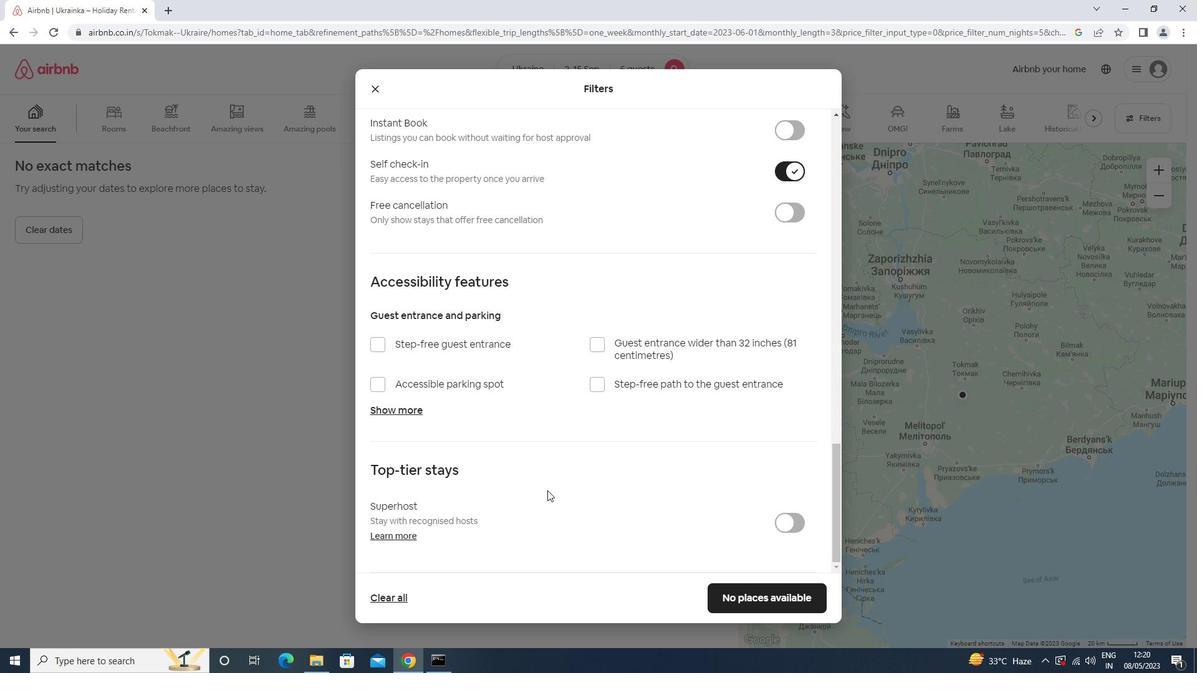 
Action: Mouse scrolled (547, 490) with delta (0, 0)
Screenshot: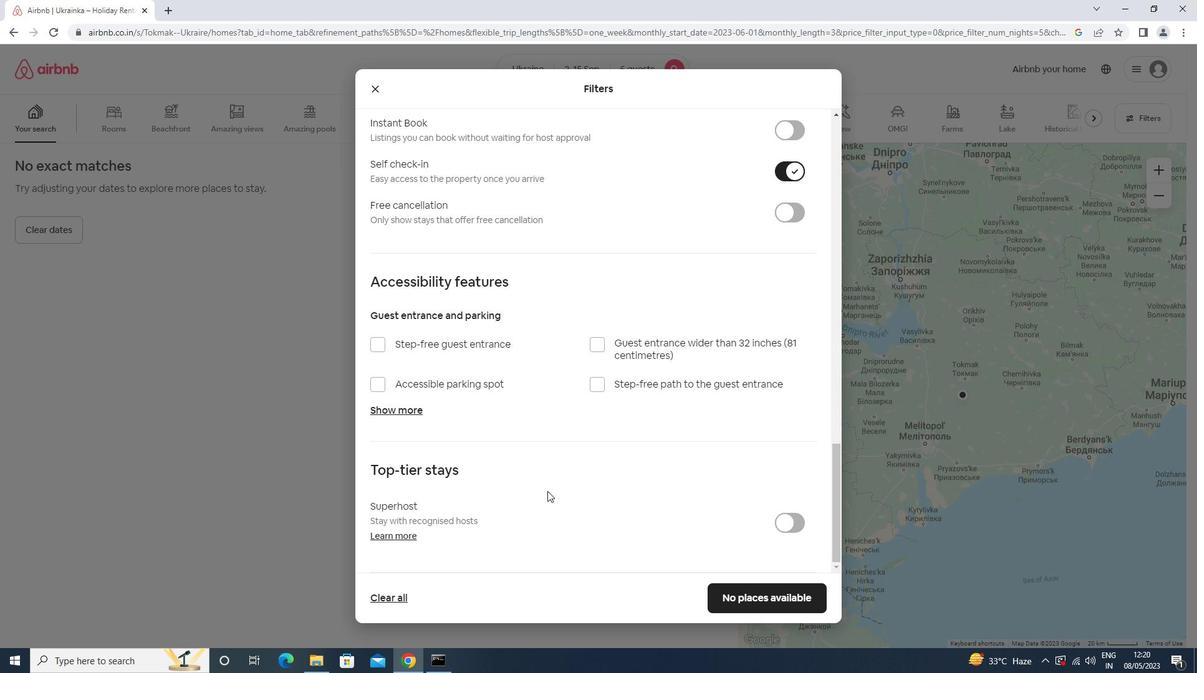 
Action: Mouse scrolled (547, 490) with delta (0, 0)
Screenshot: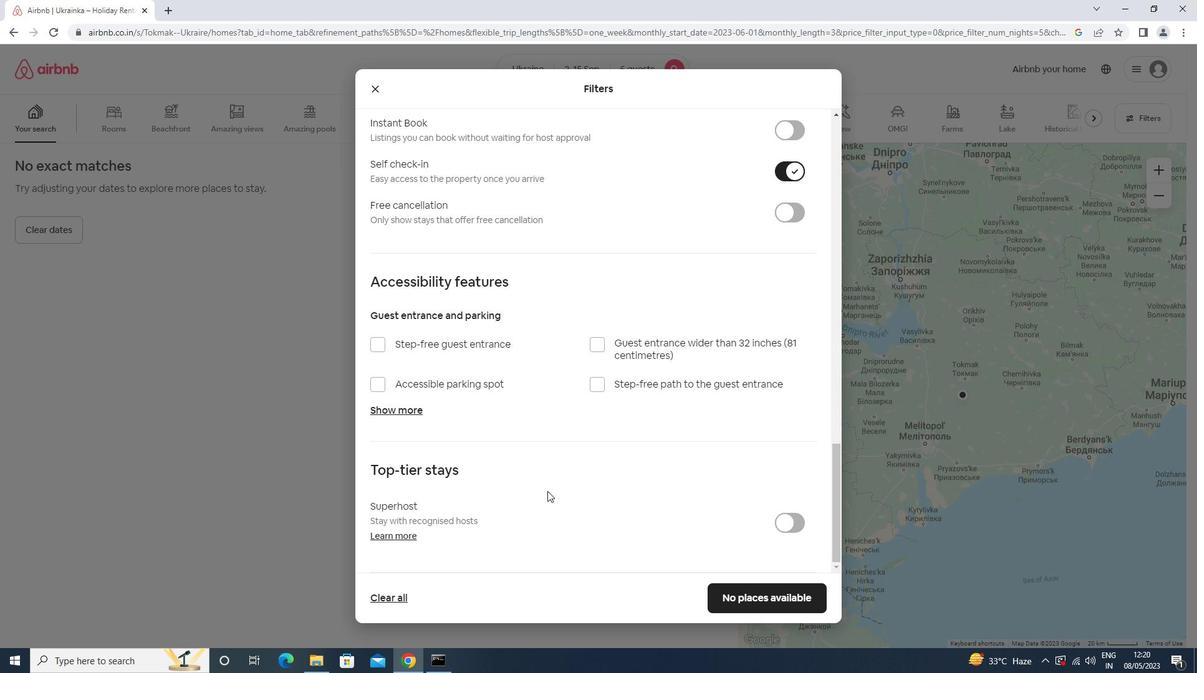 
Action: Mouse moved to (755, 599)
Screenshot: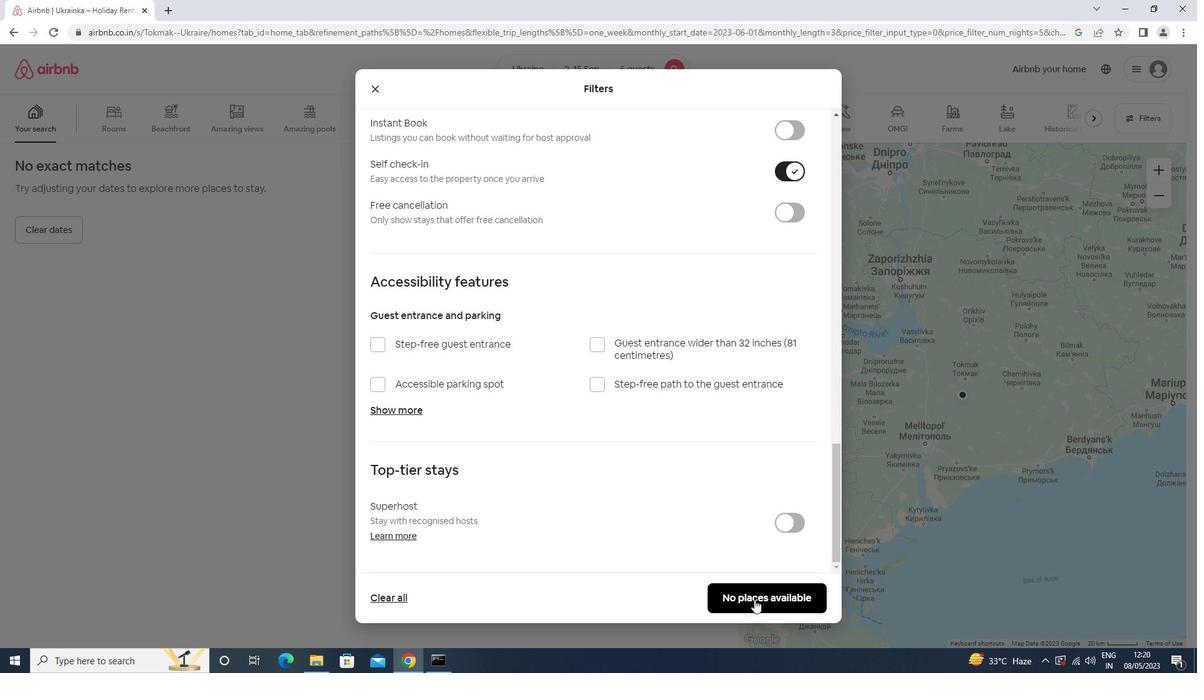 
Action: Mouse pressed left at (755, 599)
Screenshot: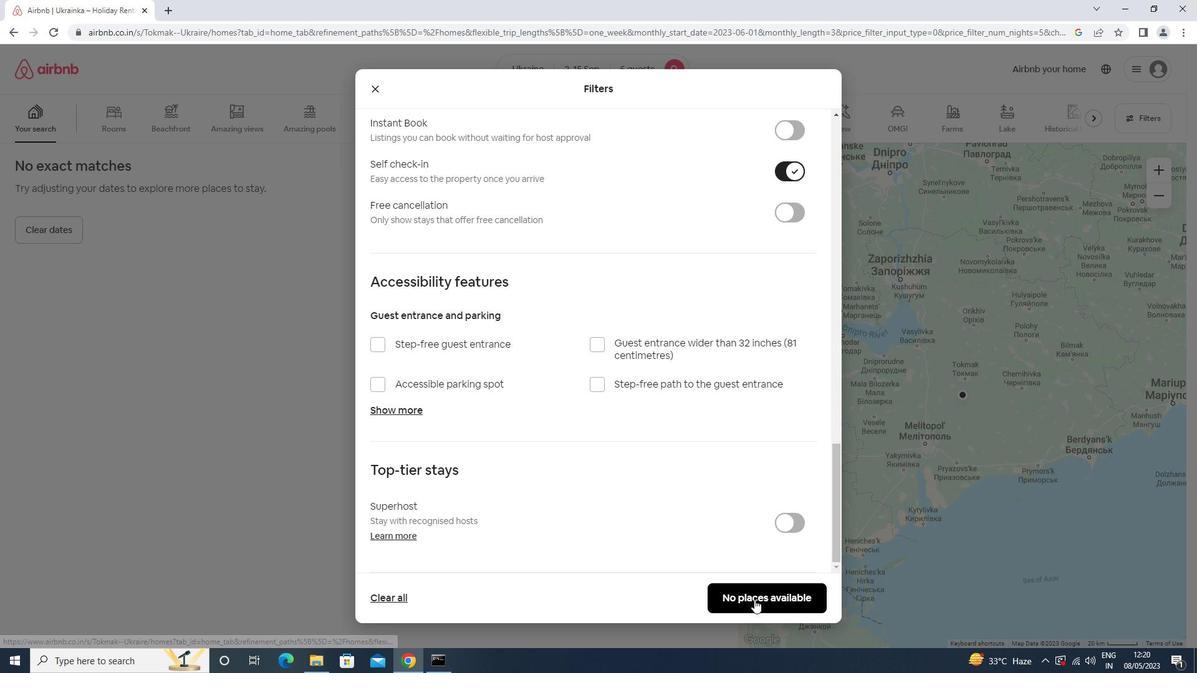
Action: Mouse moved to (752, 586)
Screenshot: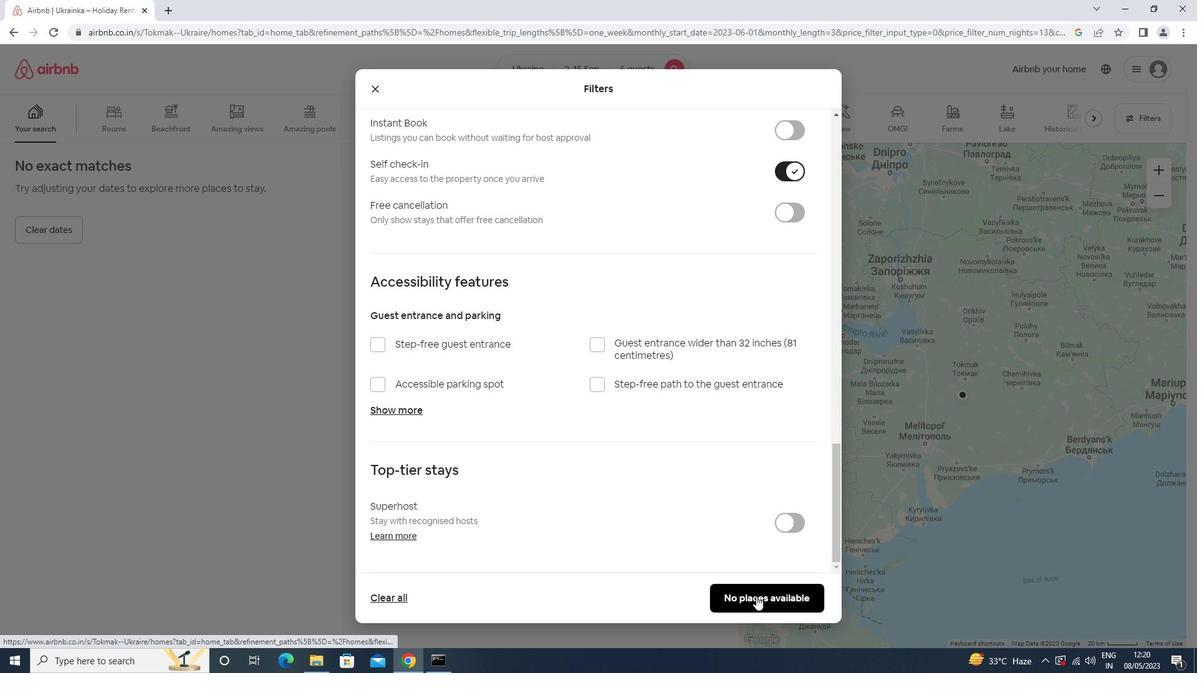 
